 Task: nan
Action: Mouse moved to (413, 533)
Screenshot: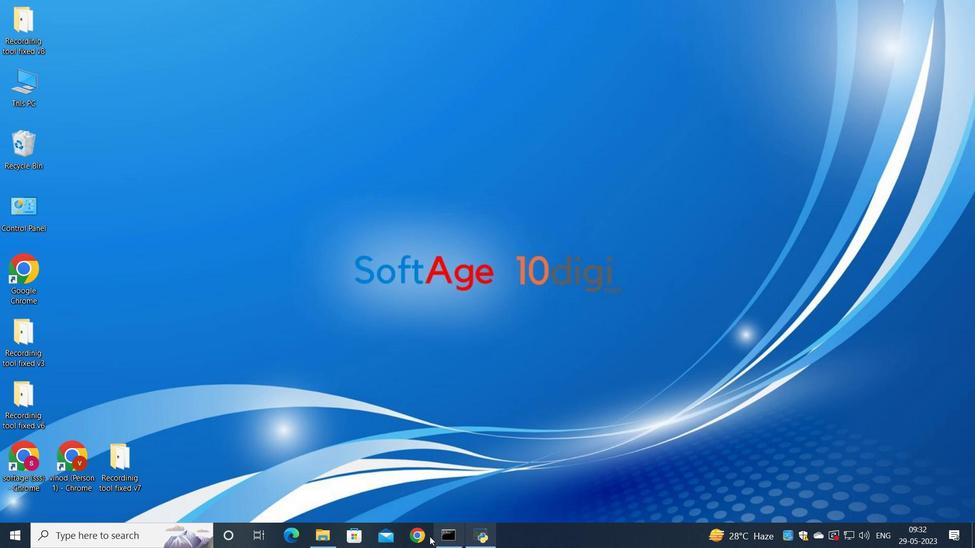 
Action: Mouse pressed left at (413, 533)
Screenshot: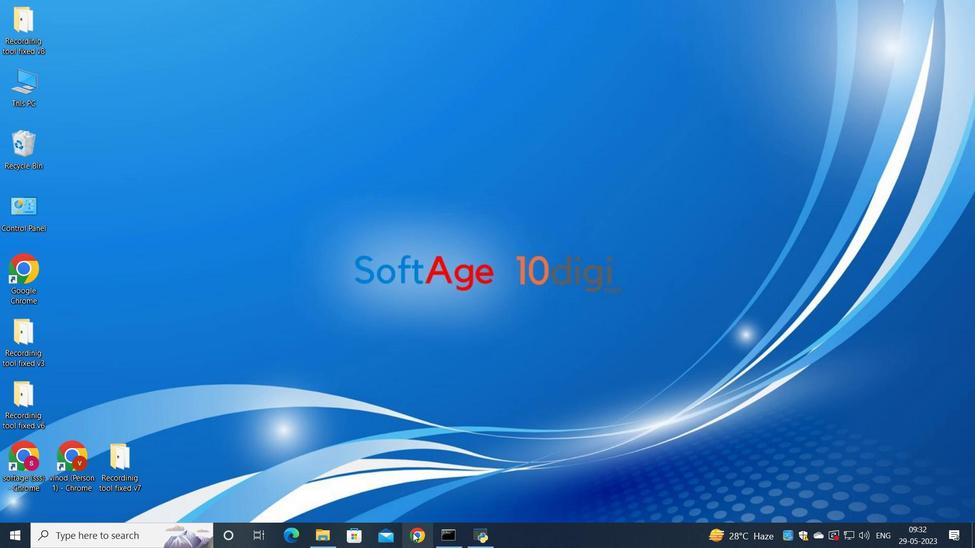 
Action: Mouse moved to (422, 350)
Screenshot: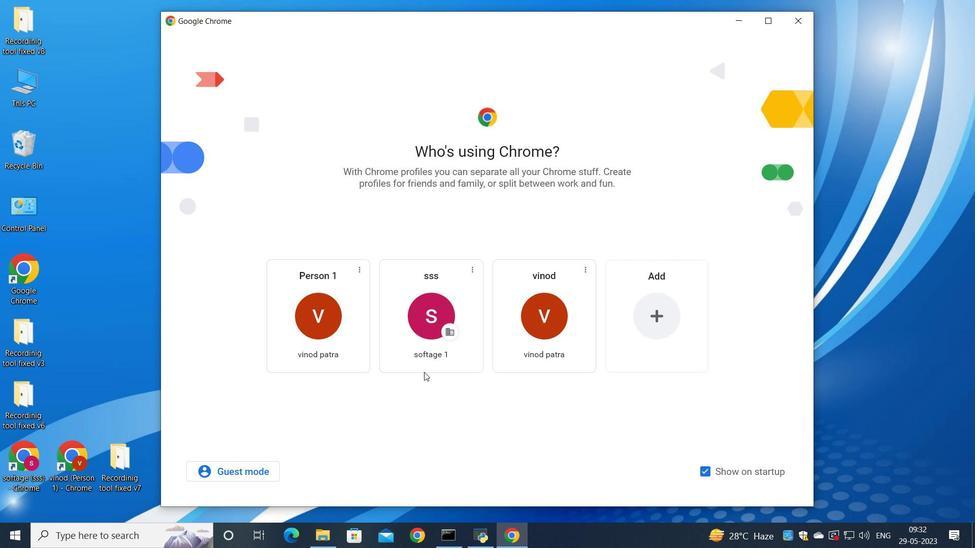 
Action: Mouse pressed left at (422, 350)
Screenshot: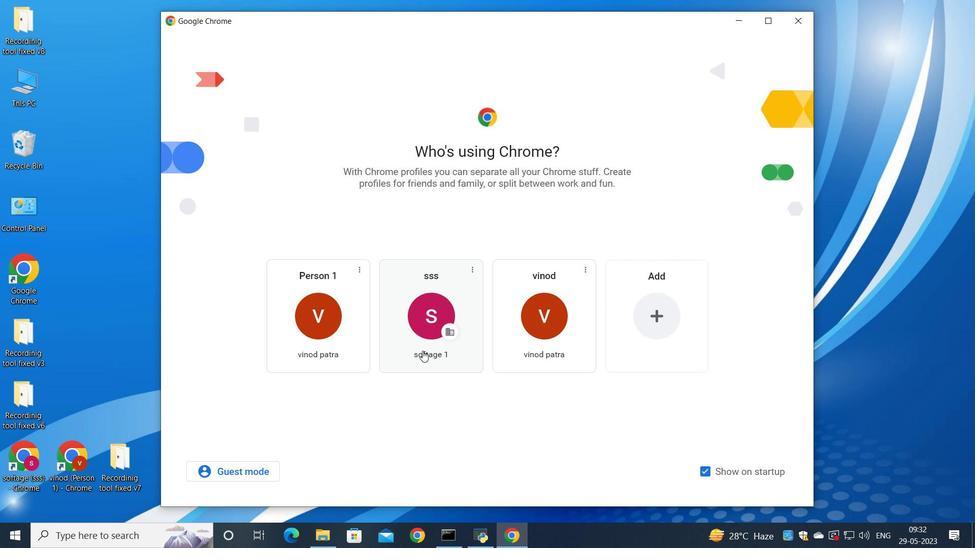 
Action: Mouse moved to (857, 65)
Screenshot: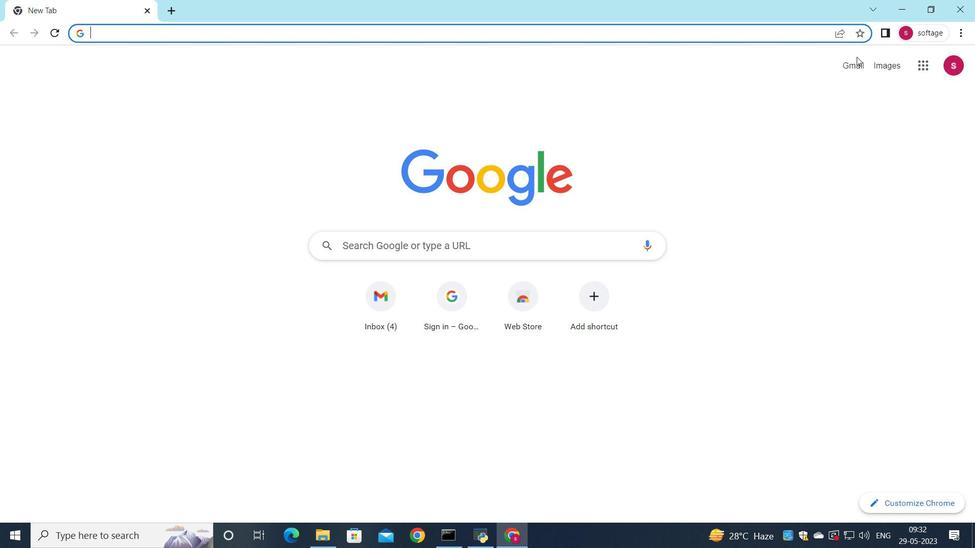 
Action: Mouse pressed left at (857, 65)
Screenshot: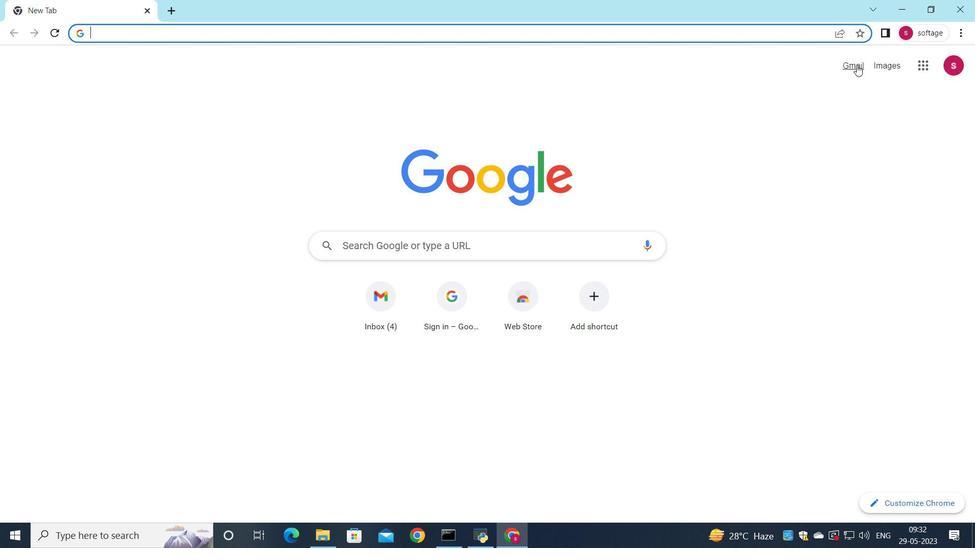 
Action: Mouse moved to (826, 90)
Screenshot: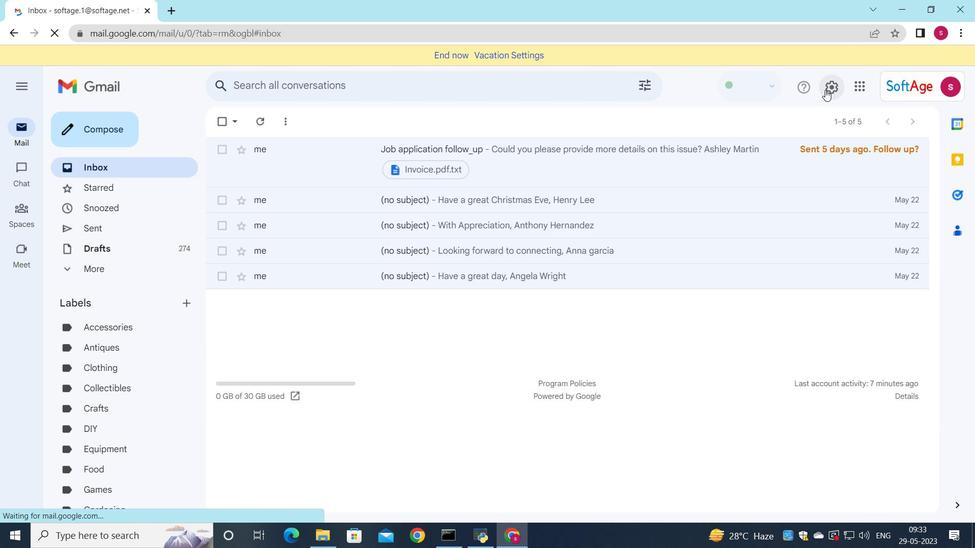 
Action: Mouse pressed left at (826, 90)
Screenshot: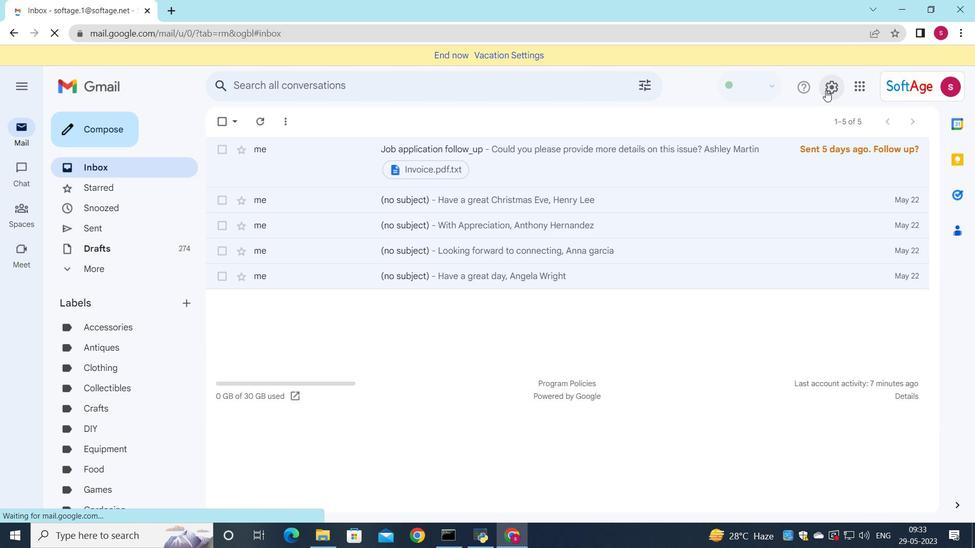 
Action: Mouse moved to (843, 145)
Screenshot: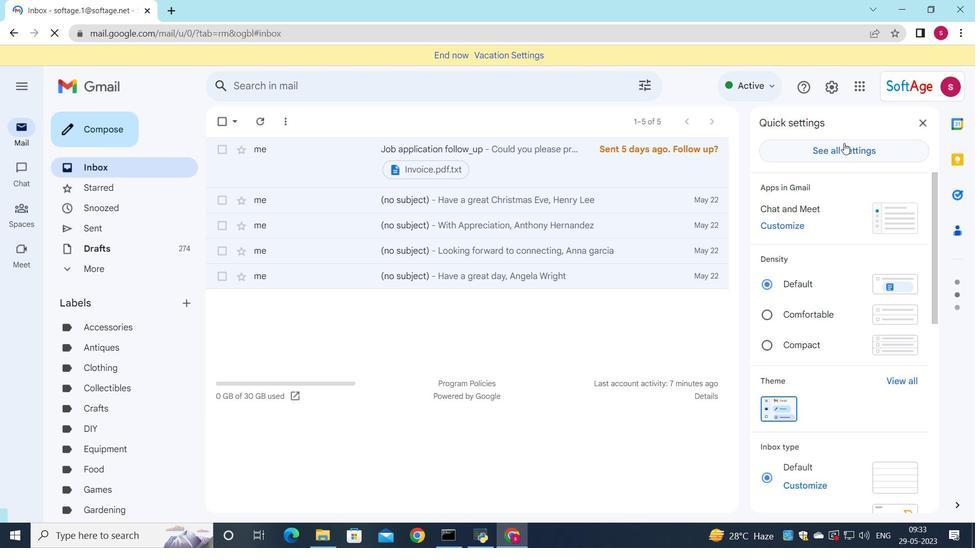 
Action: Mouse pressed left at (843, 145)
Screenshot: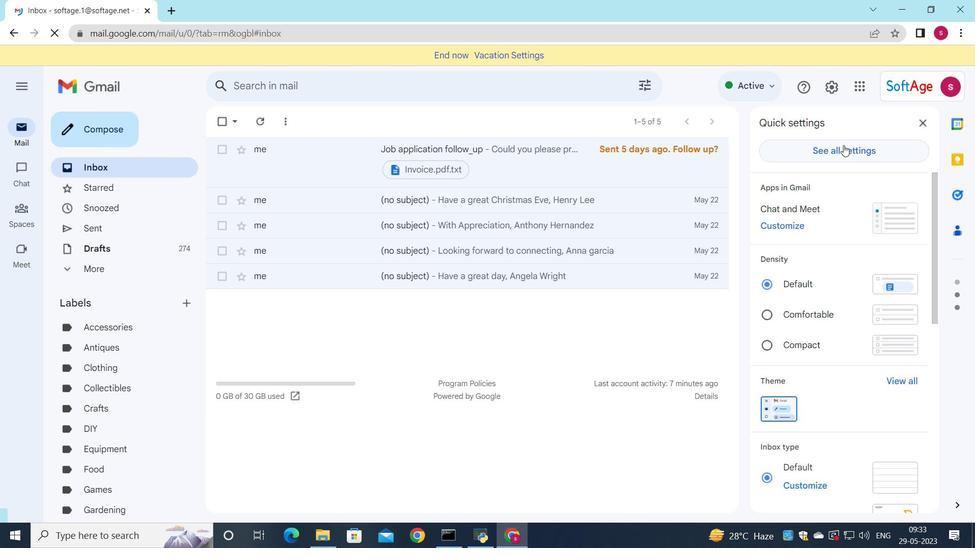 
Action: Mouse moved to (823, 147)
Screenshot: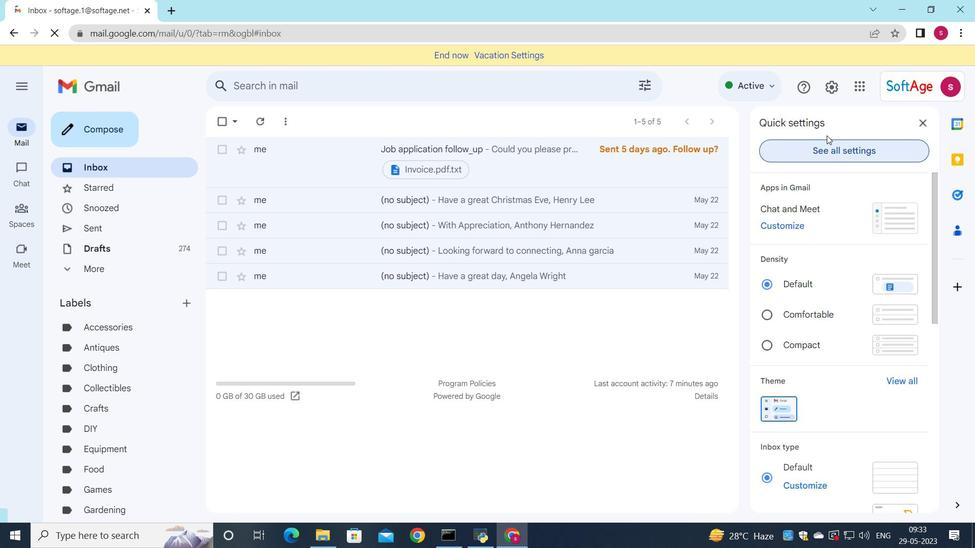 
Action: Mouse pressed left at (823, 147)
Screenshot: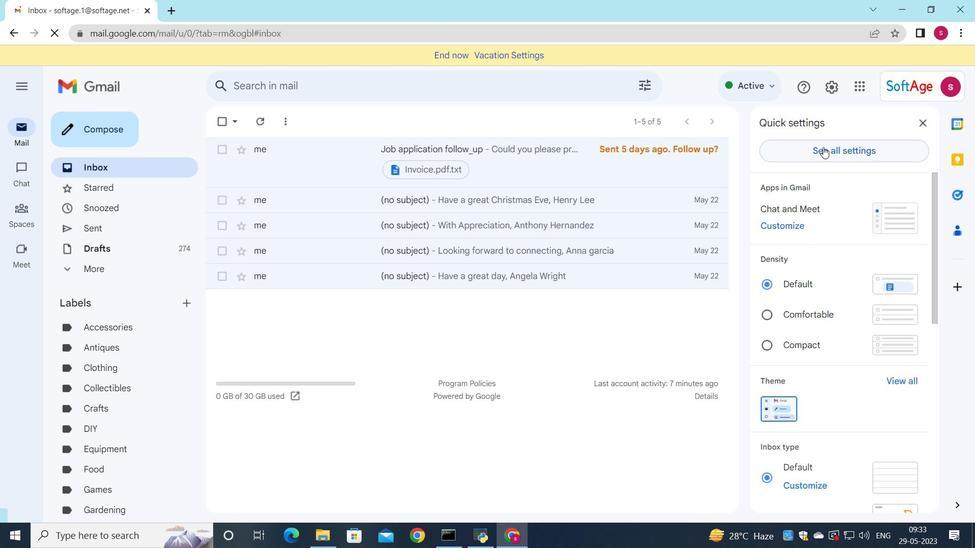 
Action: Mouse moved to (386, 304)
Screenshot: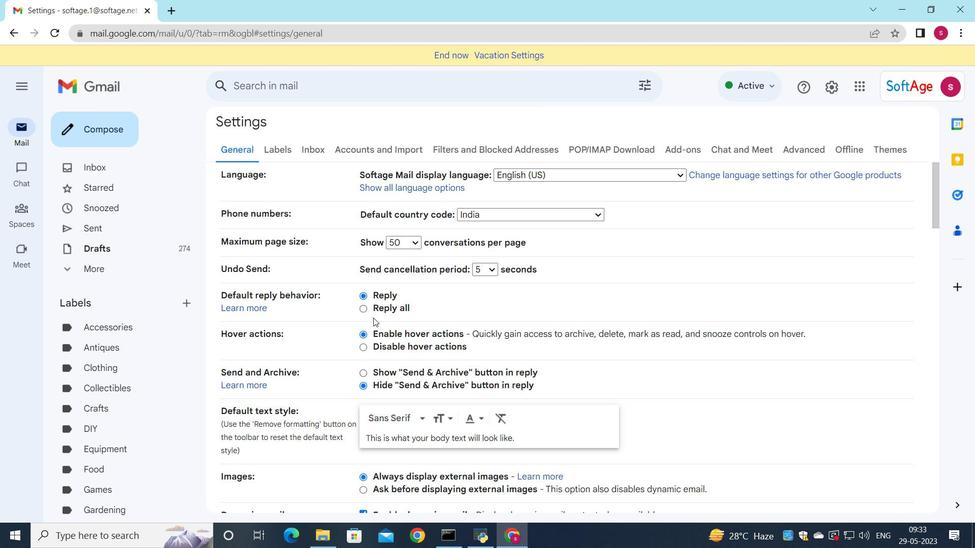 
Action: Mouse scrolled (386, 304) with delta (0, 0)
Screenshot: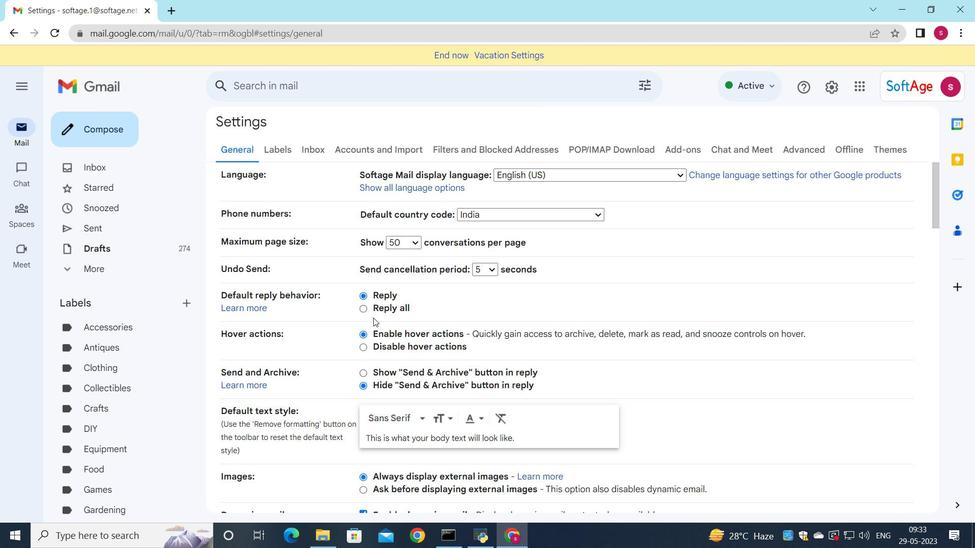 
Action: Mouse scrolled (386, 304) with delta (0, 0)
Screenshot: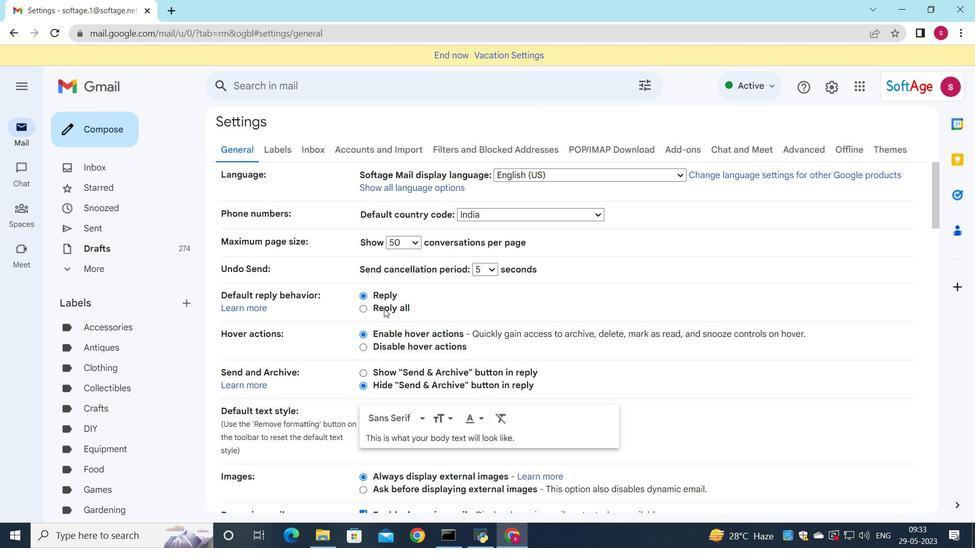 
Action: Mouse scrolled (386, 304) with delta (0, 0)
Screenshot: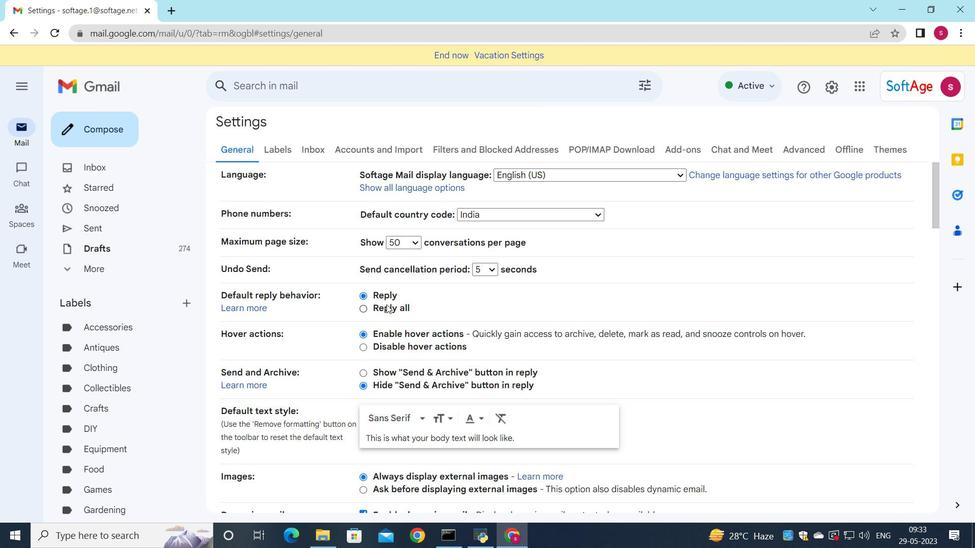 
Action: Mouse scrolled (386, 304) with delta (0, 0)
Screenshot: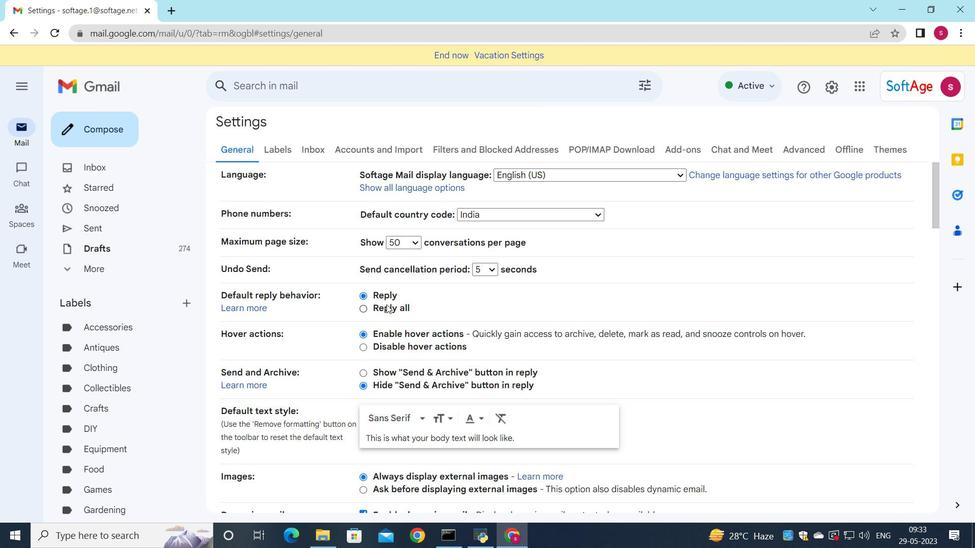
Action: Mouse moved to (392, 304)
Screenshot: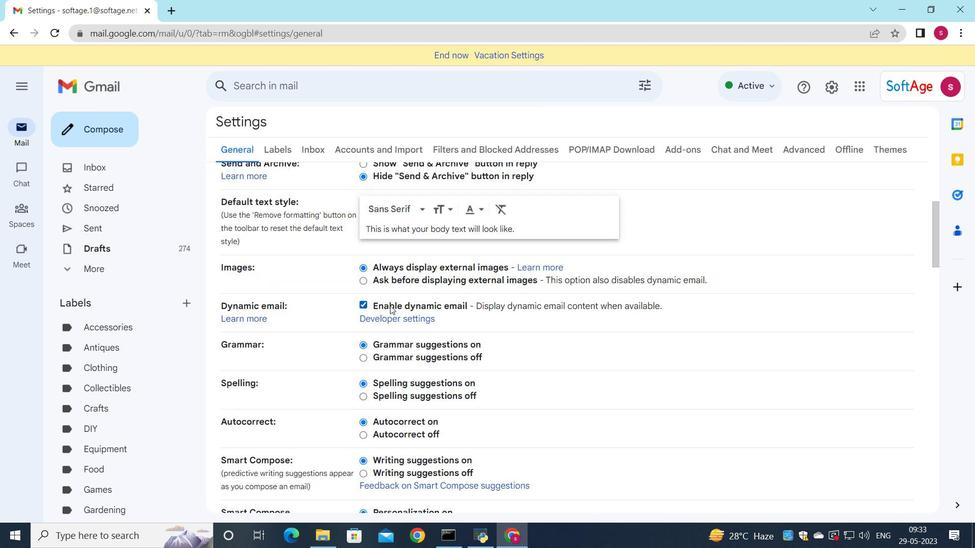 
Action: Mouse scrolled (392, 303) with delta (0, 0)
Screenshot: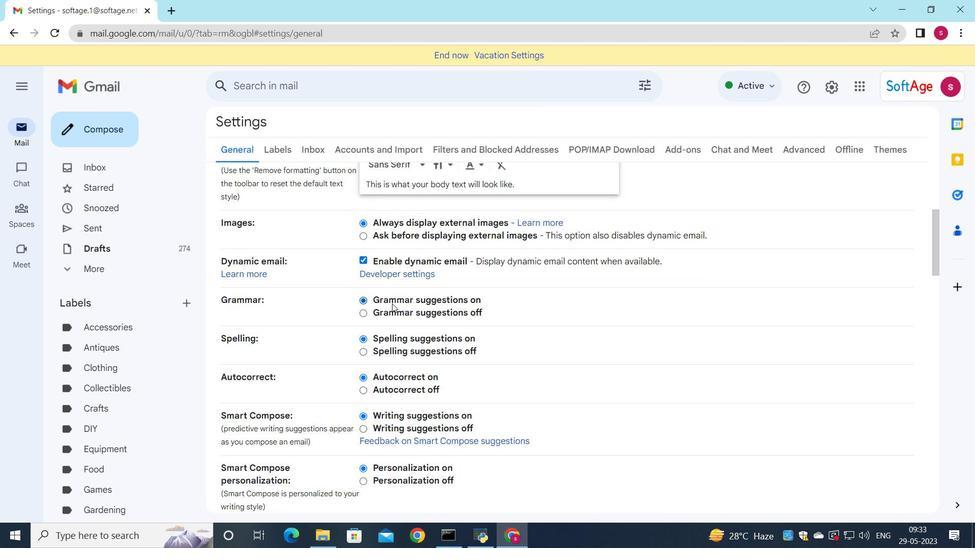 
Action: Mouse moved to (392, 304)
Screenshot: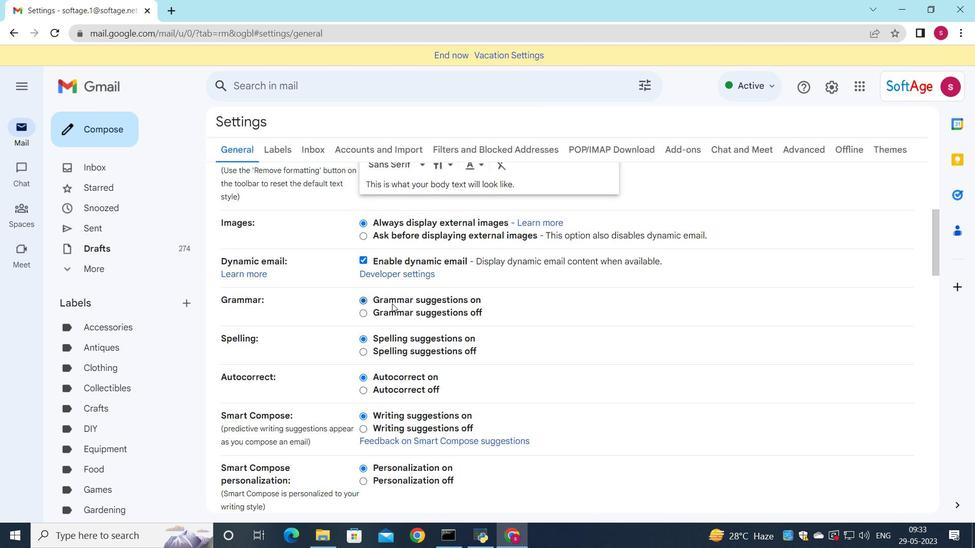 
Action: Mouse scrolled (392, 303) with delta (0, 0)
Screenshot: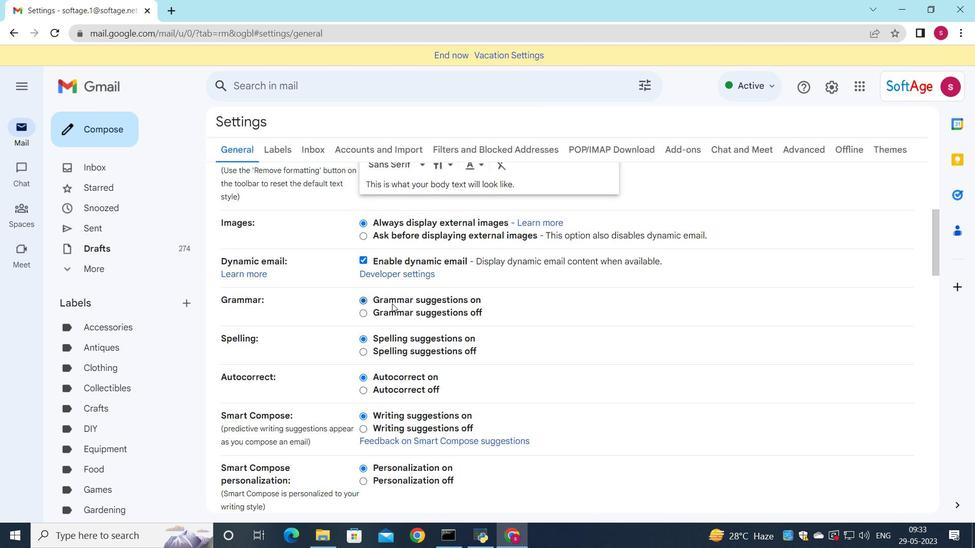 
Action: Mouse moved to (392, 311)
Screenshot: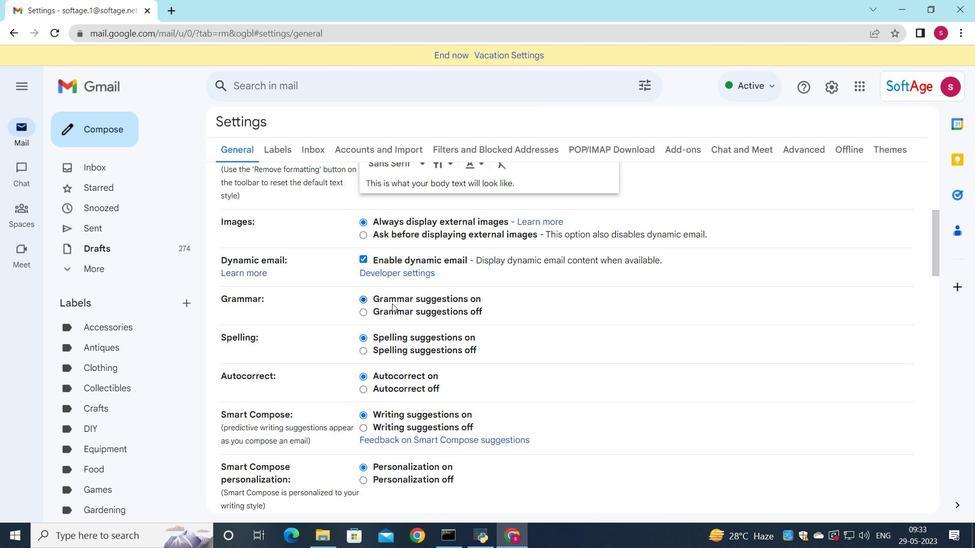 
Action: Mouse scrolled (392, 310) with delta (0, 0)
Screenshot: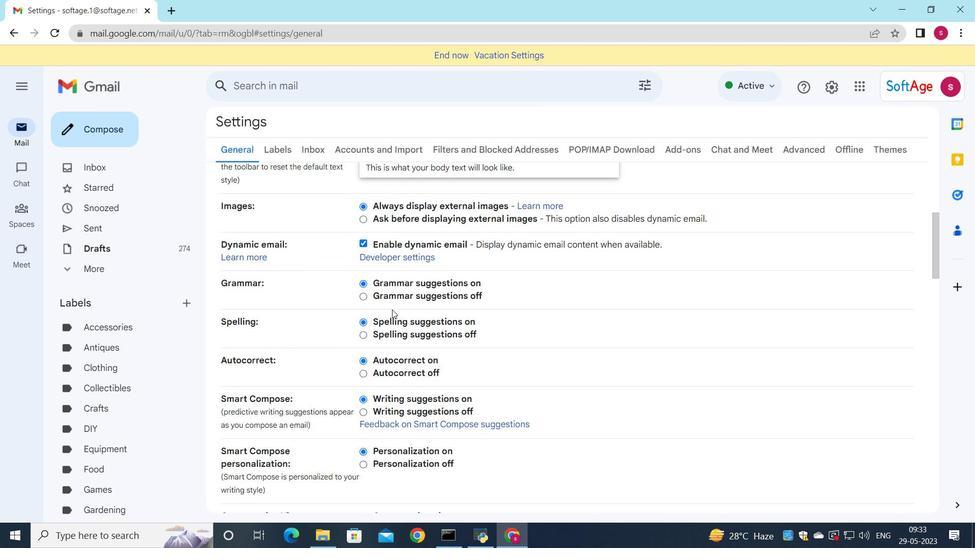 
Action: Mouse scrolled (392, 310) with delta (0, 0)
Screenshot: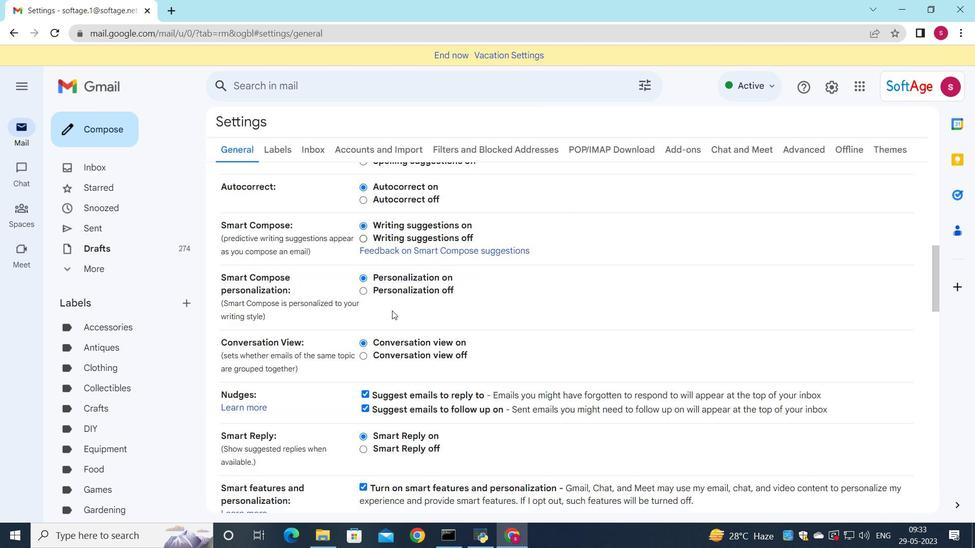 
Action: Mouse scrolled (392, 310) with delta (0, 0)
Screenshot: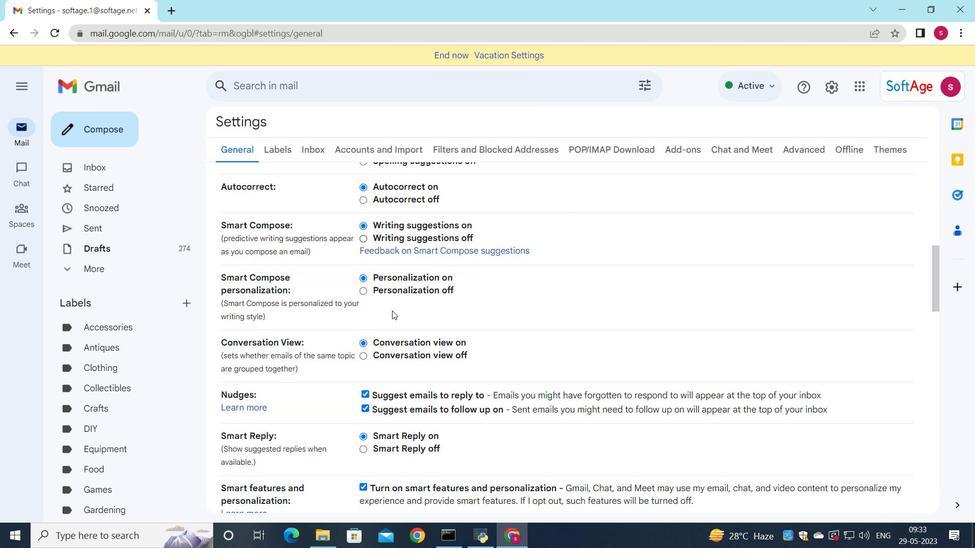 
Action: Mouse moved to (395, 305)
Screenshot: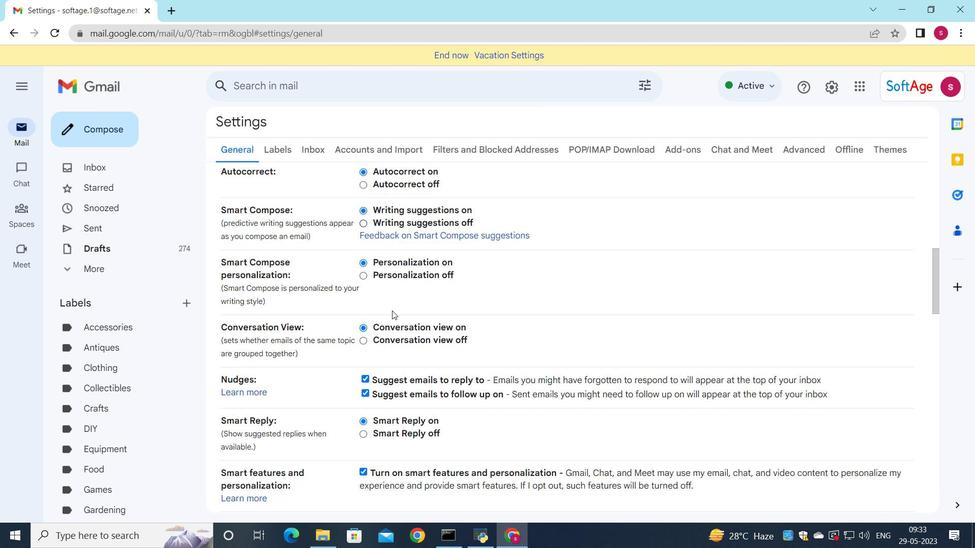 
Action: Mouse scrolled (395, 305) with delta (0, 0)
Screenshot: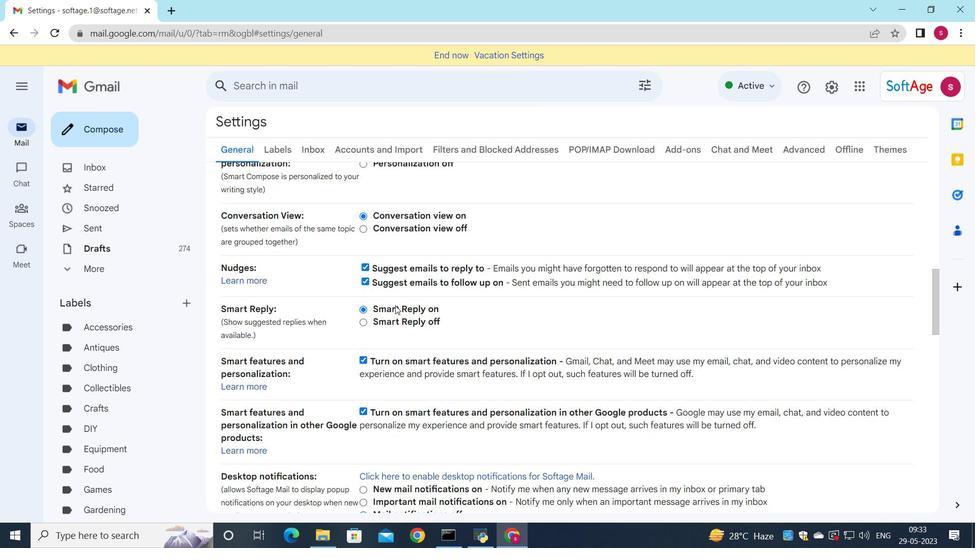 
Action: Mouse scrolled (395, 305) with delta (0, 0)
Screenshot: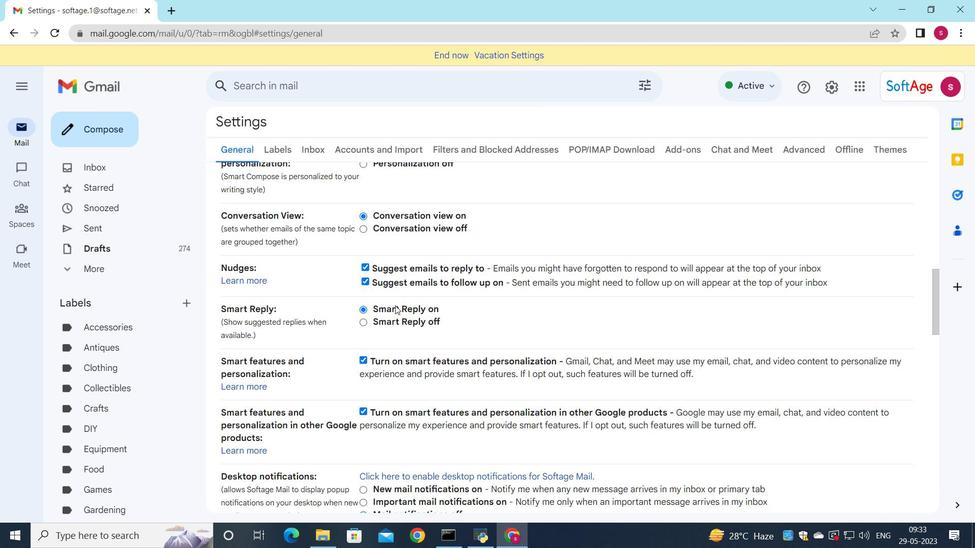 
Action: Mouse moved to (396, 302)
Screenshot: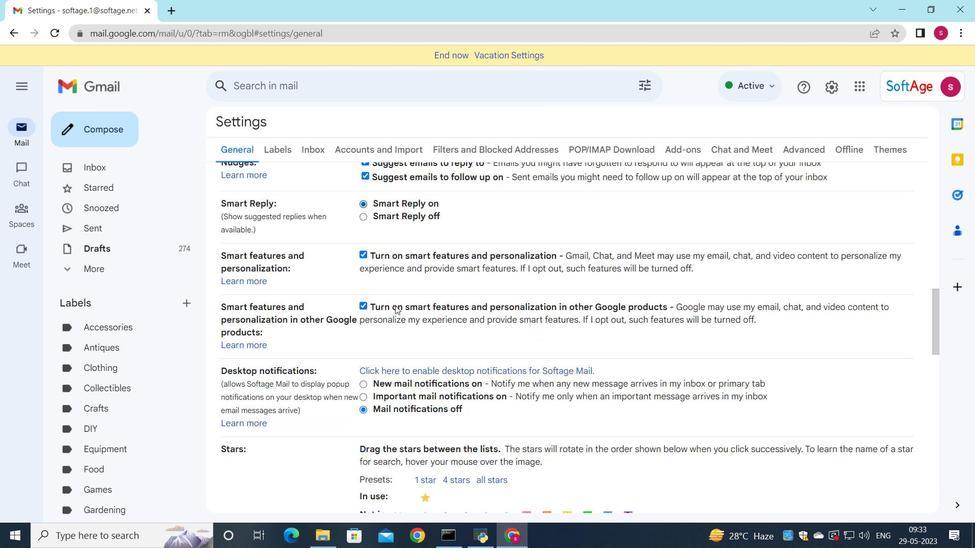 
Action: Mouse scrolled (396, 302) with delta (0, 0)
Screenshot: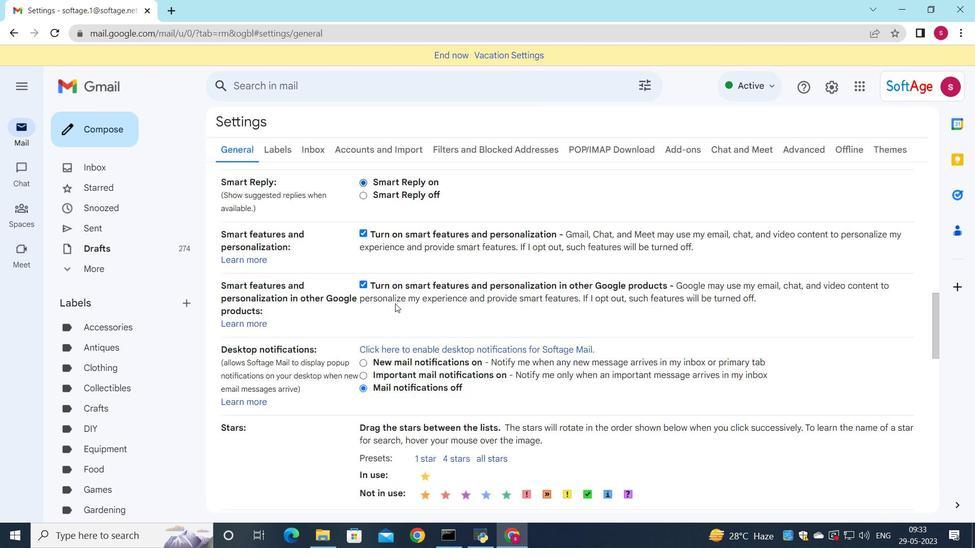 
Action: Mouse scrolled (396, 302) with delta (0, 0)
Screenshot: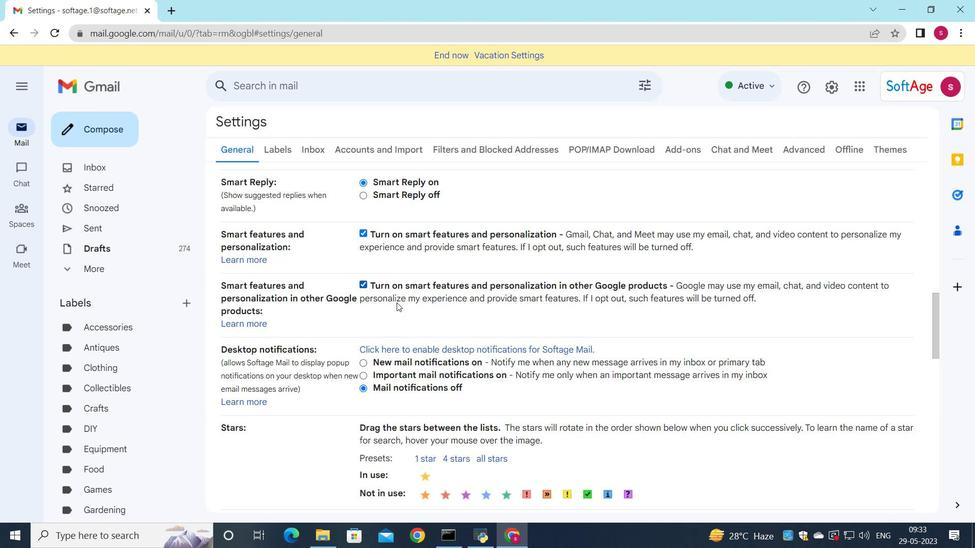 
Action: Mouse scrolled (396, 302) with delta (0, 0)
Screenshot: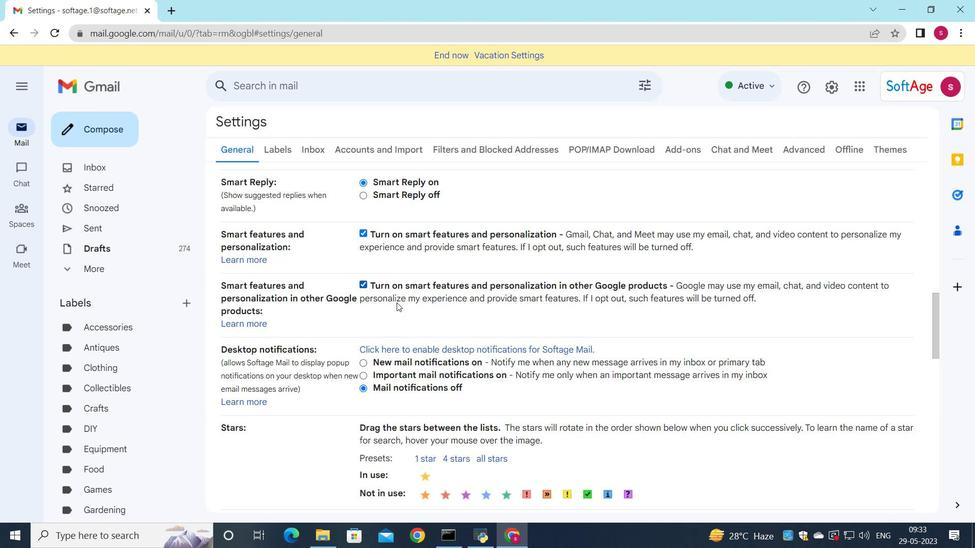 
Action: Mouse scrolled (396, 302) with delta (0, 0)
Screenshot: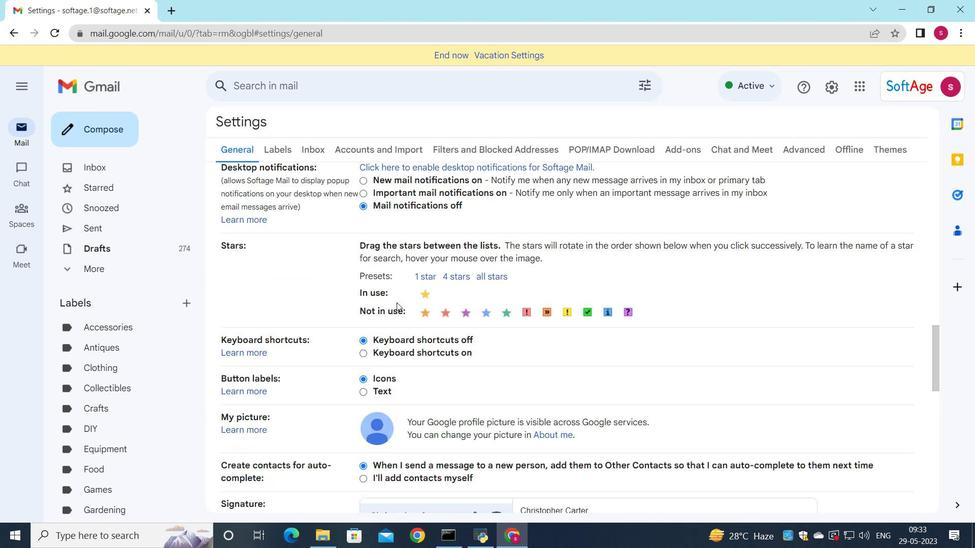 
Action: Mouse scrolled (396, 302) with delta (0, 0)
Screenshot: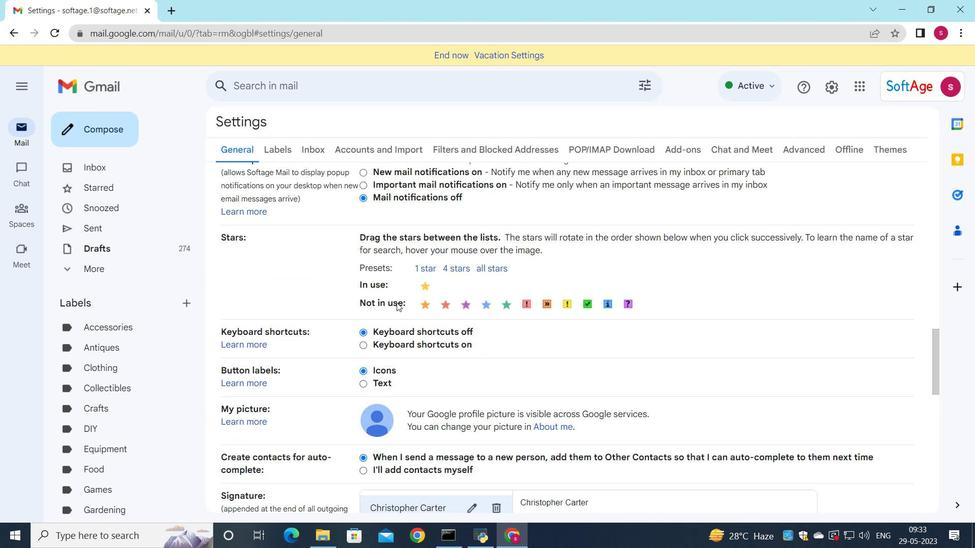 
Action: Mouse scrolled (396, 302) with delta (0, 0)
Screenshot: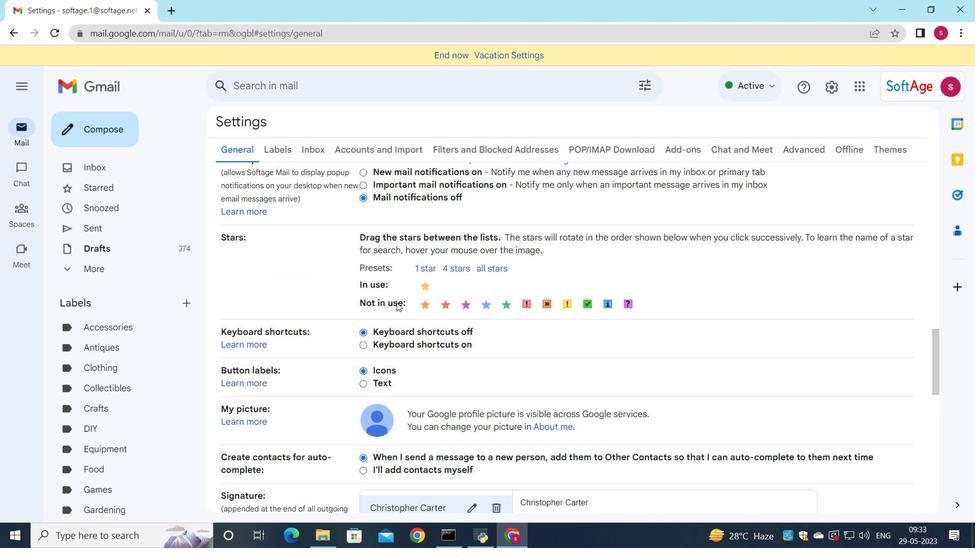 
Action: Mouse moved to (500, 317)
Screenshot: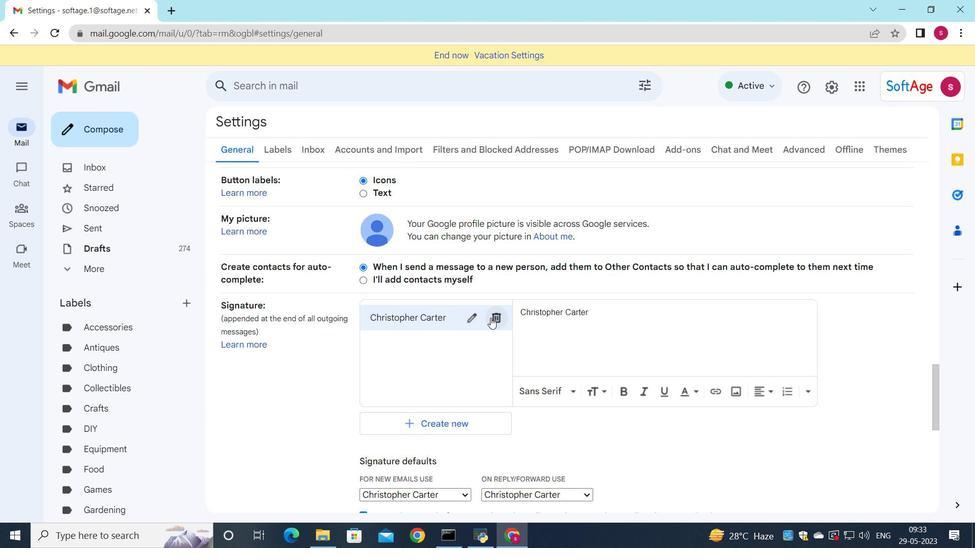 
Action: Mouse pressed left at (500, 317)
Screenshot: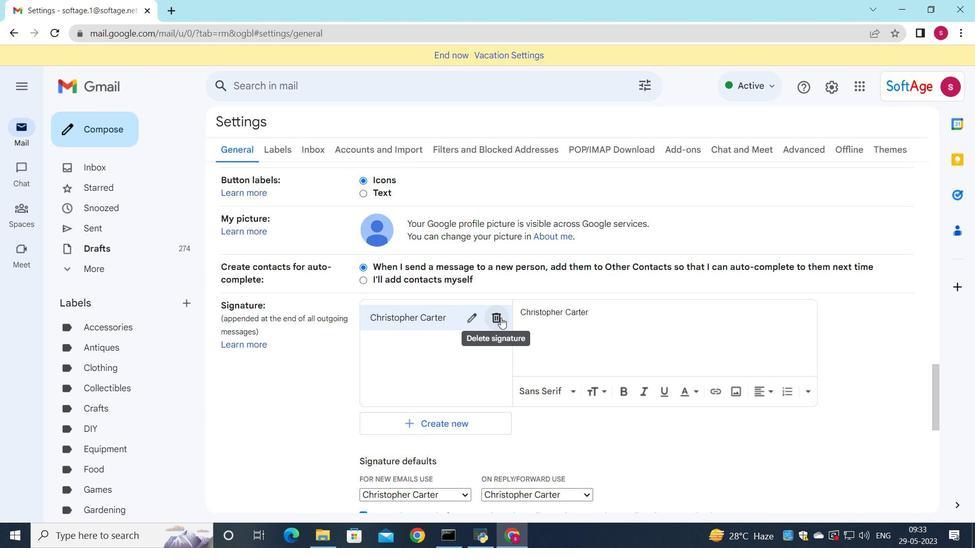 
Action: Mouse moved to (589, 313)
Screenshot: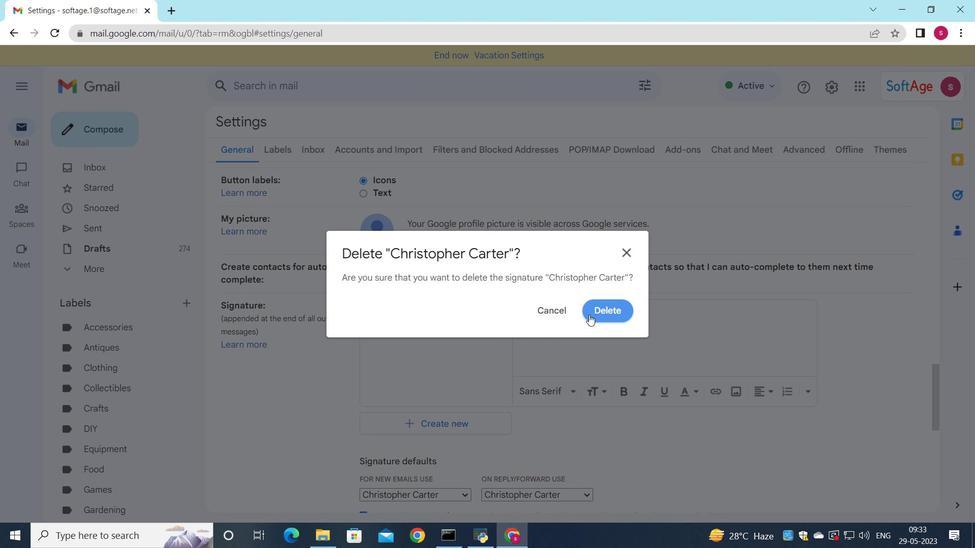 
Action: Mouse pressed left at (589, 313)
Screenshot: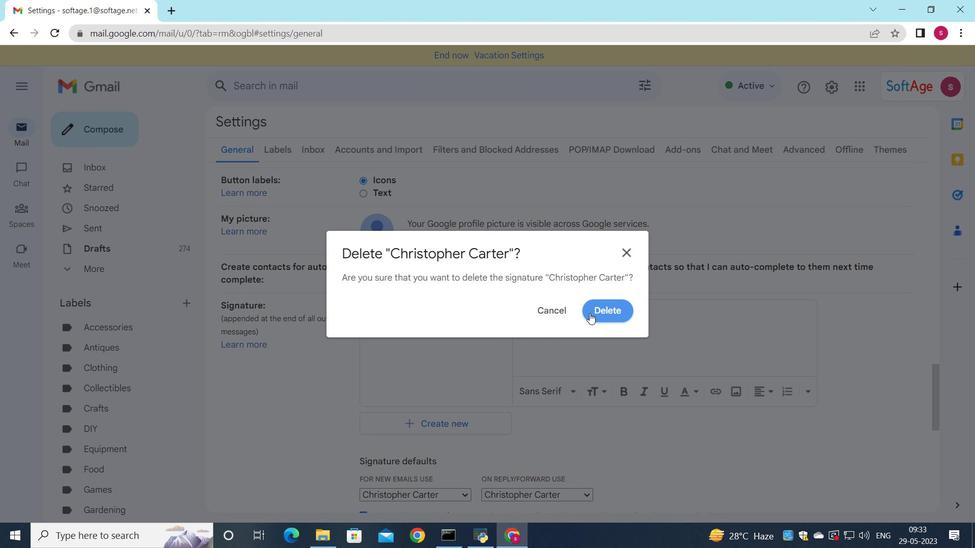 
Action: Mouse moved to (389, 329)
Screenshot: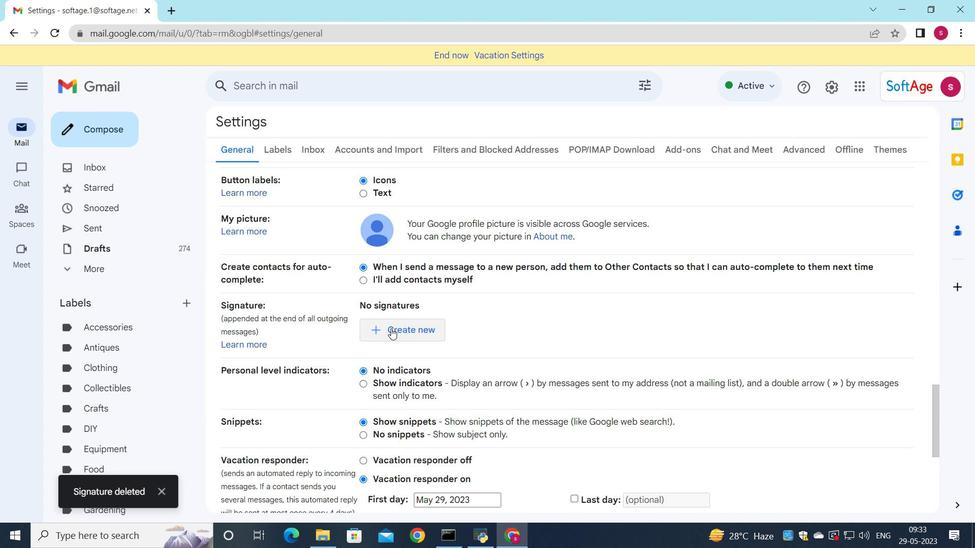 
Action: Mouse pressed left at (389, 329)
Screenshot: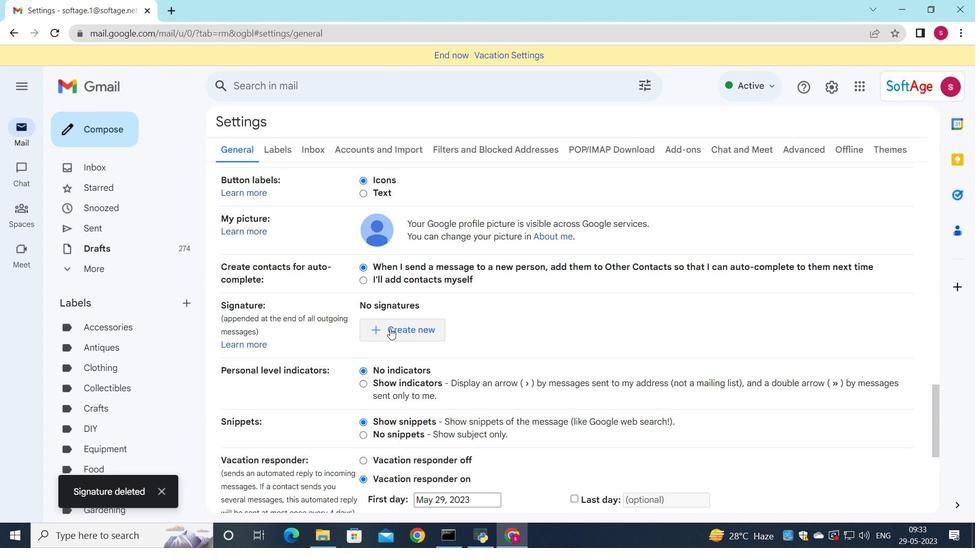 
Action: Mouse moved to (542, 304)
Screenshot: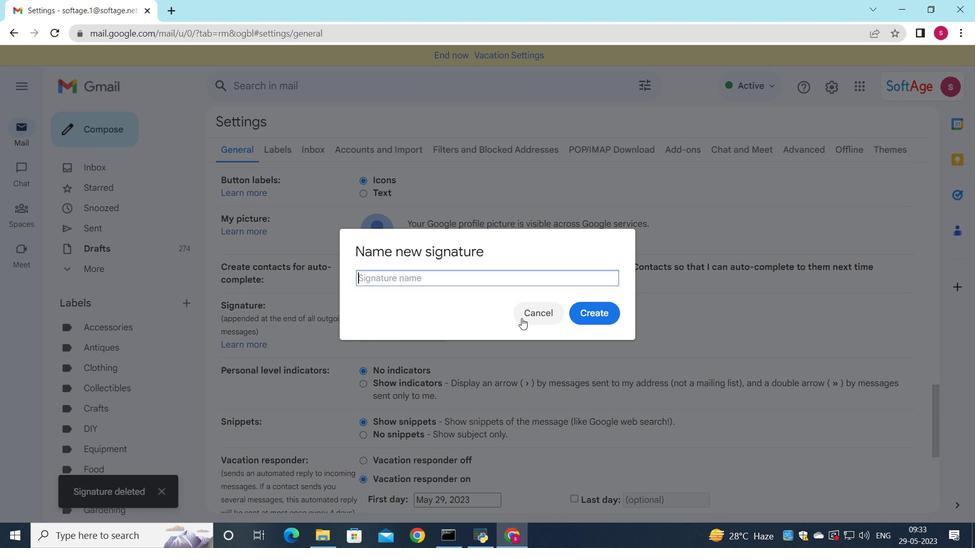 
Action: Key pressed <Key.shift>clarie<Key.space><Key.shift>Howard
Screenshot: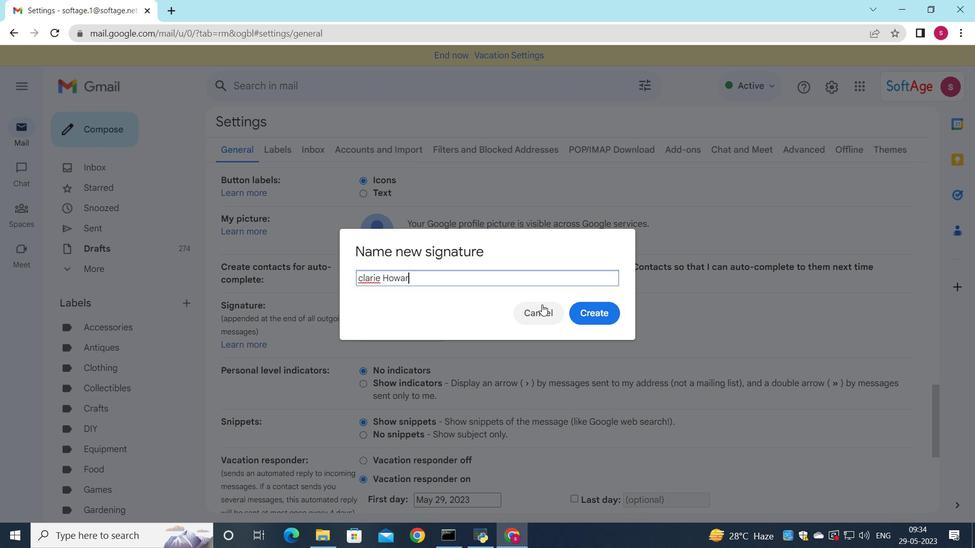 
Action: Mouse moved to (362, 278)
Screenshot: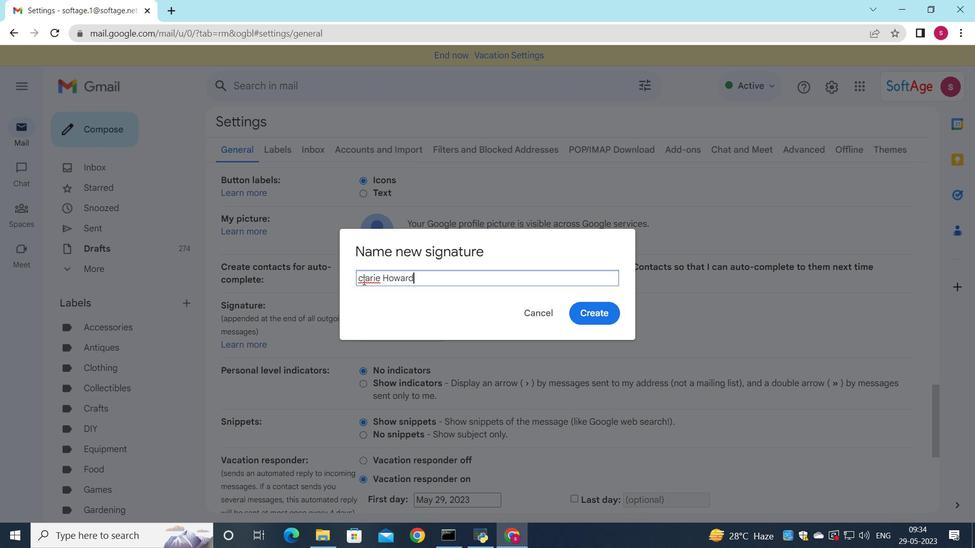 
Action: Mouse pressed left at (362, 278)
Screenshot: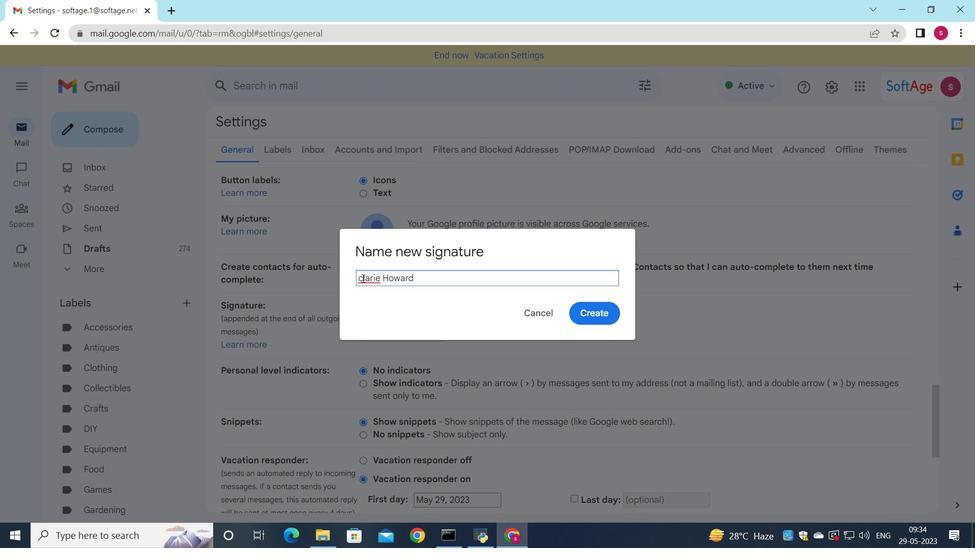 
Action: Key pressed <Key.backspace><Key.shift>C
Screenshot: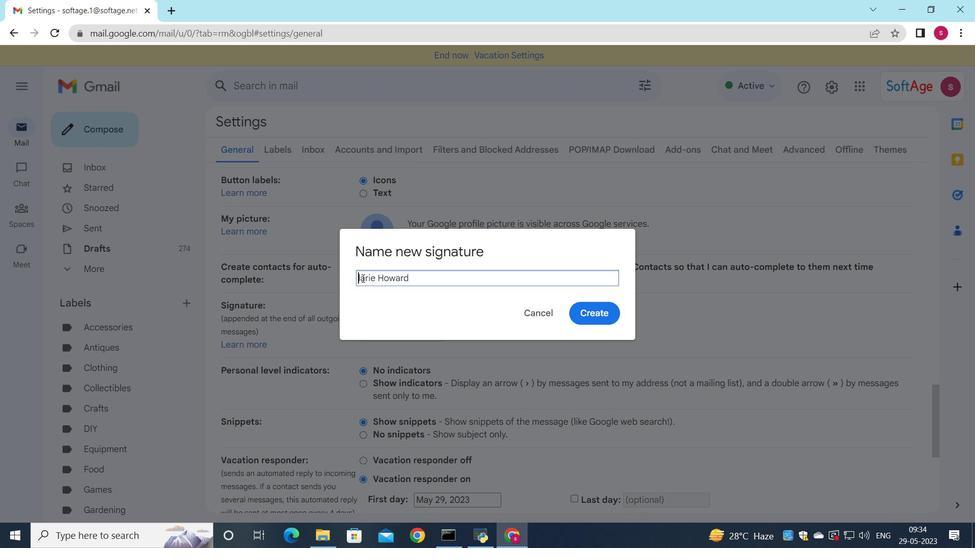
Action: Mouse moved to (593, 318)
Screenshot: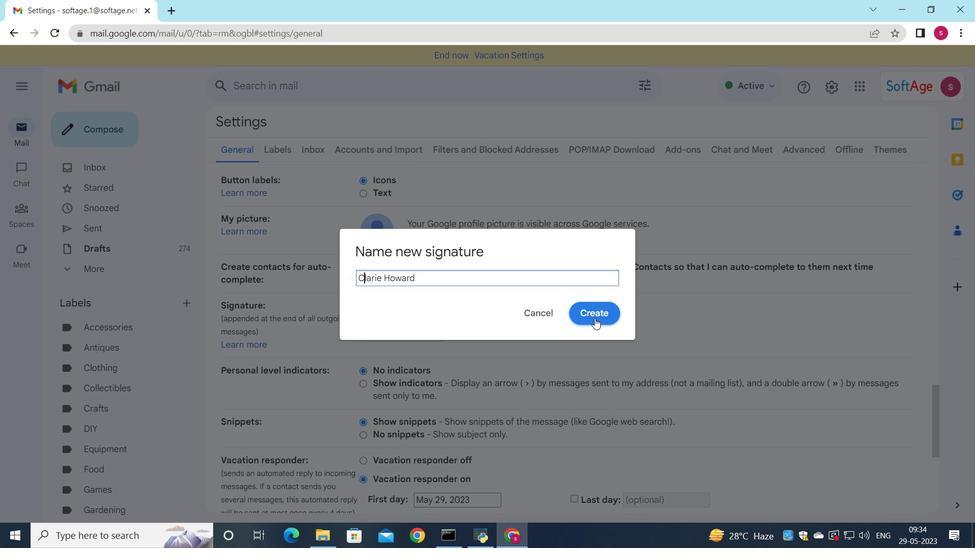 
Action: Mouse pressed left at (593, 318)
Screenshot: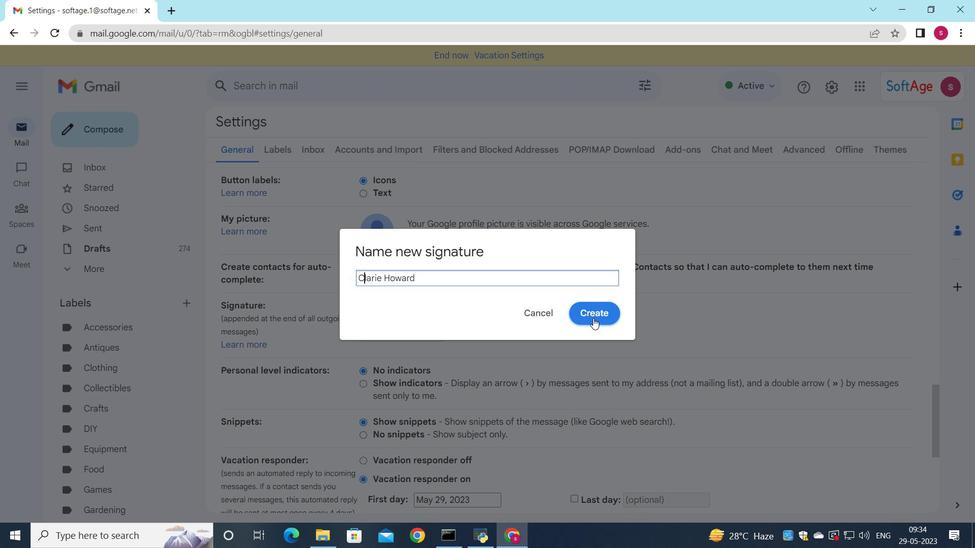 
Action: Mouse moved to (574, 342)
Screenshot: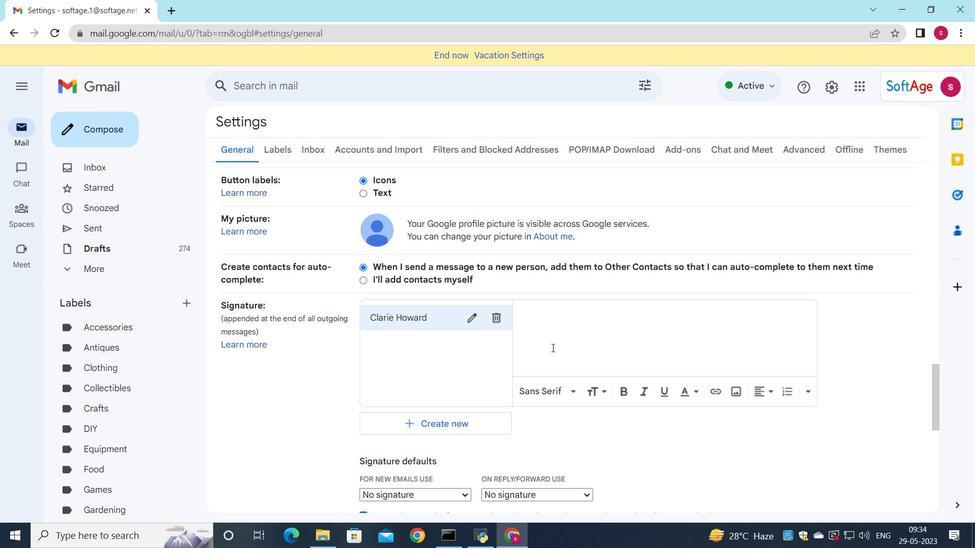 
Action: Mouse pressed left at (574, 342)
Screenshot: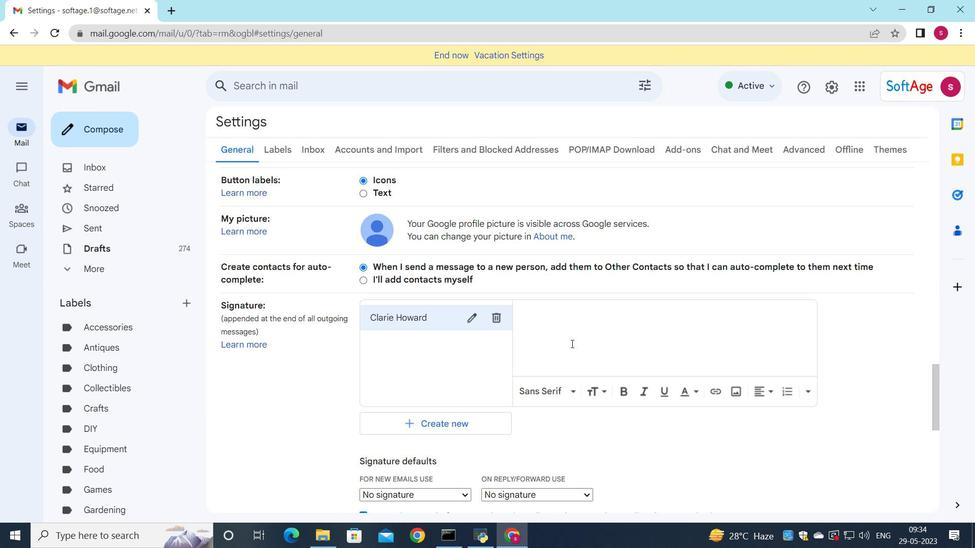 
Action: Key pressed <Key.shift>Clarie<Key.space><Key.shift>Howard
Screenshot: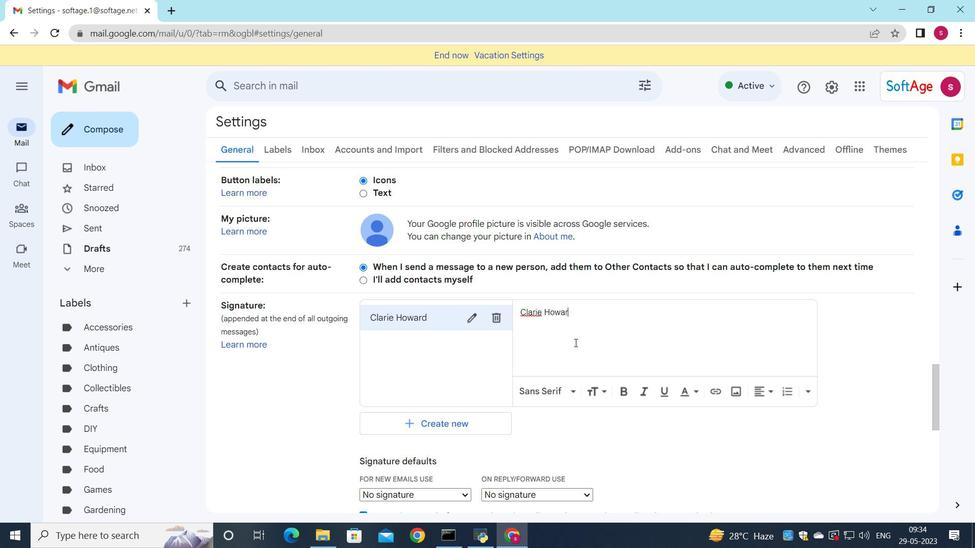 
Action: Mouse moved to (553, 319)
Screenshot: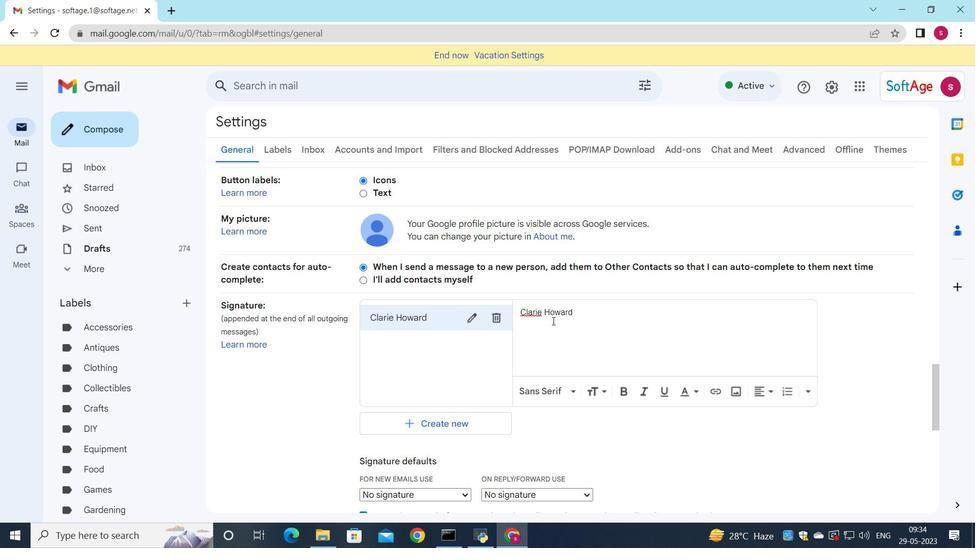 
Action: Mouse scrolled (553, 319) with delta (0, 0)
Screenshot: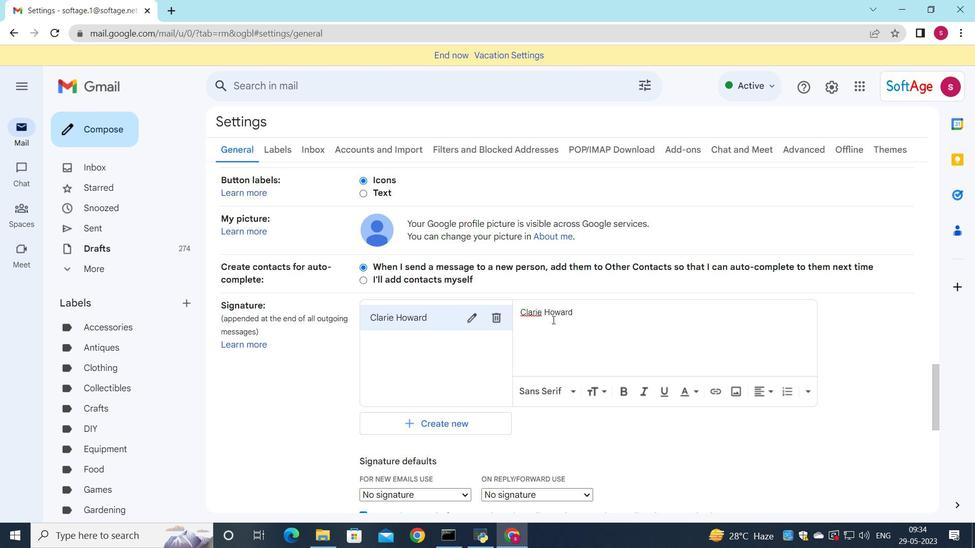 
Action: Mouse moved to (552, 324)
Screenshot: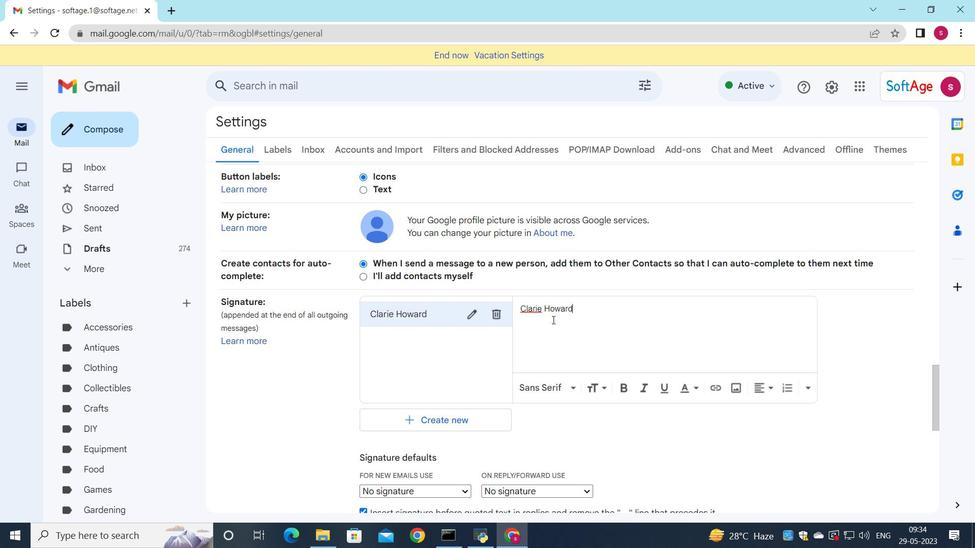 
Action: Mouse scrolled (552, 323) with delta (0, 0)
Screenshot: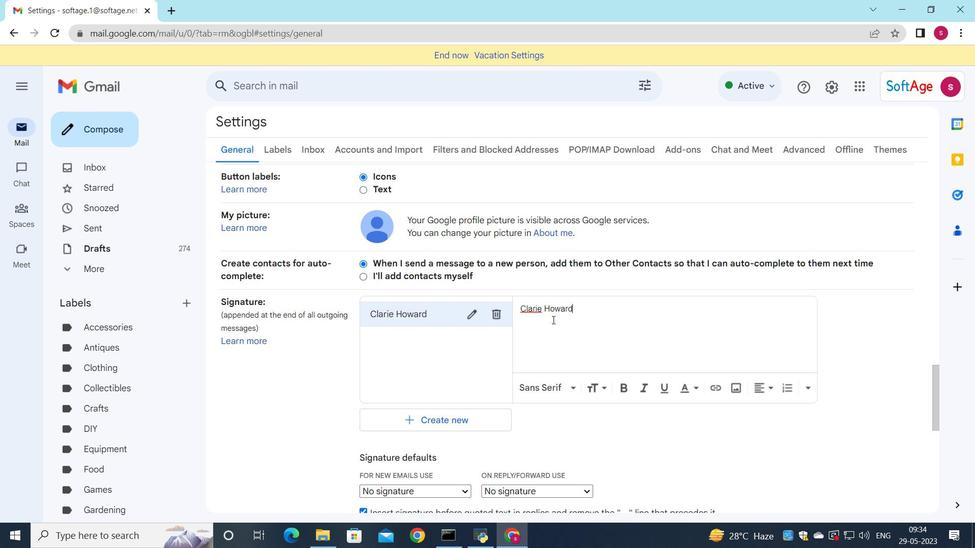 
Action: Mouse moved to (551, 324)
Screenshot: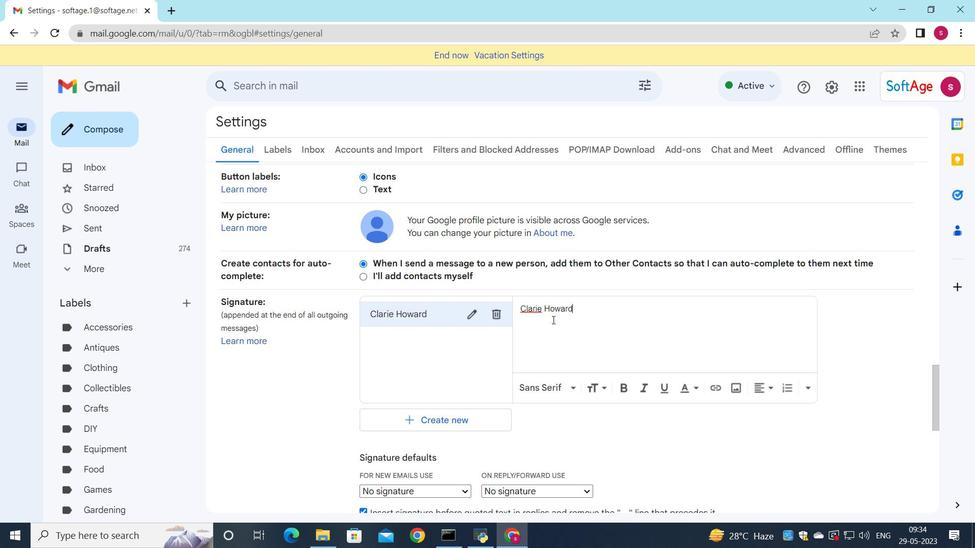 
Action: Mouse scrolled (551, 324) with delta (0, 0)
Screenshot: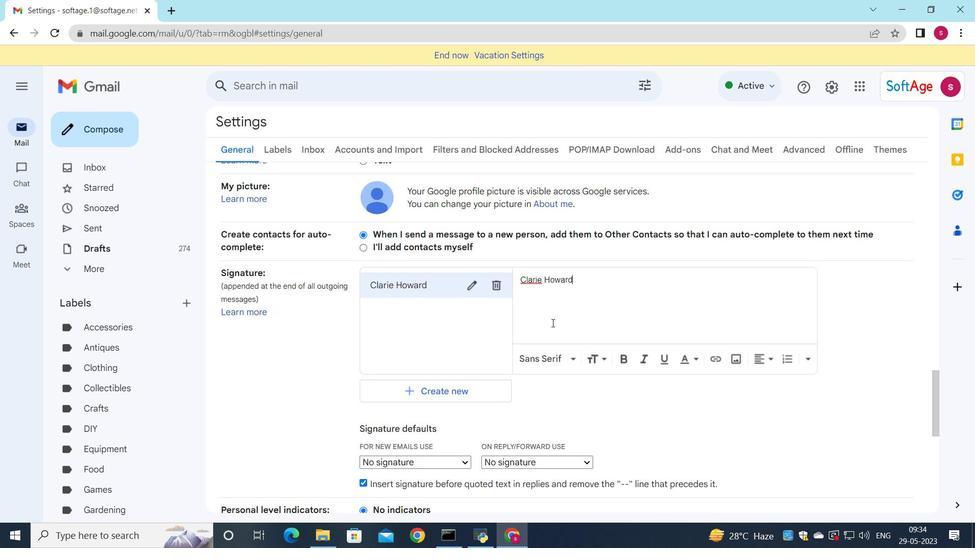 
Action: Mouse moved to (551, 325)
Screenshot: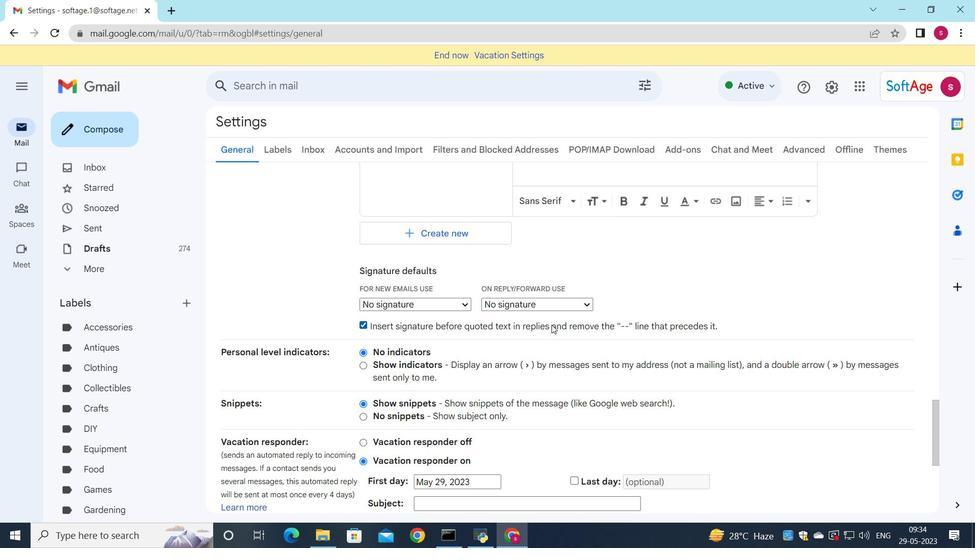 
Action: Mouse scrolled (551, 325) with delta (0, 0)
Screenshot: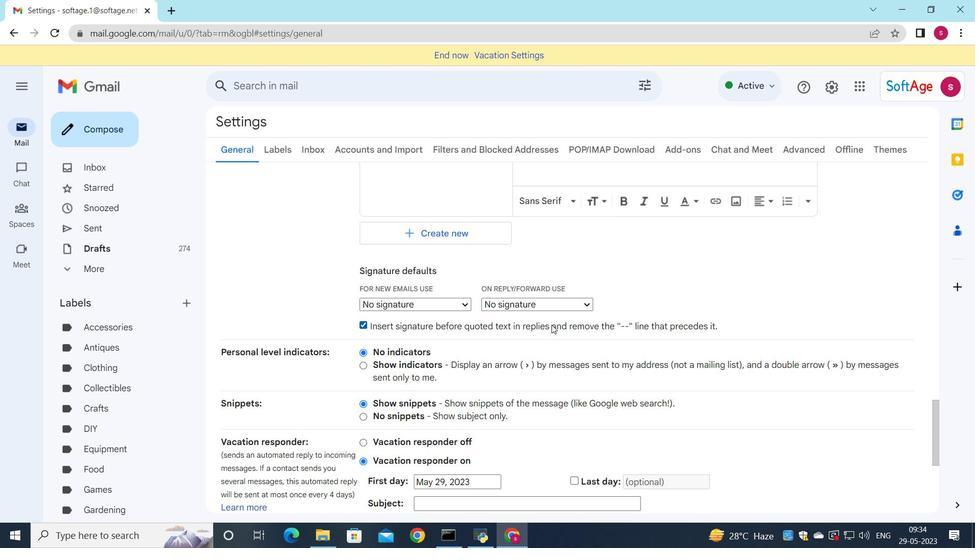 
Action: Mouse scrolled (551, 325) with delta (0, 0)
Screenshot: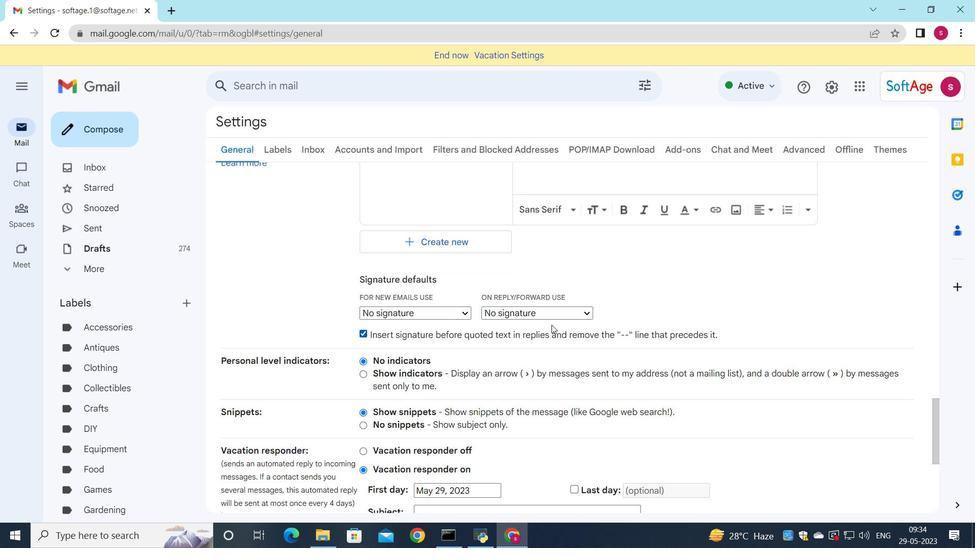 
Action: Mouse moved to (560, 311)
Screenshot: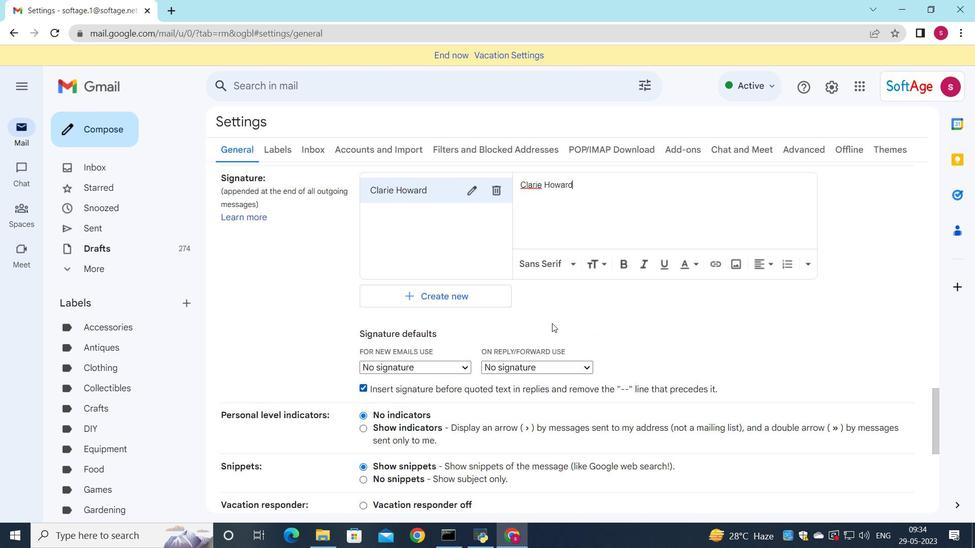 
Action: Mouse scrolled (560, 312) with delta (0, 0)
Screenshot: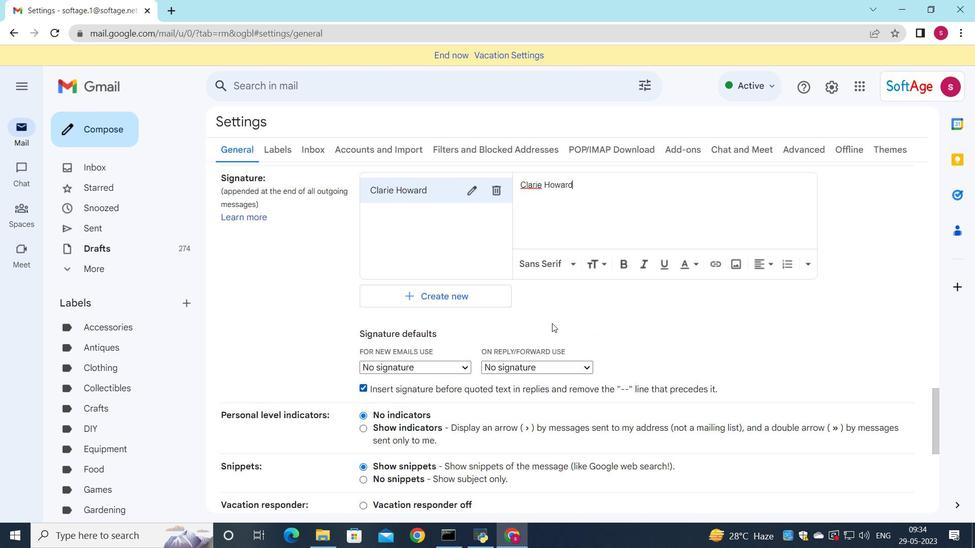 
Action: Mouse moved to (577, 317)
Screenshot: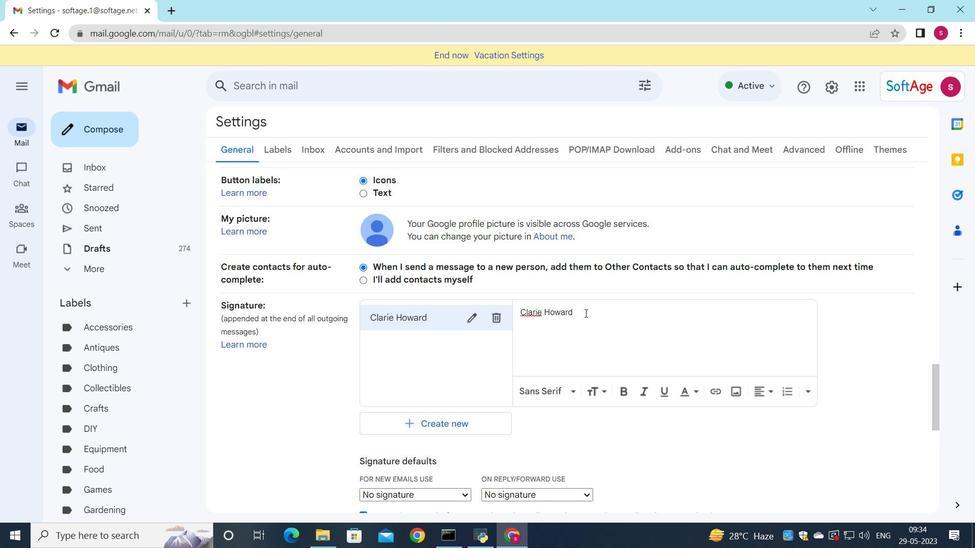 
Action: Mouse scrolled (577, 317) with delta (0, 0)
Screenshot: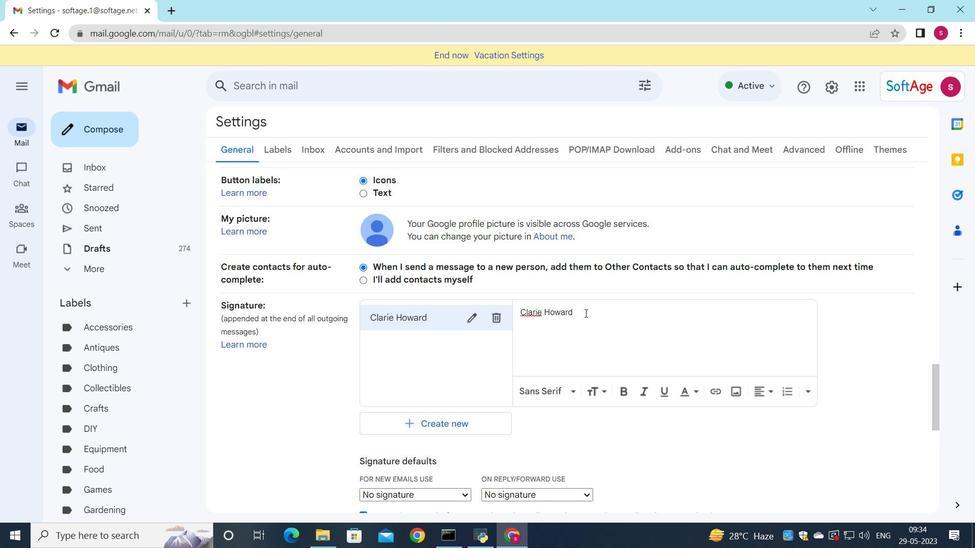 
Action: Mouse moved to (558, 325)
Screenshot: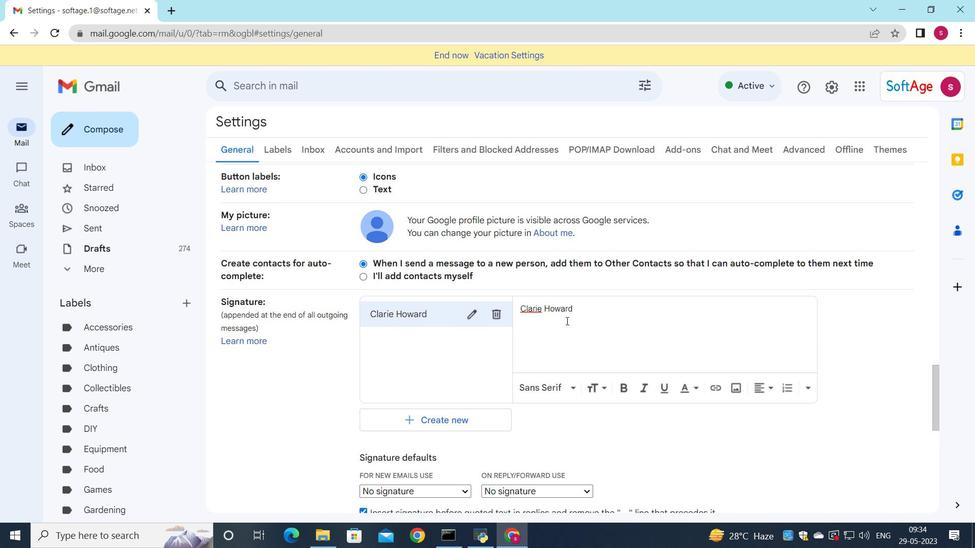 
Action: Mouse scrolled (558, 324) with delta (0, 0)
Screenshot: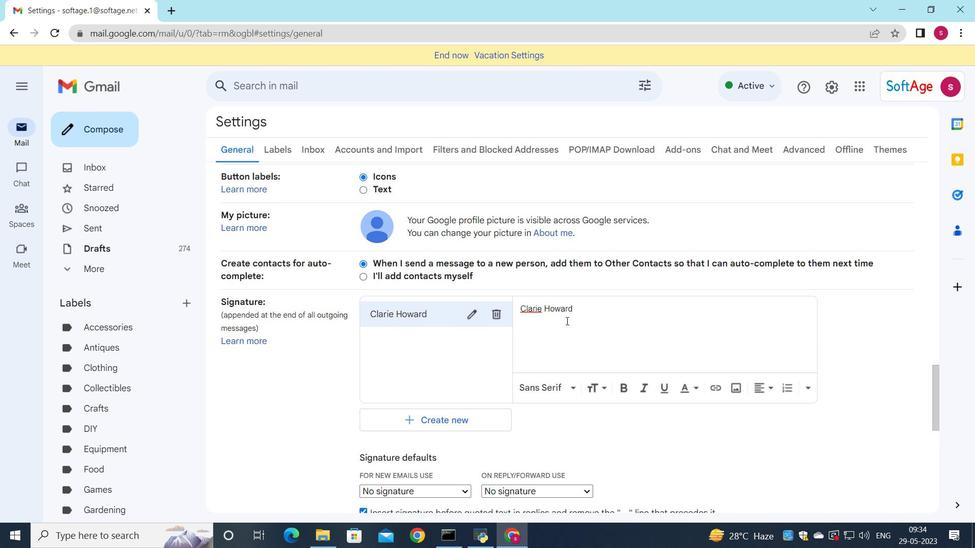 
Action: Mouse moved to (461, 365)
Screenshot: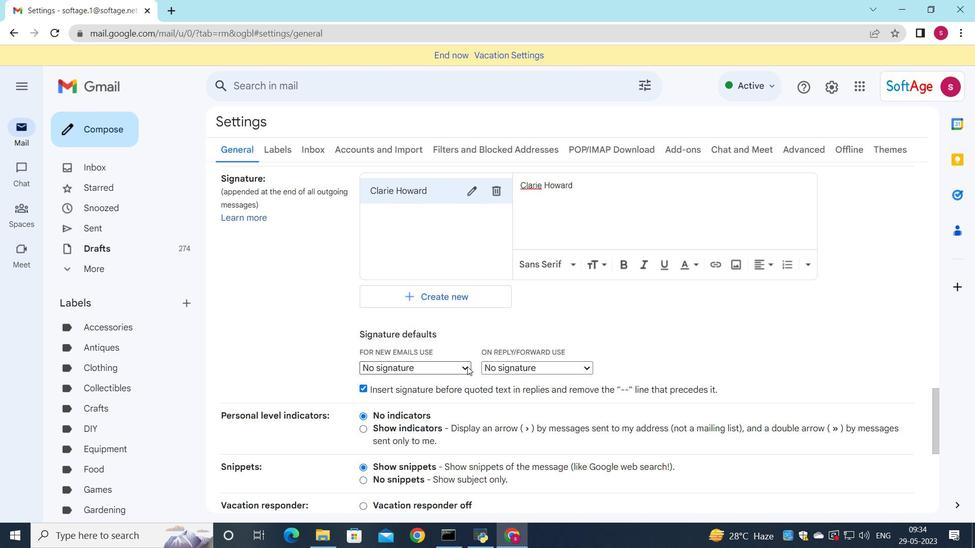 
Action: Mouse pressed left at (461, 365)
Screenshot: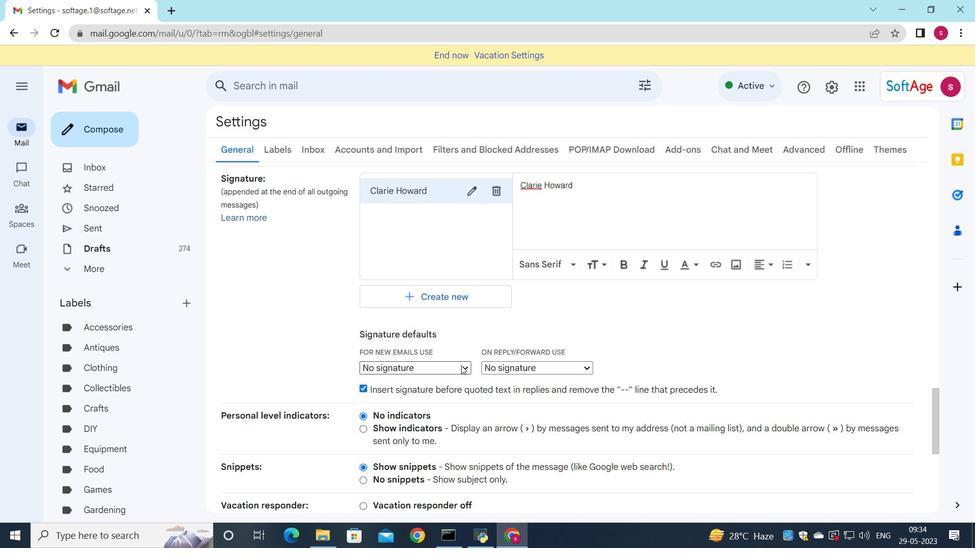 
Action: Mouse moved to (455, 390)
Screenshot: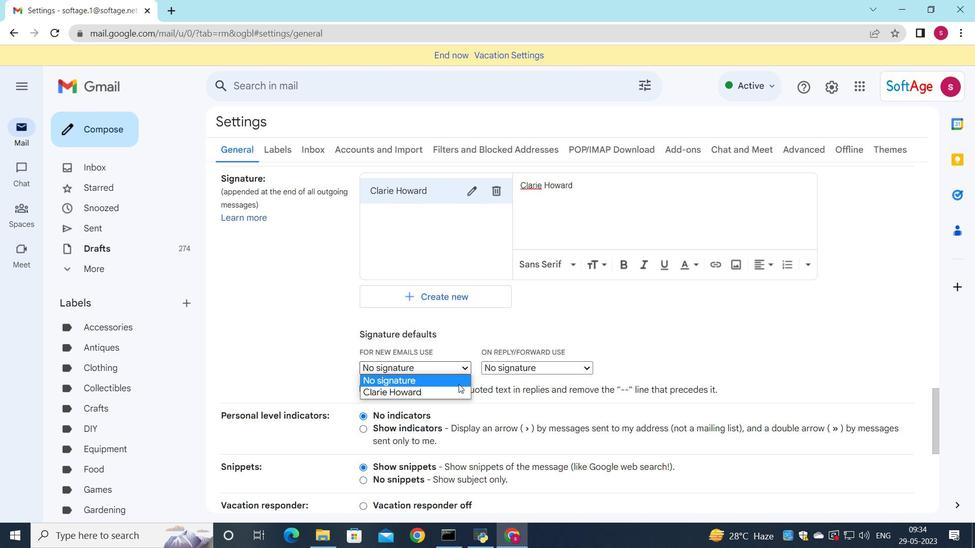 
Action: Mouse pressed left at (455, 390)
Screenshot: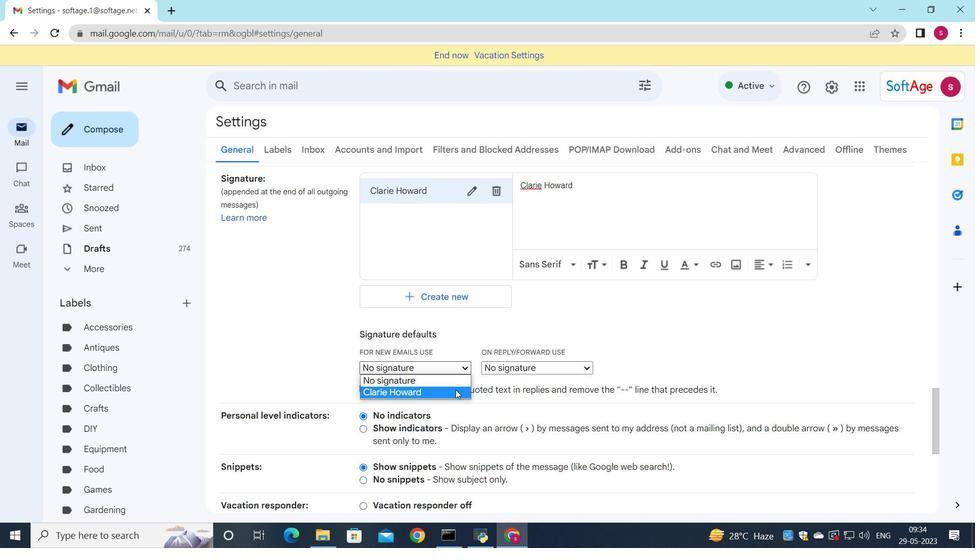 
Action: Mouse moved to (571, 371)
Screenshot: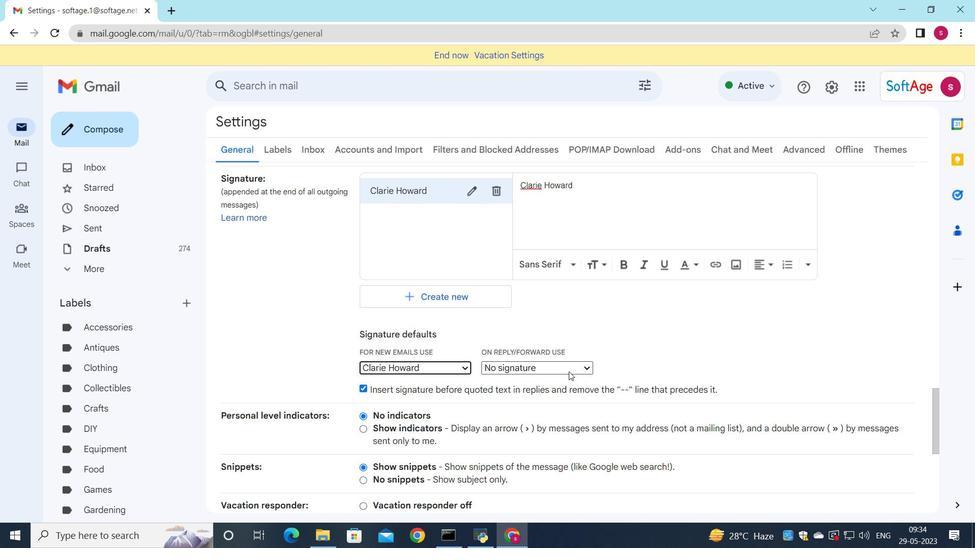 
Action: Mouse pressed left at (571, 371)
Screenshot: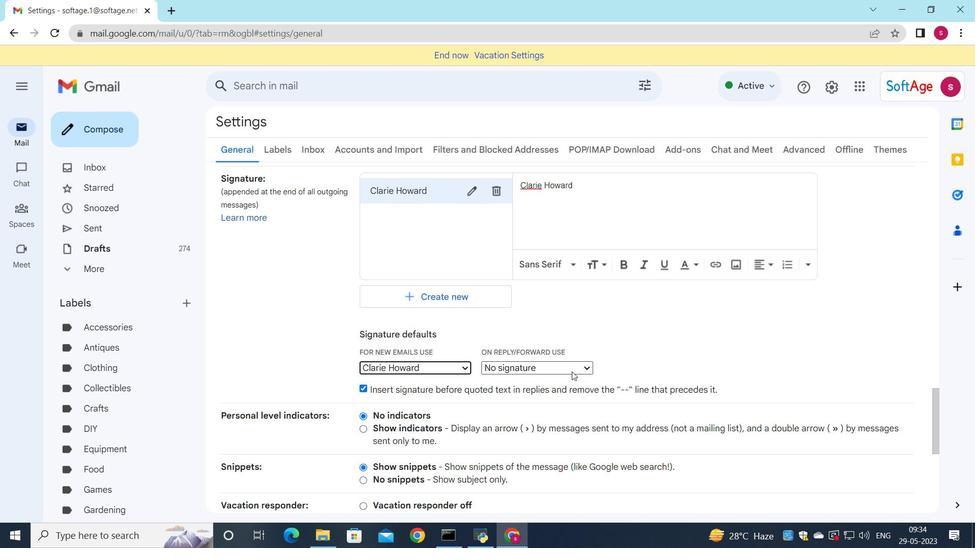 
Action: Mouse moved to (567, 391)
Screenshot: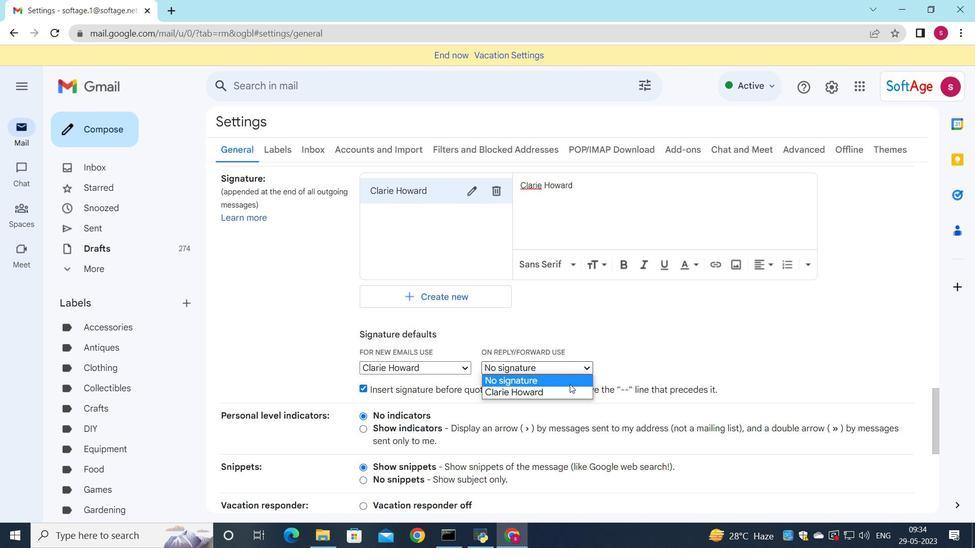 
Action: Mouse pressed left at (567, 391)
Screenshot: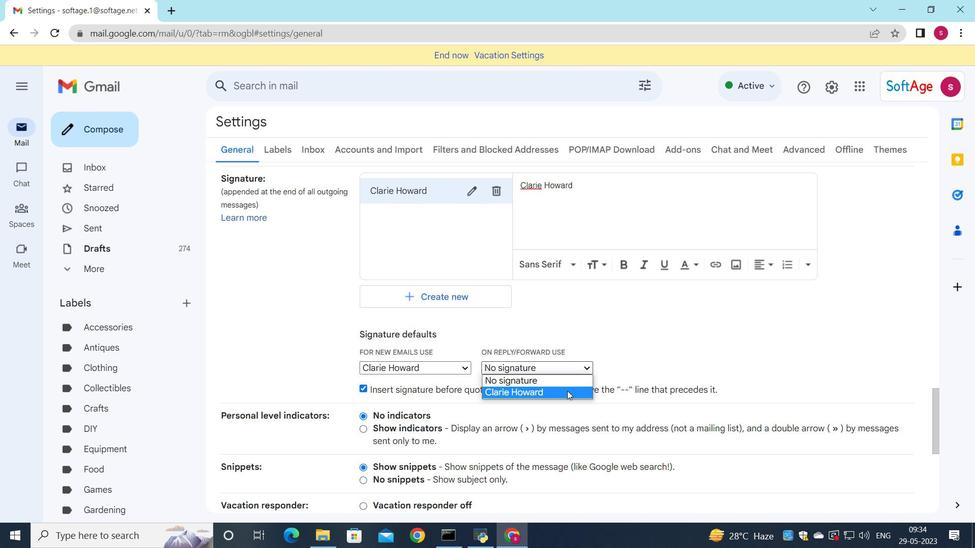
Action: Mouse moved to (535, 358)
Screenshot: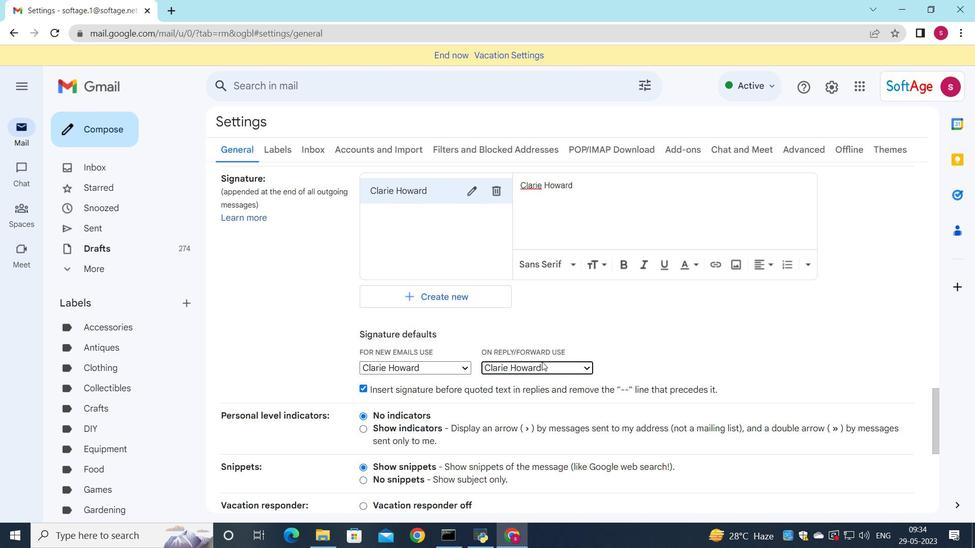 
Action: Mouse scrolled (535, 358) with delta (0, 0)
Screenshot: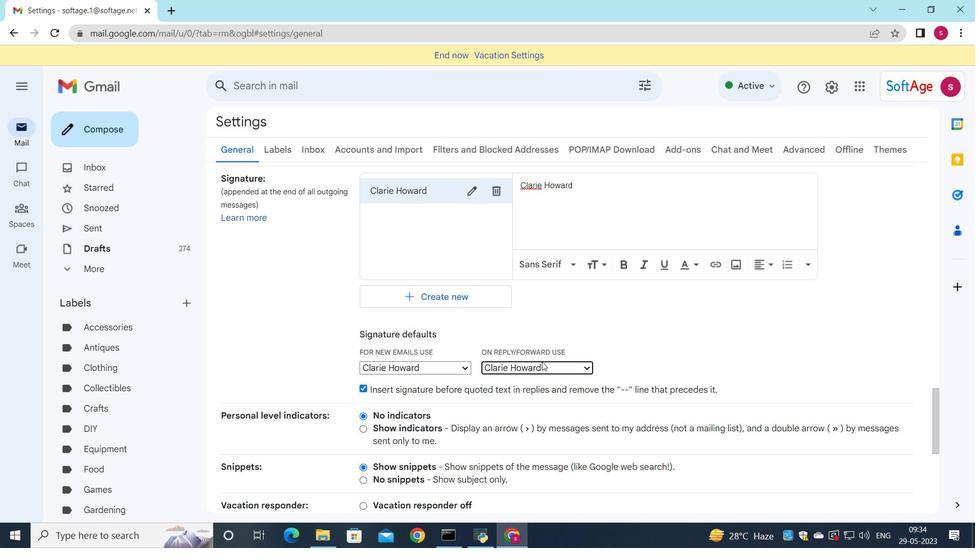 
Action: Mouse scrolled (535, 358) with delta (0, 0)
Screenshot: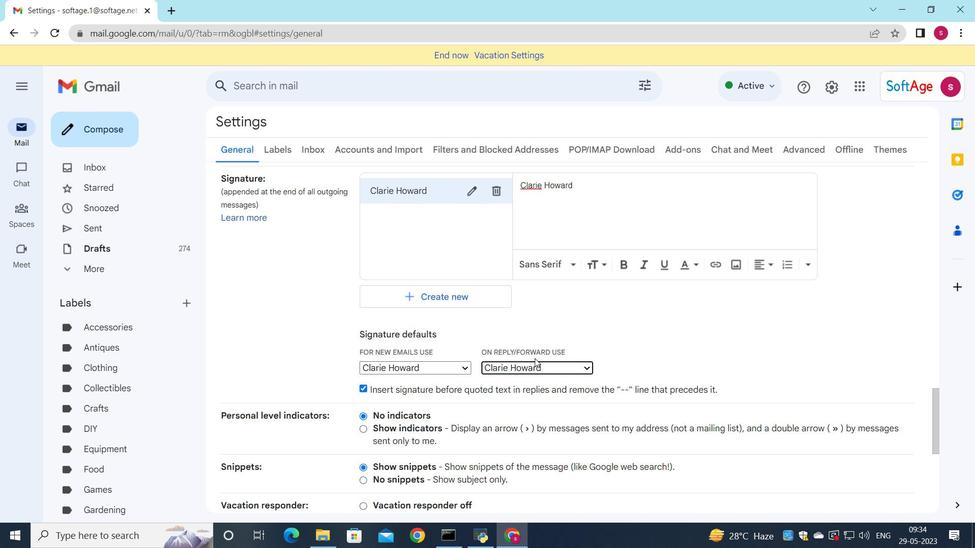 
Action: Mouse scrolled (535, 358) with delta (0, 0)
Screenshot: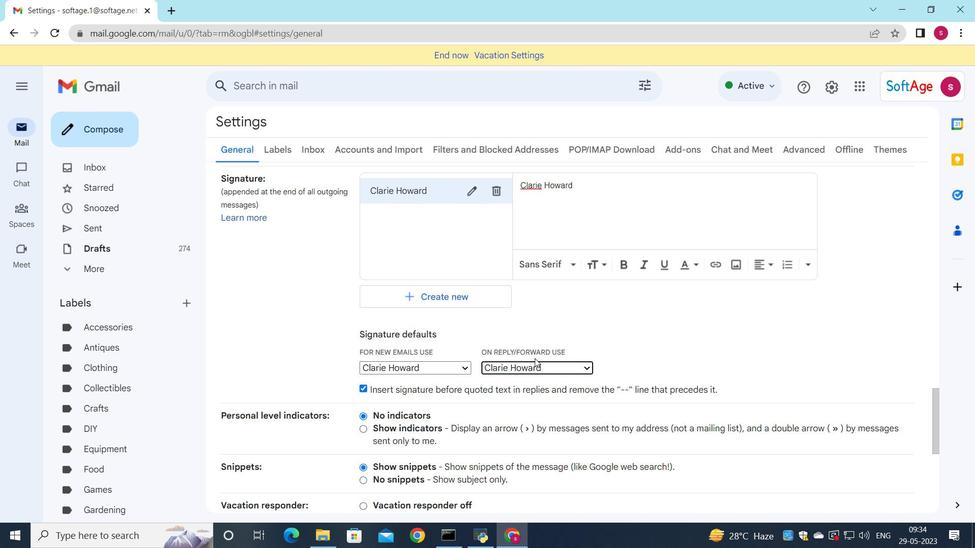 
Action: Mouse moved to (534, 359)
Screenshot: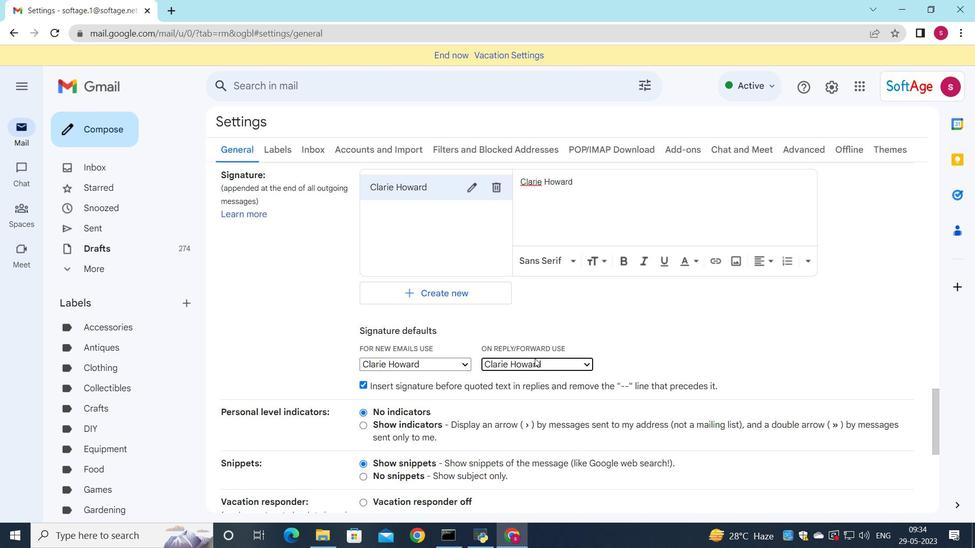 
Action: Mouse scrolled (534, 358) with delta (0, 0)
Screenshot: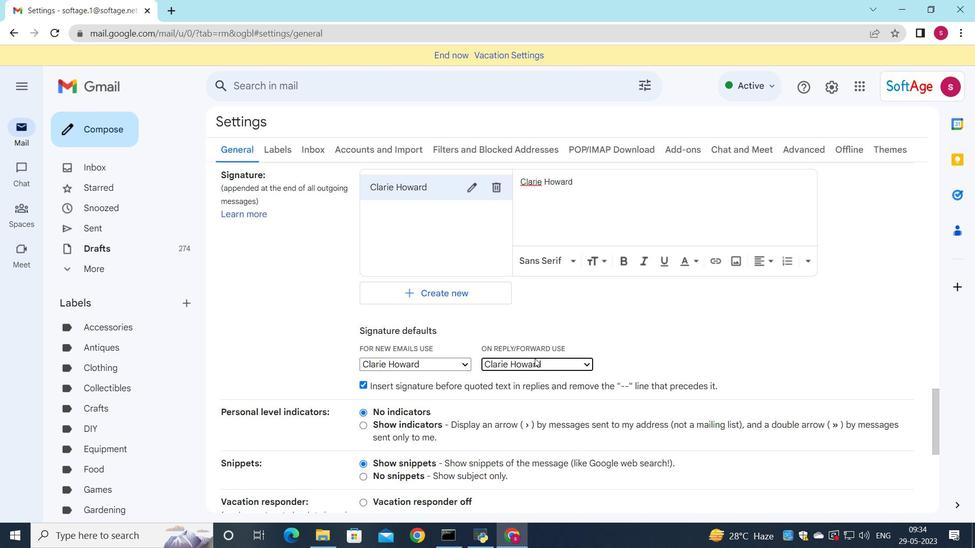 
Action: Mouse moved to (531, 359)
Screenshot: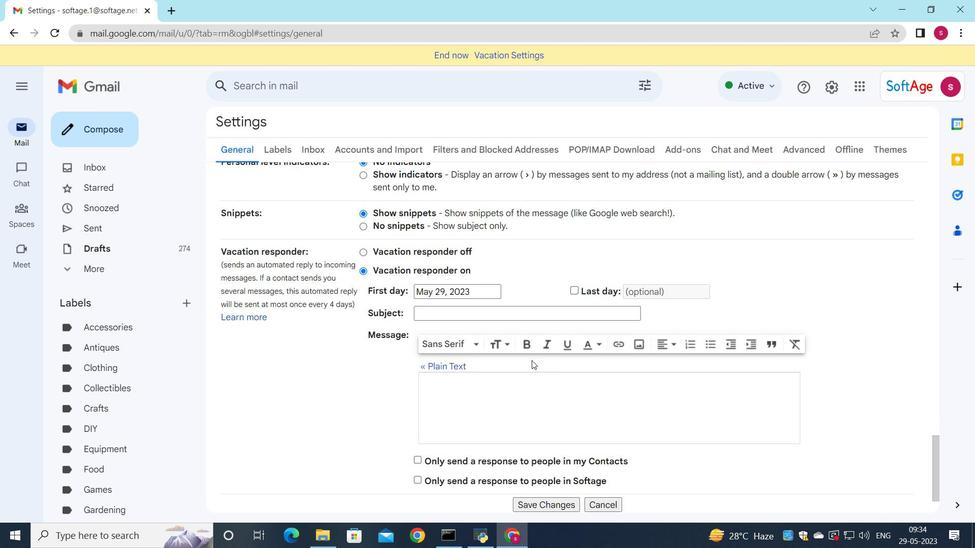 
Action: Mouse scrolled (531, 359) with delta (0, 0)
Screenshot: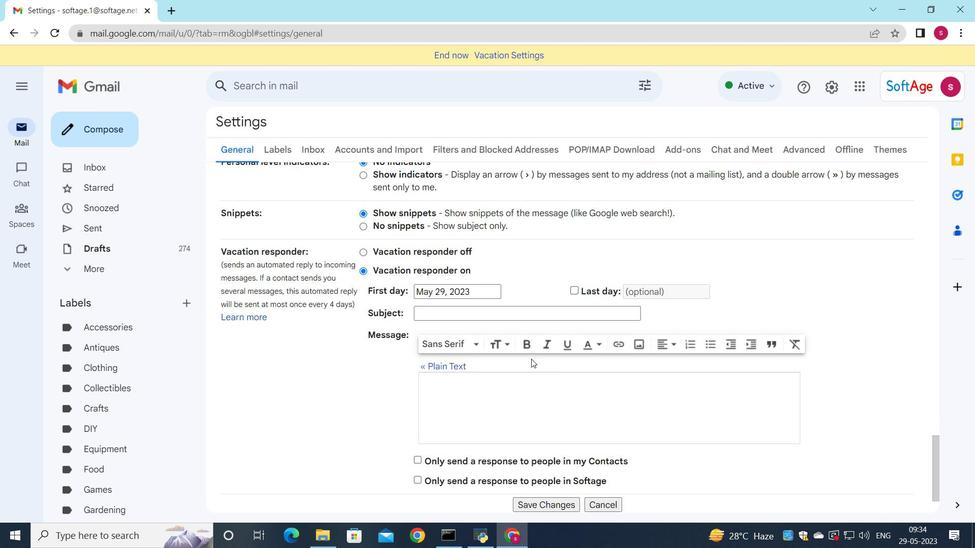 
Action: Mouse moved to (531, 358)
Screenshot: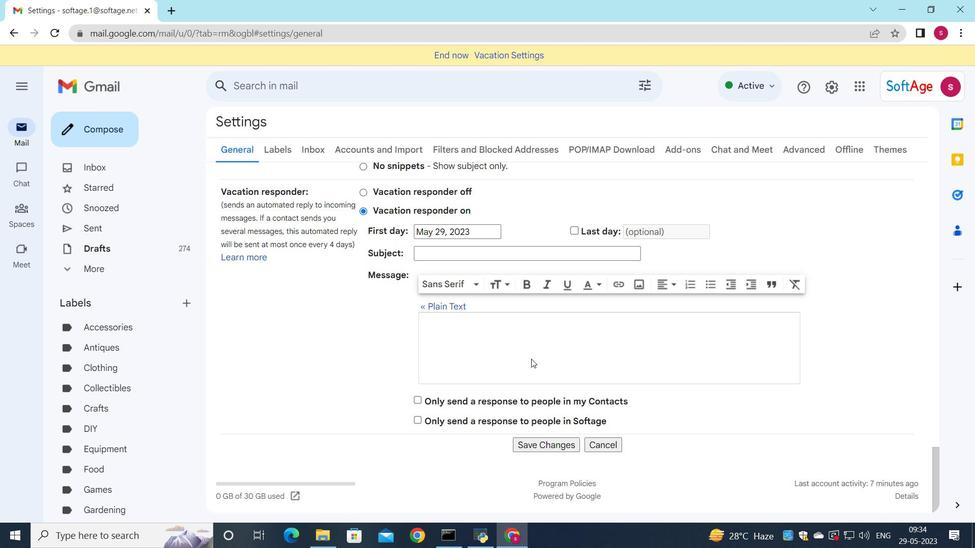 
Action: Mouse scrolled (531, 358) with delta (0, 0)
Screenshot: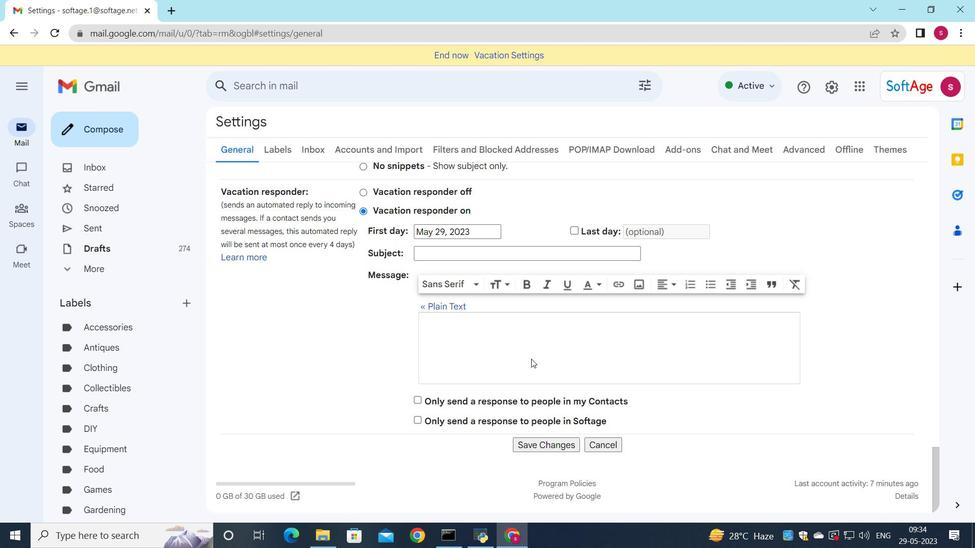 
Action: Mouse moved to (531, 356)
Screenshot: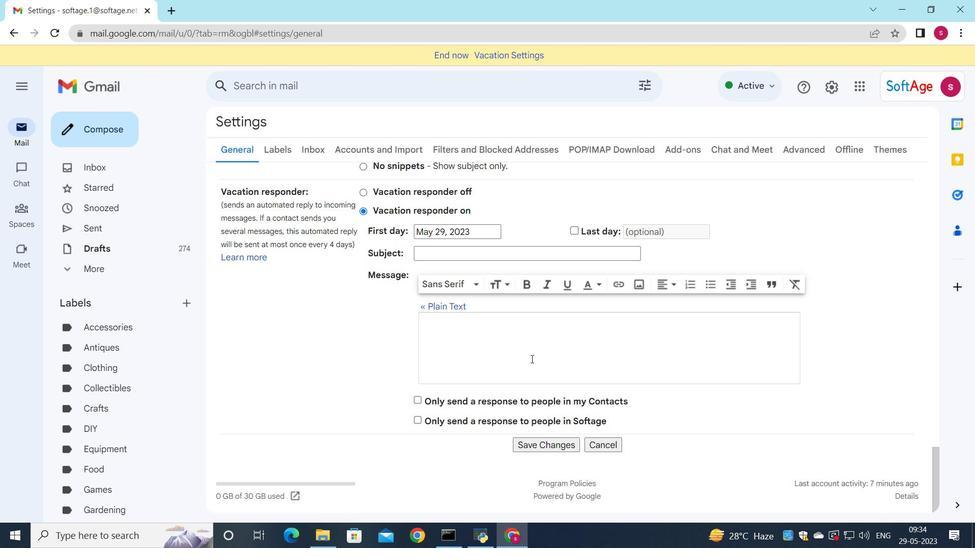 
Action: Mouse scrolled (531, 357) with delta (0, 0)
Screenshot: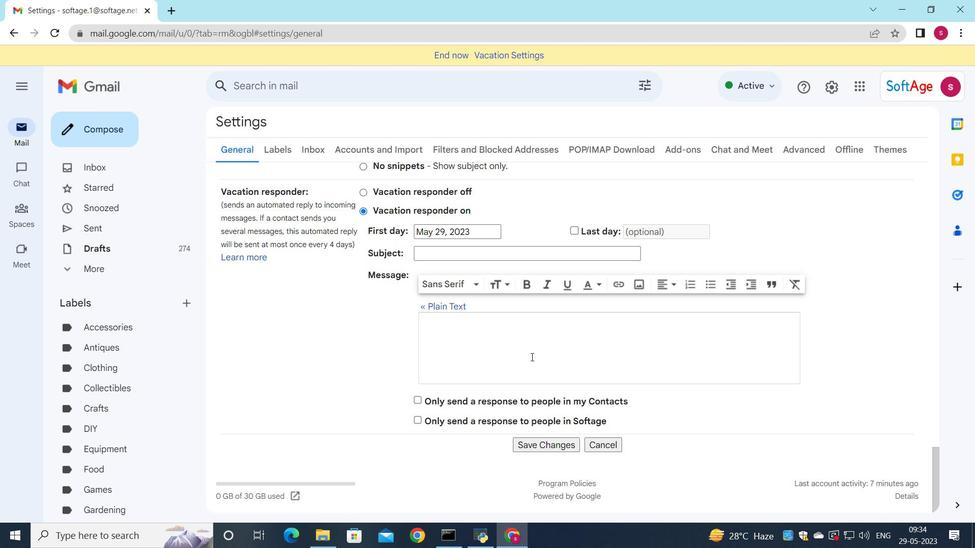 
Action: Mouse scrolled (531, 356) with delta (0, 0)
Screenshot: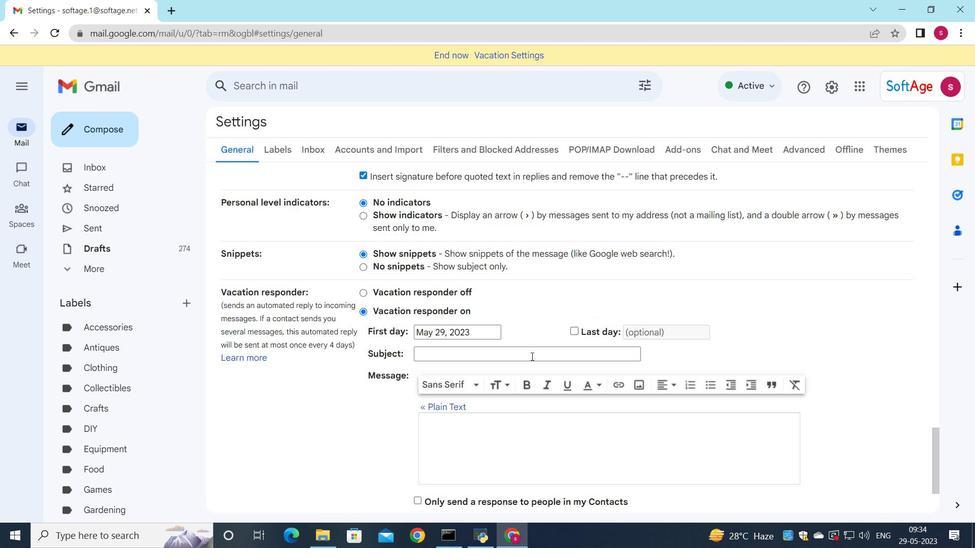 
Action: Mouse scrolled (531, 356) with delta (0, 0)
Screenshot: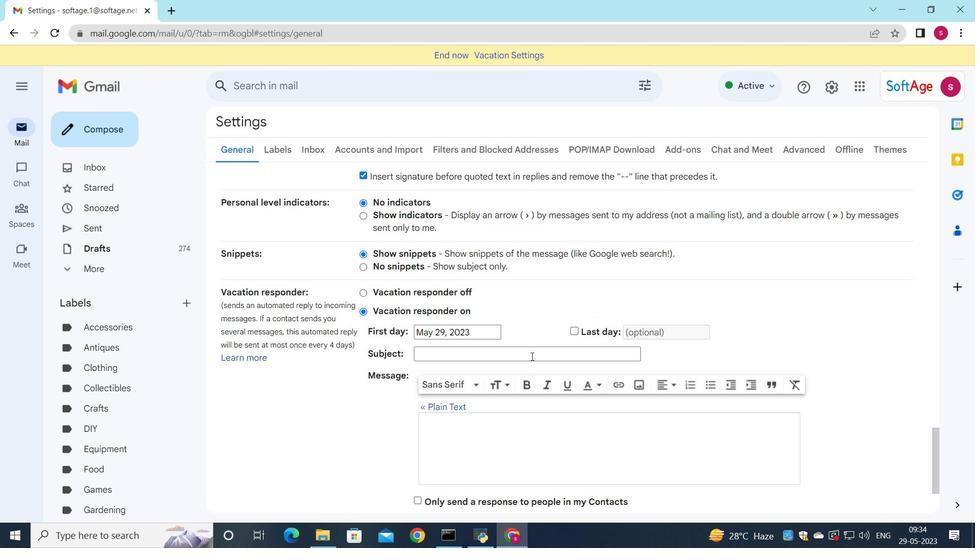 
Action: Mouse moved to (531, 356)
Screenshot: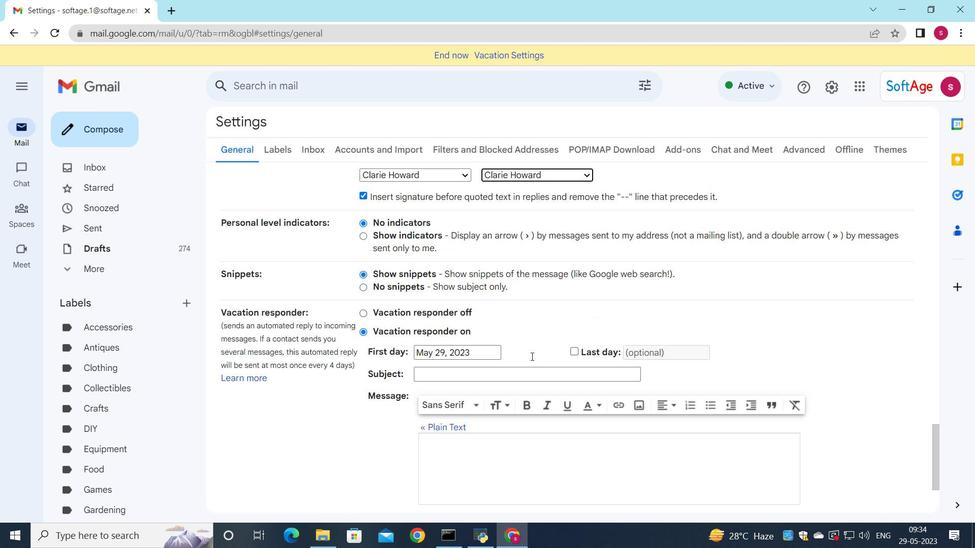 
Action: Mouse scrolled (531, 356) with delta (0, 0)
Screenshot: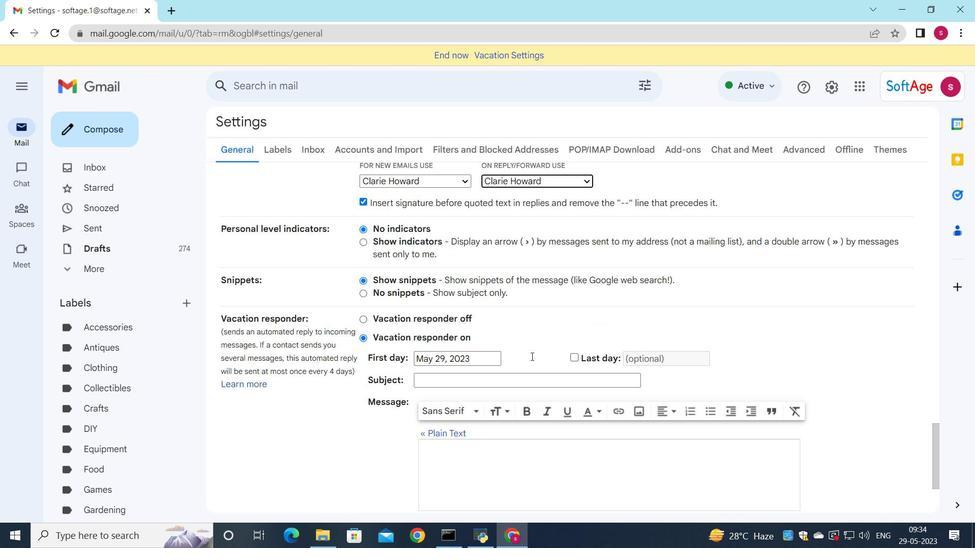 
Action: Mouse scrolled (531, 356) with delta (0, 0)
Screenshot: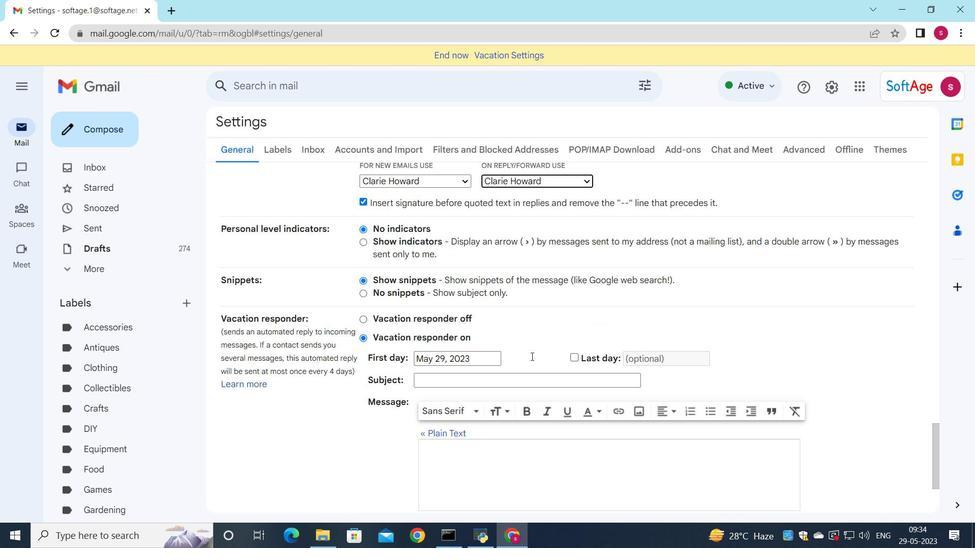 
Action: Mouse moved to (556, 446)
Screenshot: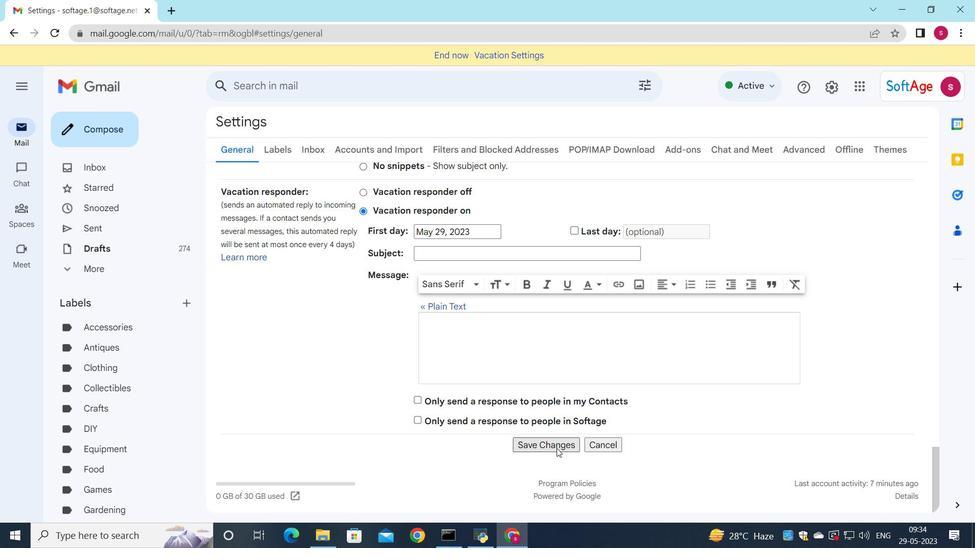 
Action: Mouse pressed left at (556, 446)
Screenshot: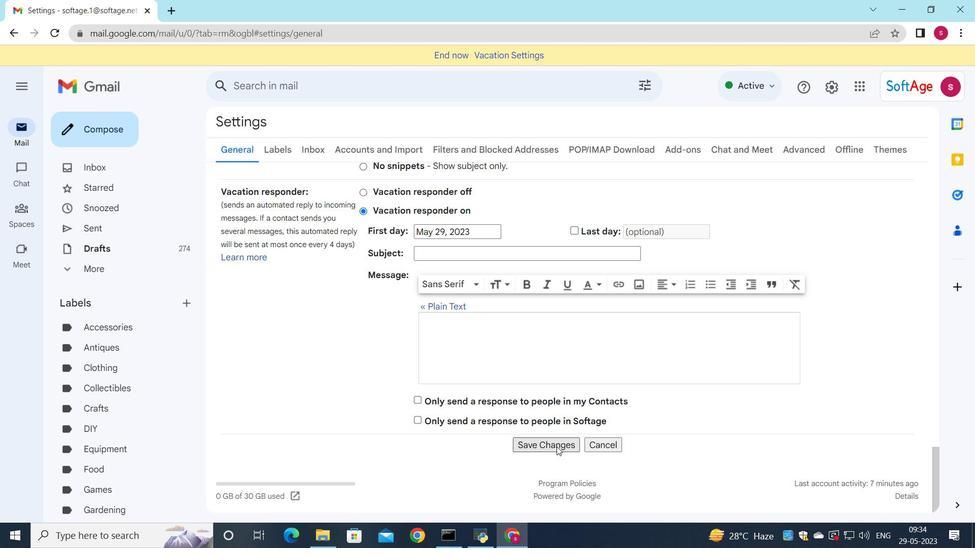 
Action: Mouse moved to (87, 130)
Screenshot: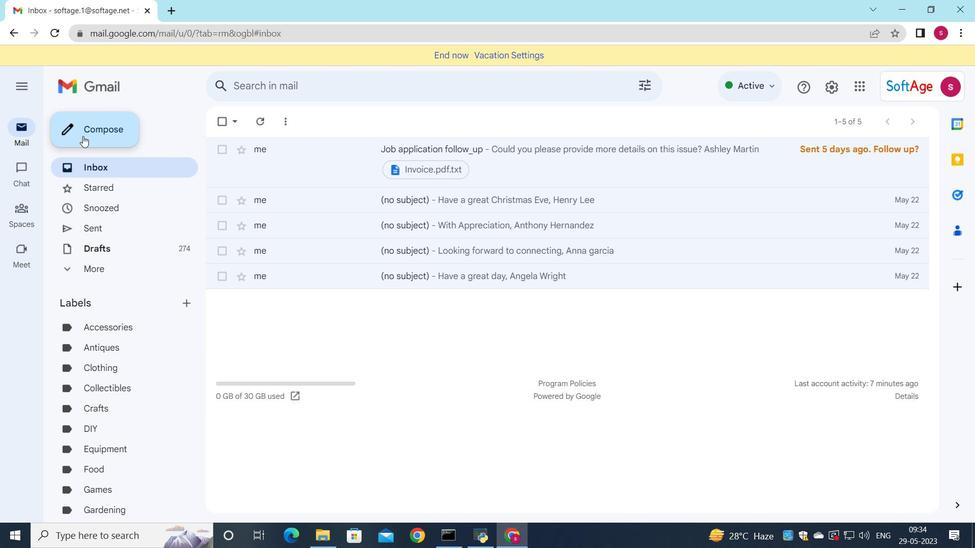 
Action: Mouse pressed left at (87, 130)
Screenshot: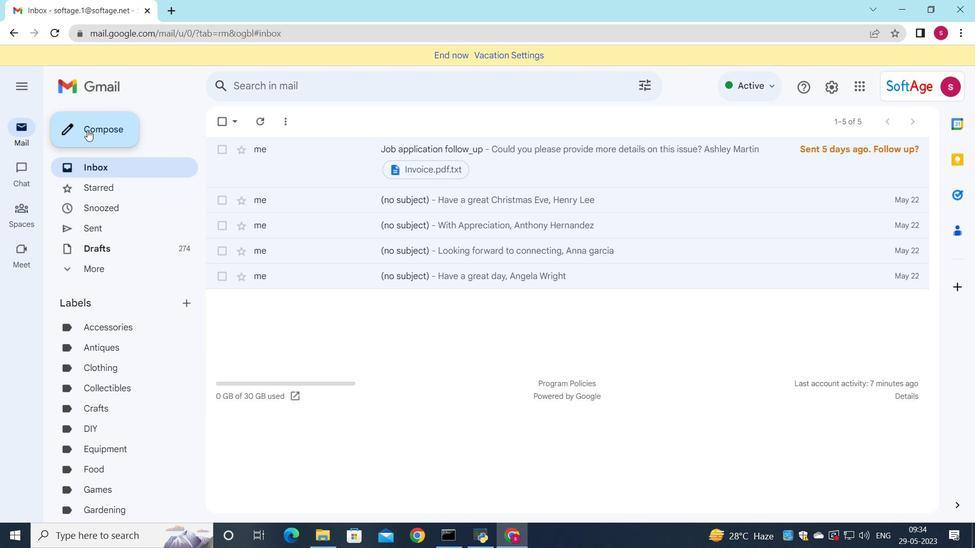
Action: Mouse moved to (599, 221)
Screenshot: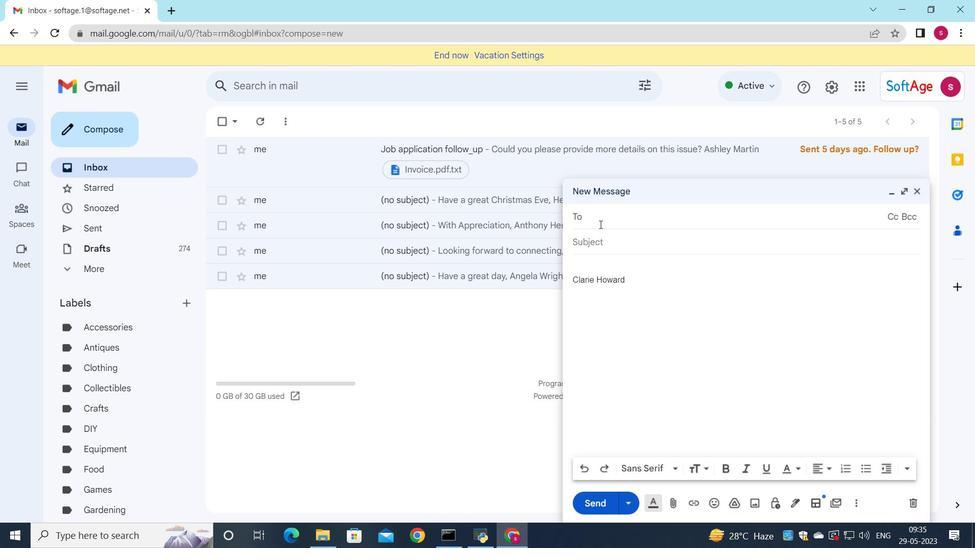 
Action: Key pressed sof
Screenshot: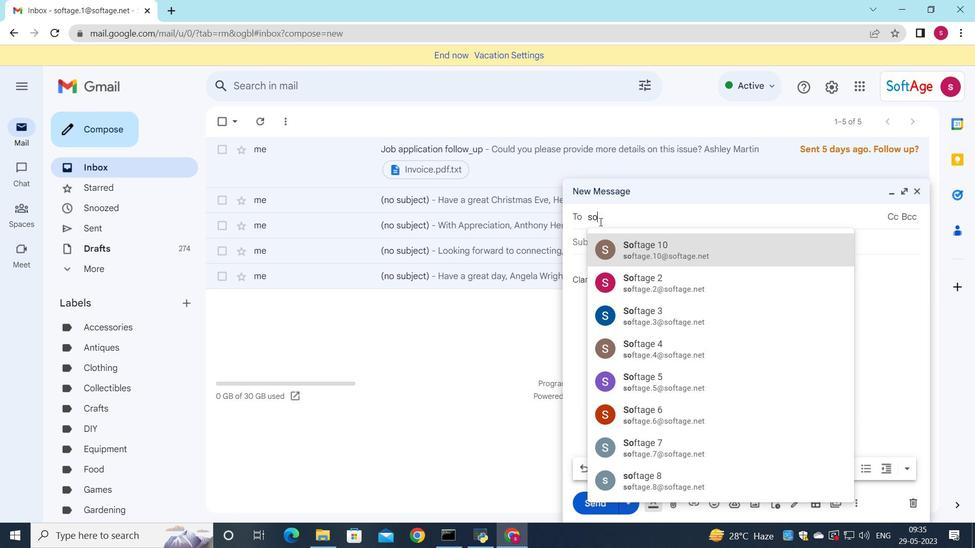 
Action: Mouse moved to (644, 254)
Screenshot: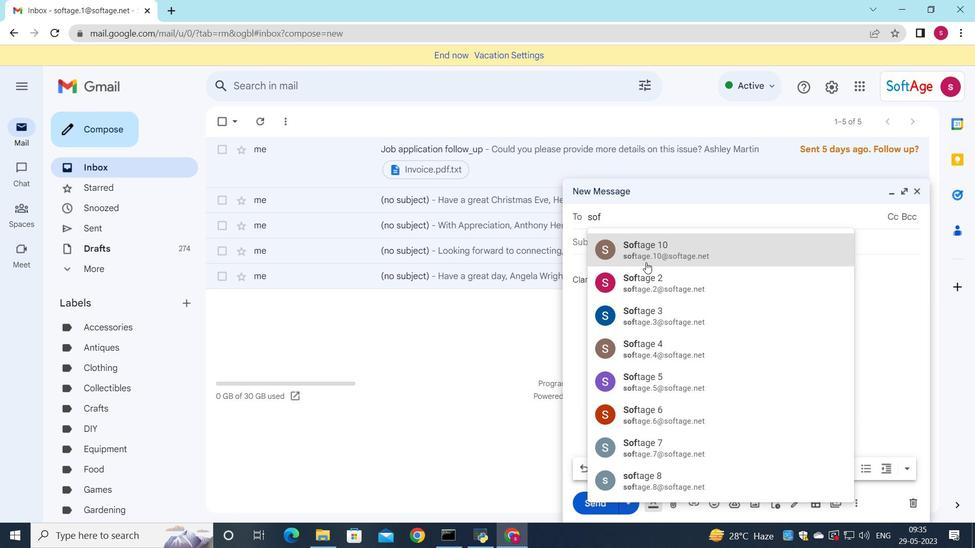 
Action: Mouse pressed left at (644, 254)
Screenshot: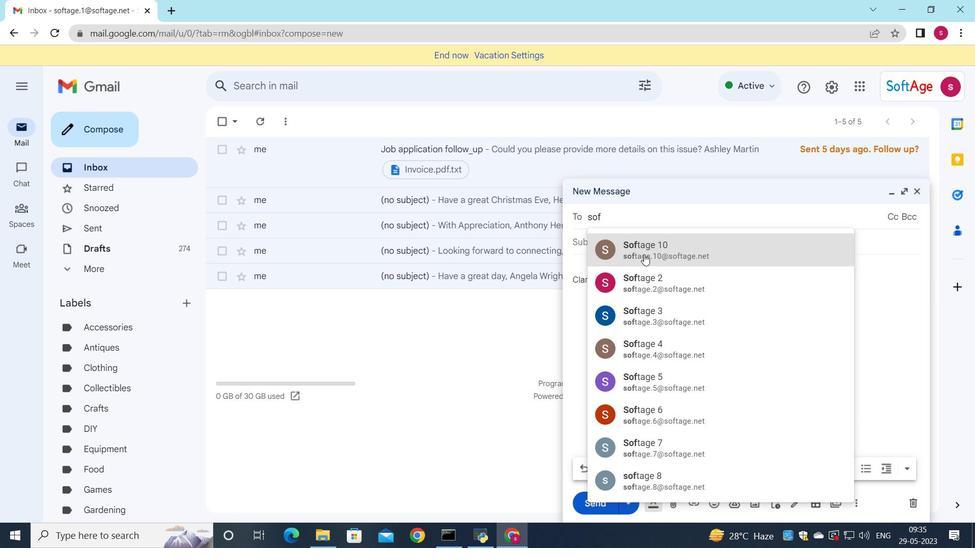 
Action: Mouse moved to (694, 241)
Screenshot: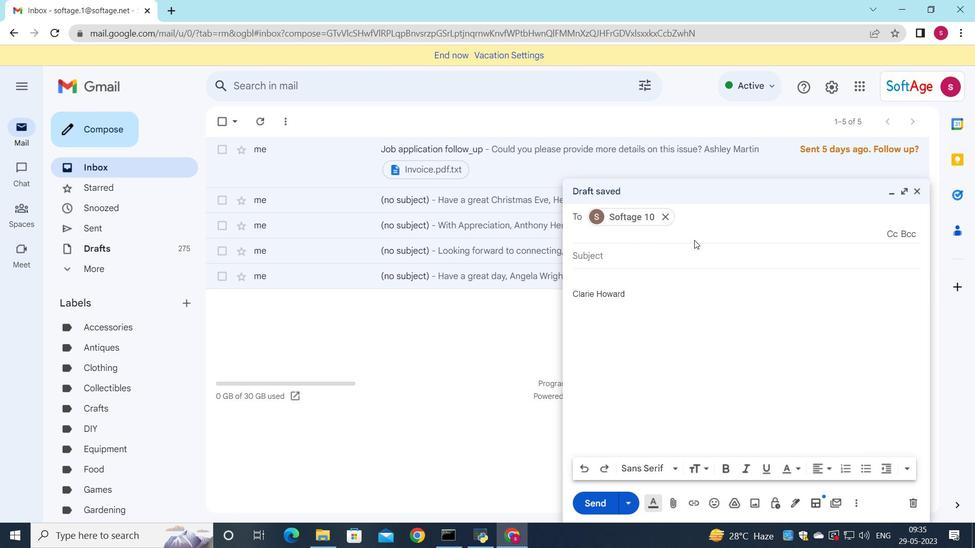 
Action: Key pressed softage
Screenshot: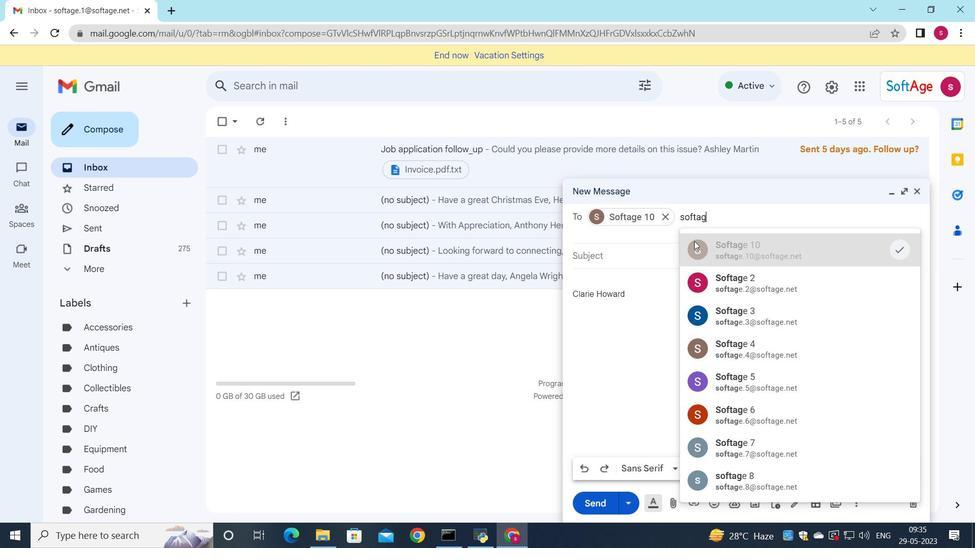 
Action: Mouse moved to (774, 288)
Screenshot: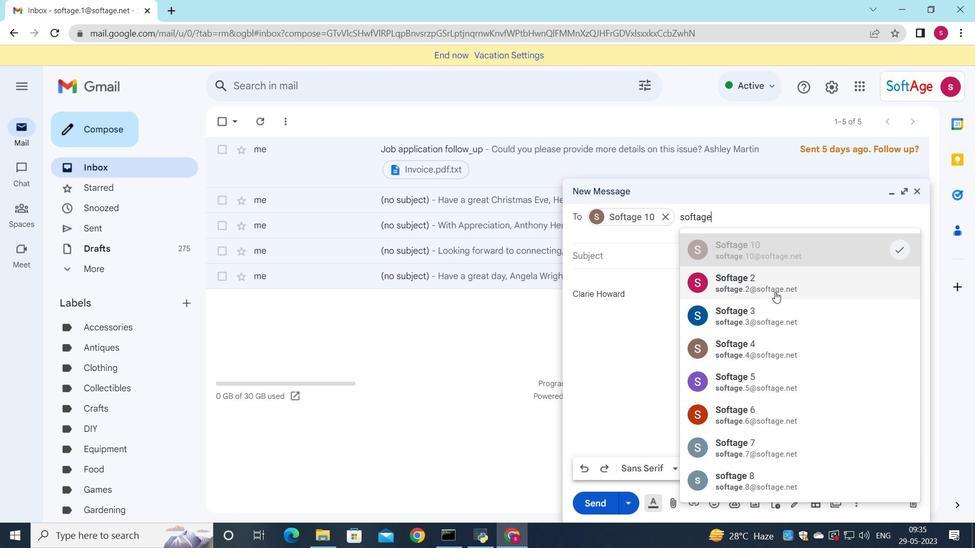 
Action: Mouse pressed left at (774, 288)
Screenshot: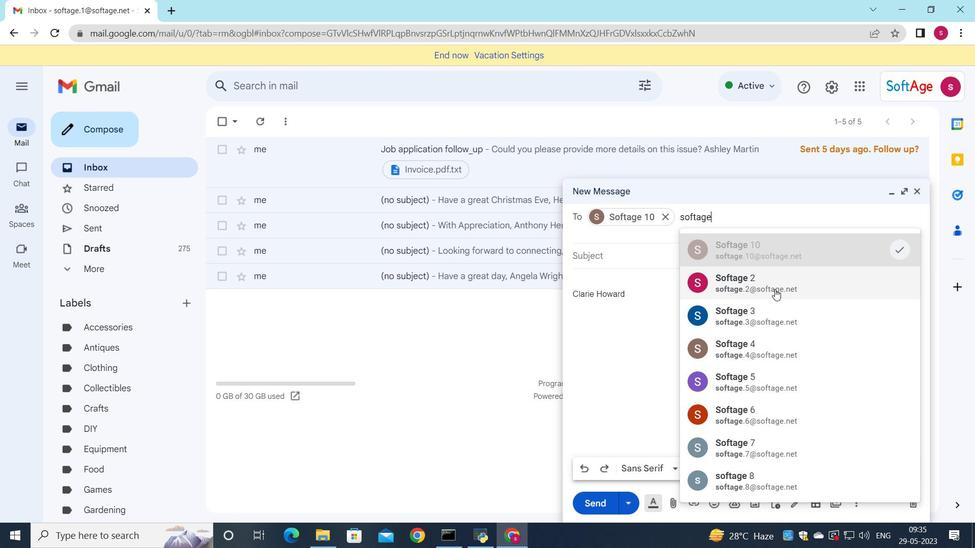 
Action: Mouse moved to (895, 235)
Screenshot: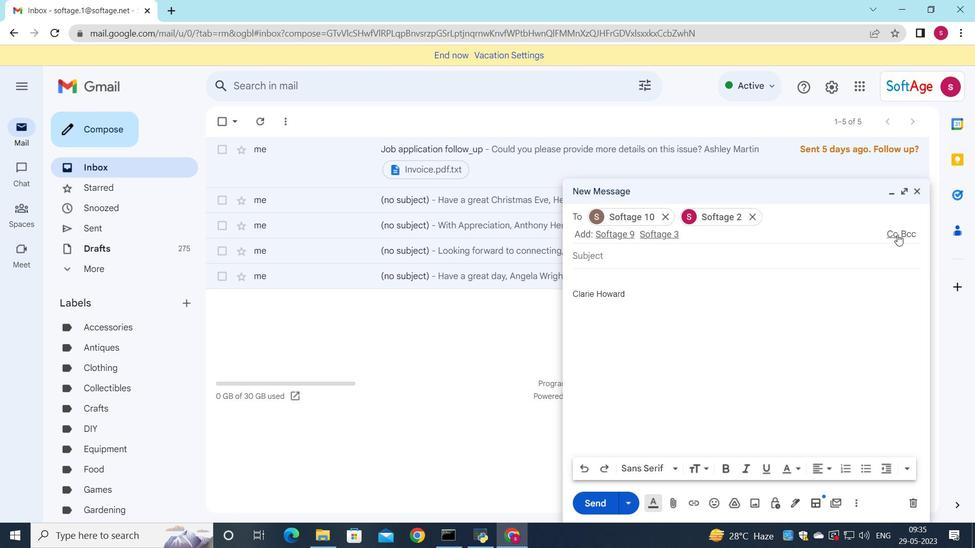 
Action: Mouse pressed left at (895, 235)
Screenshot: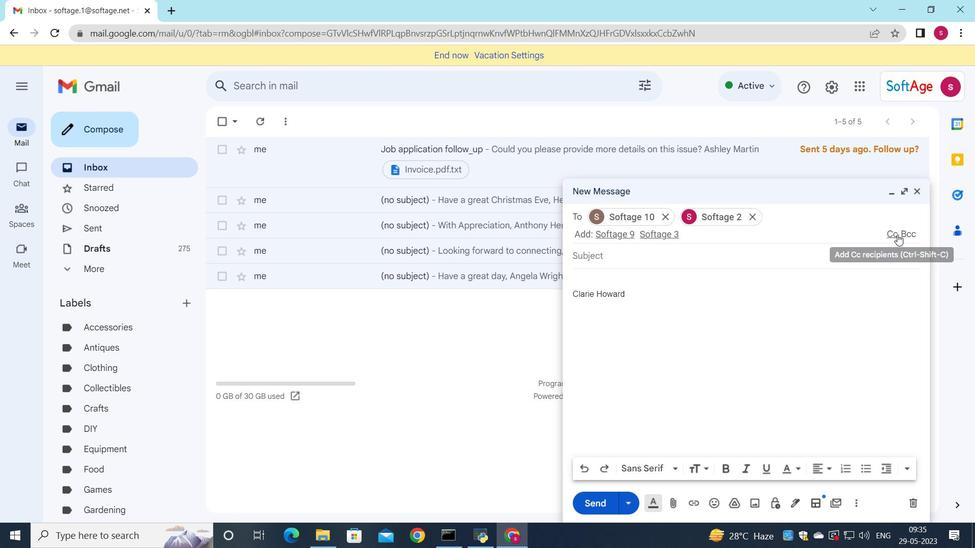 
Action: Mouse moved to (689, 269)
Screenshot: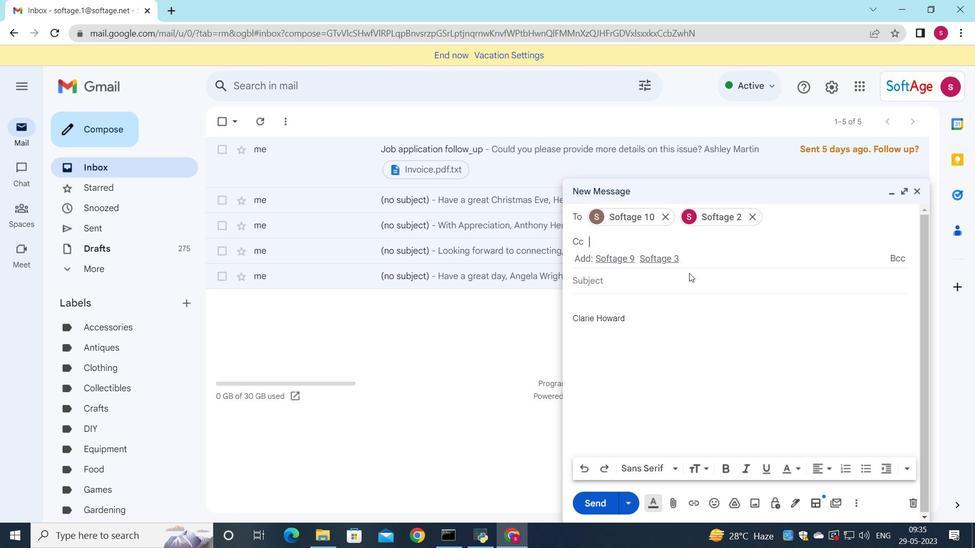 
Action: Key pressed s
Screenshot: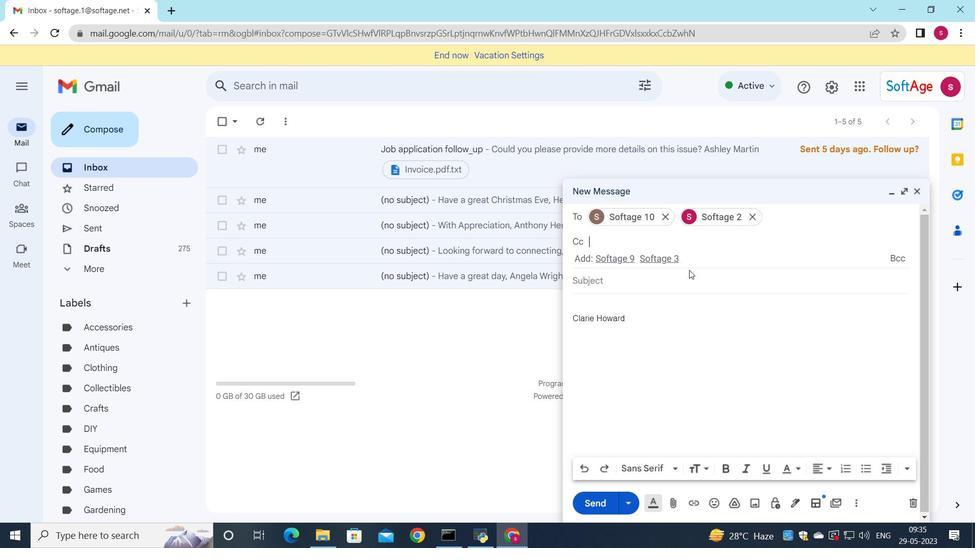 
Action: Mouse moved to (688, 271)
Screenshot: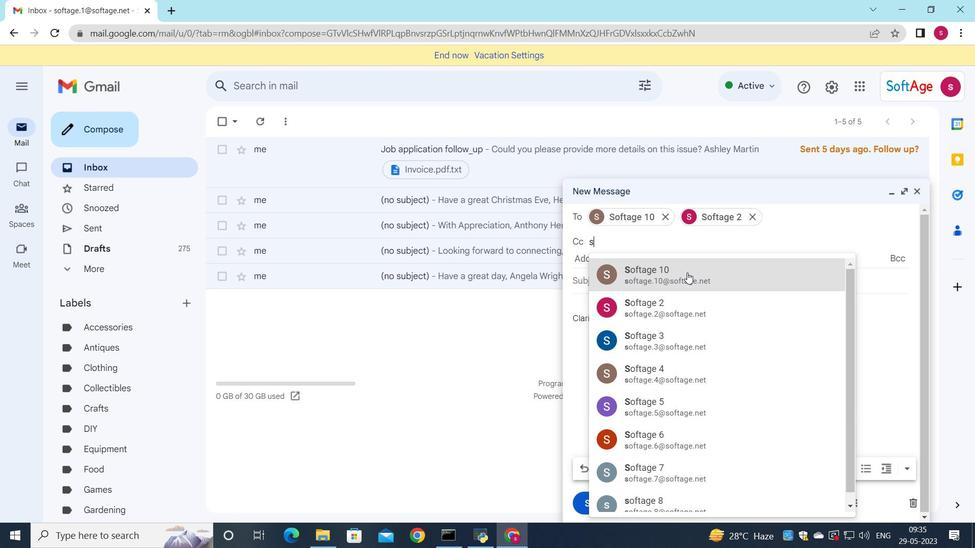 
Action: Key pressed o
Screenshot: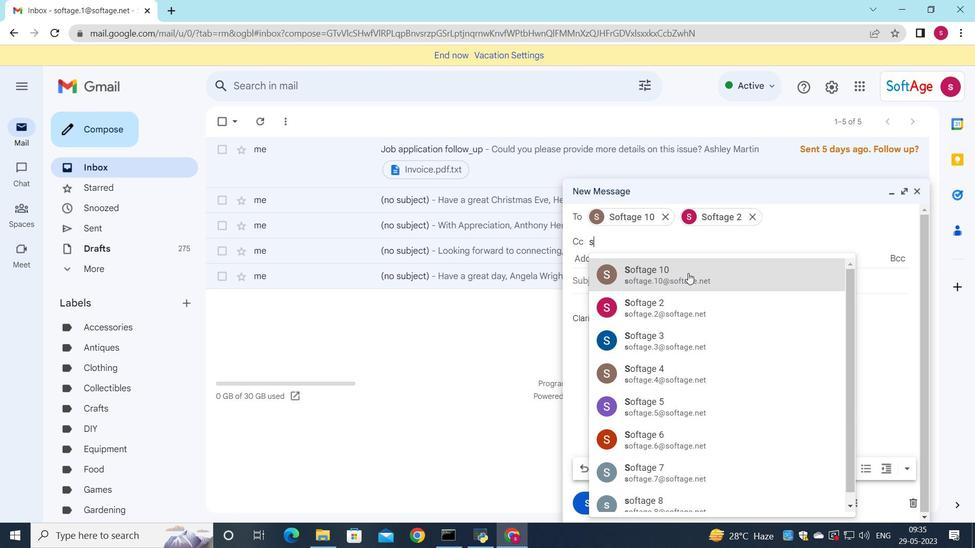 
Action: Mouse moved to (700, 333)
Screenshot: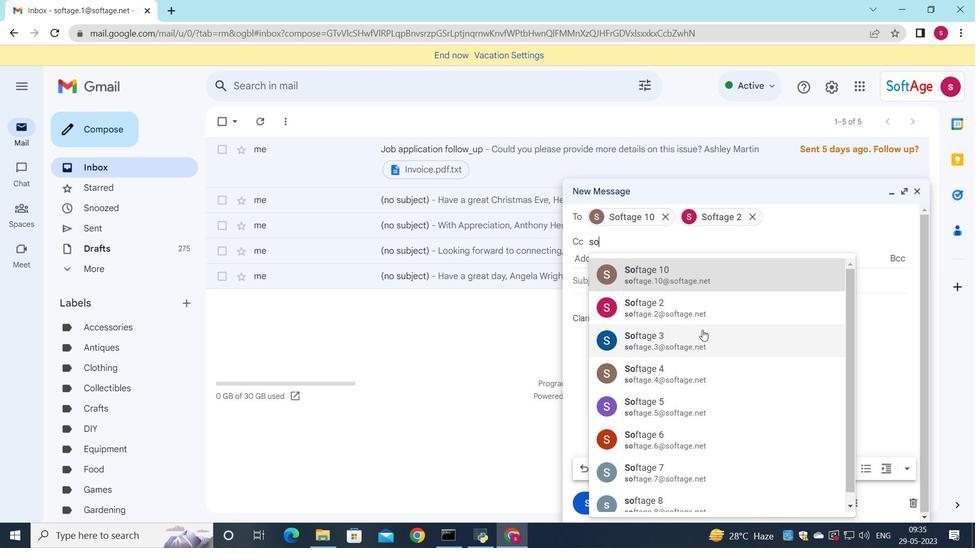 
Action: Mouse pressed left at (700, 333)
Screenshot: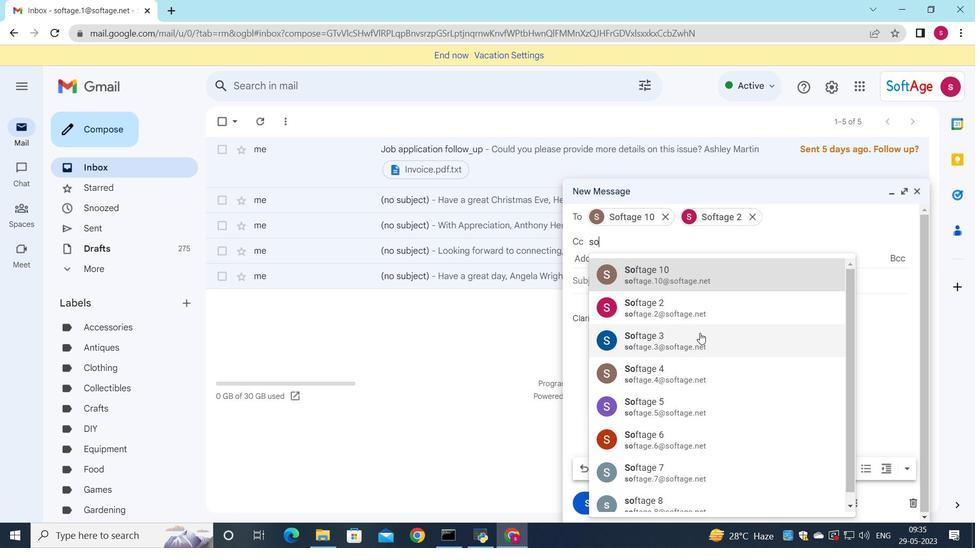 
Action: Mouse moved to (626, 284)
Screenshot: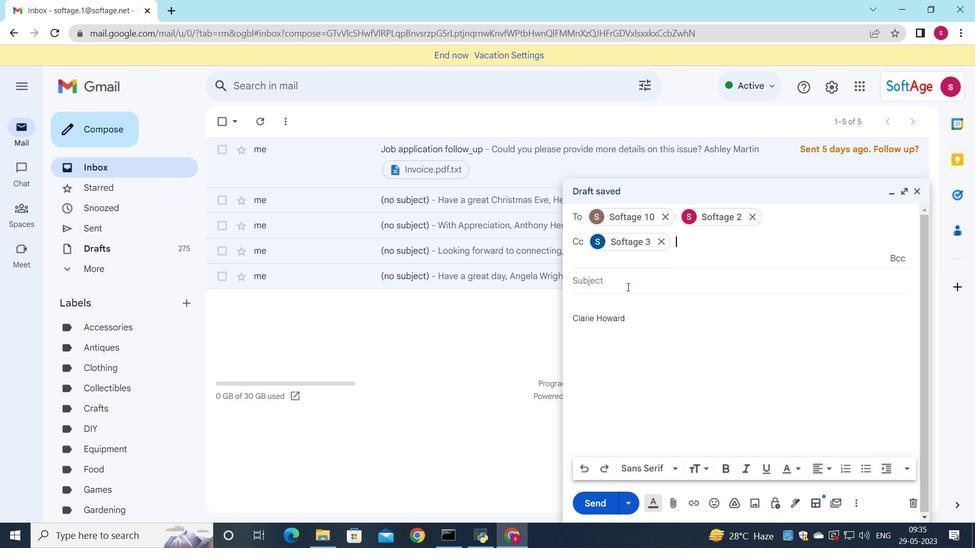 
Action: Mouse pressed left at (626, 284)
Screenshot: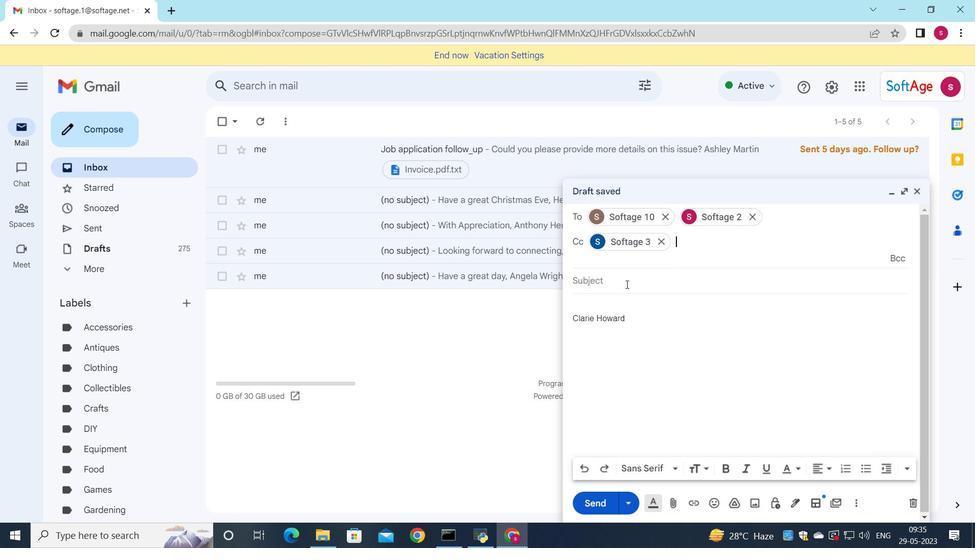 
Action: Mouse moved to (846, 287)
Screenshot: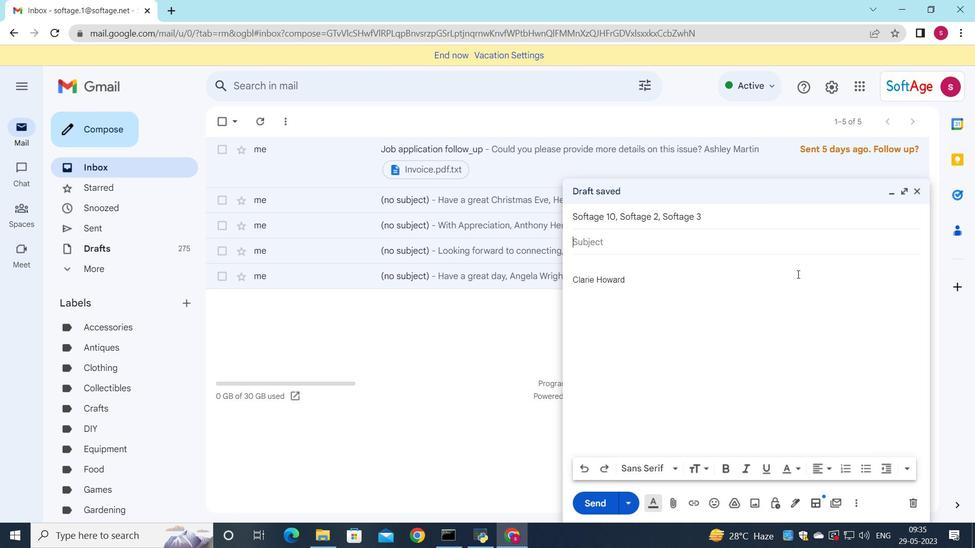 
Action: Key pressed <Key.shift>Request<Key.space>for<Key.space>a<Key.space>refi<Key.backspace>und<Key.space>
Screenshot: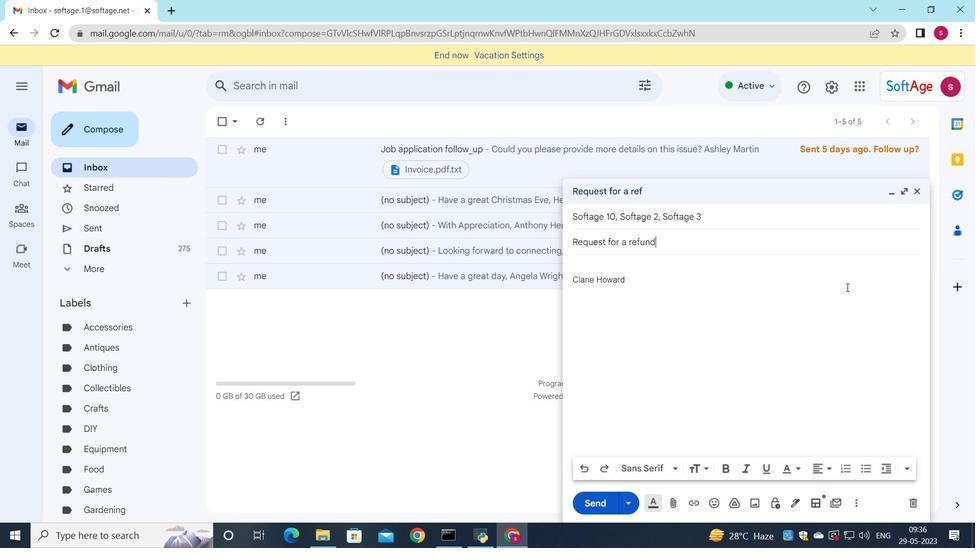 
Action: Mouse moved to (590, 260)
Screenshot: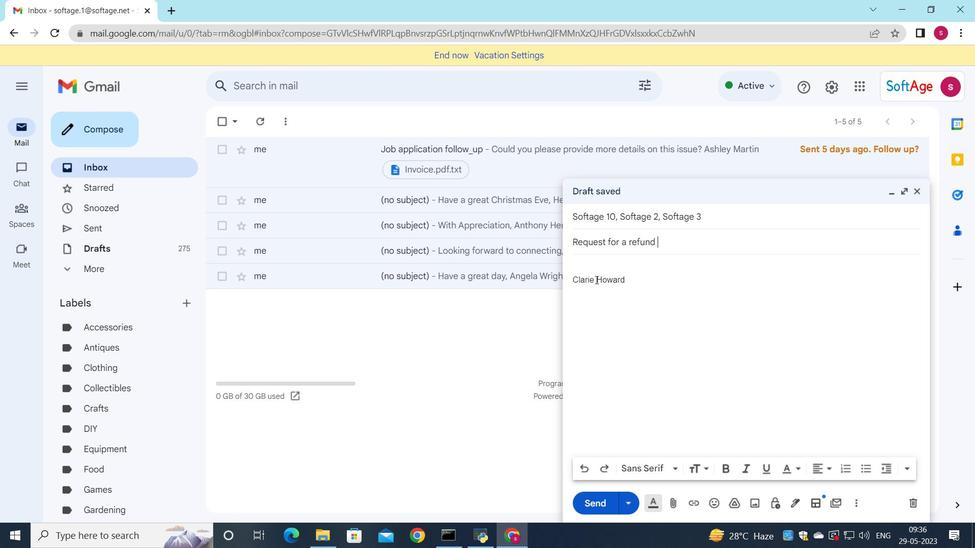 
Action: Mouse pressed left at (590, 260)
Screenshot: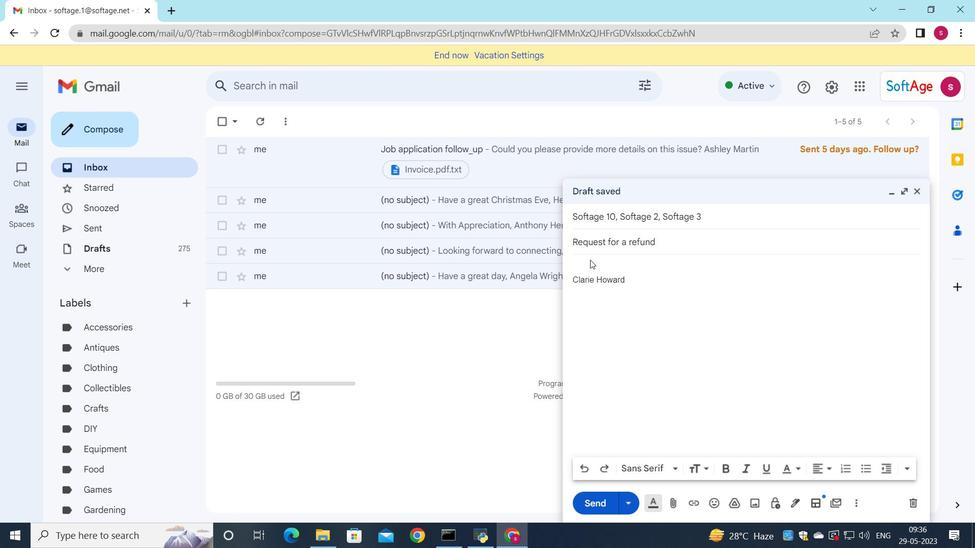 
Action: Mouse moved to (707, 292)
Screenshot: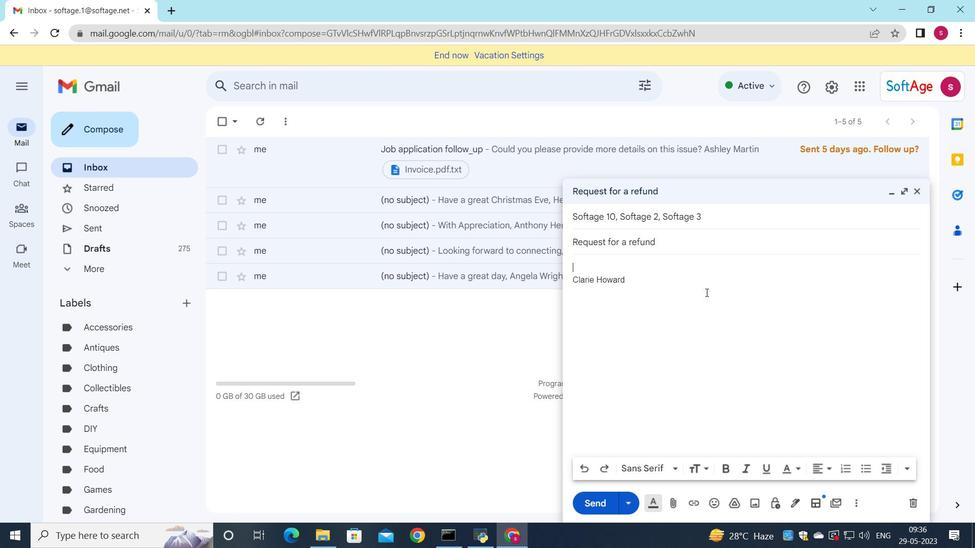 
Action: Key pressed <Key.shift>I<Key.space>am<Key.space>soo<Key.backspace>rry<Key.space>for<Key.space>any<Key.space>confusion<Key.space>regarding<Key.space>this<Key.space>maa<Key.backspace>tter.
Screenshot: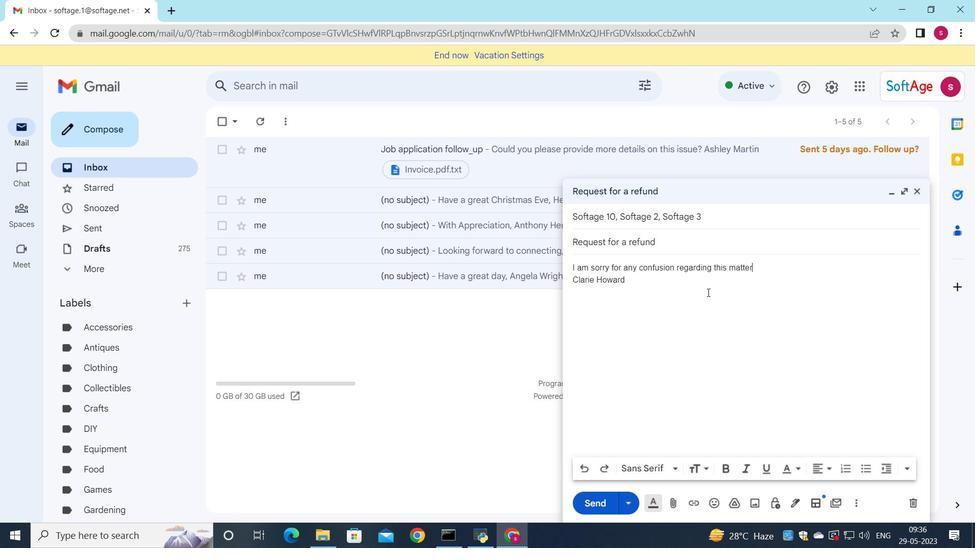 
Action: Mouse moved to (768, 267)
Screenshot: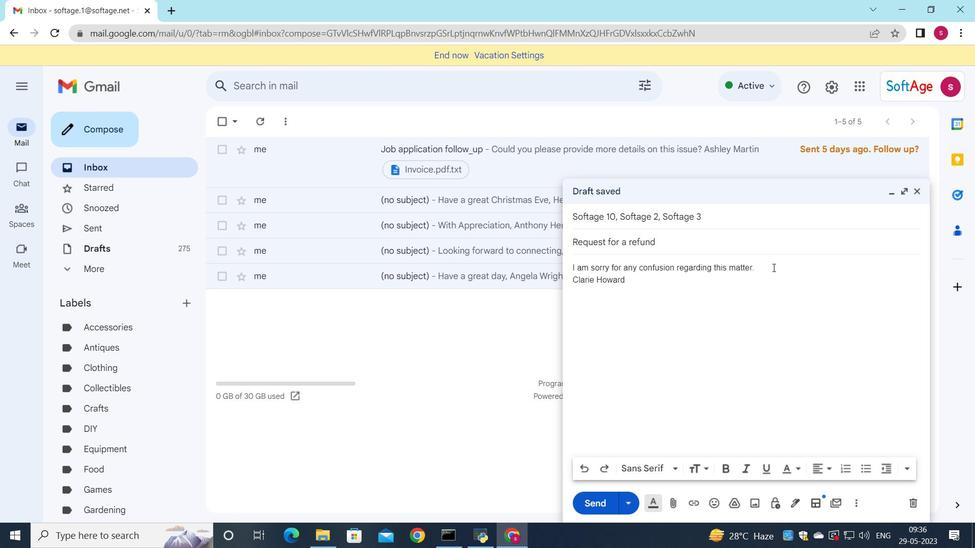 
Action: Mouse pressed left at (768, 267)
Screenshot: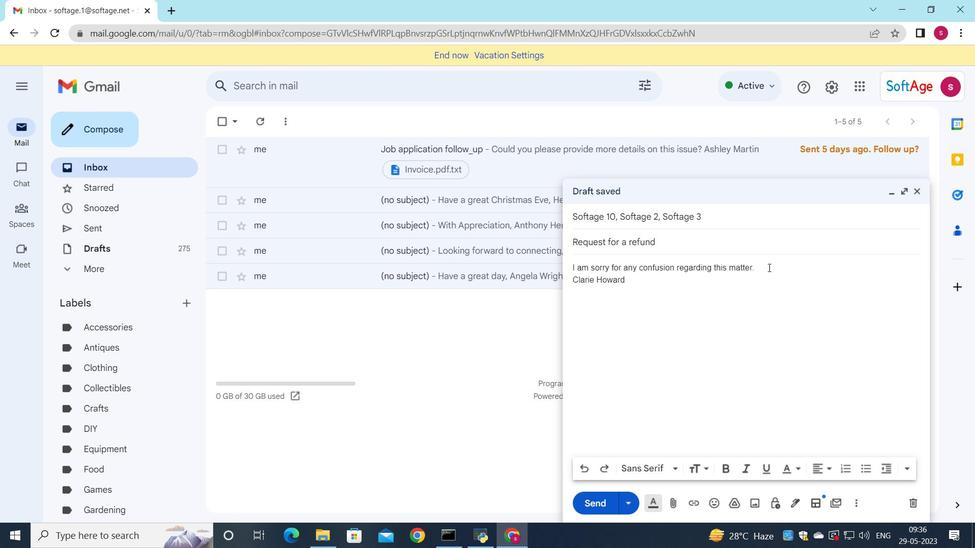
Action: Mouse moved to (701, 471)
Screenshot: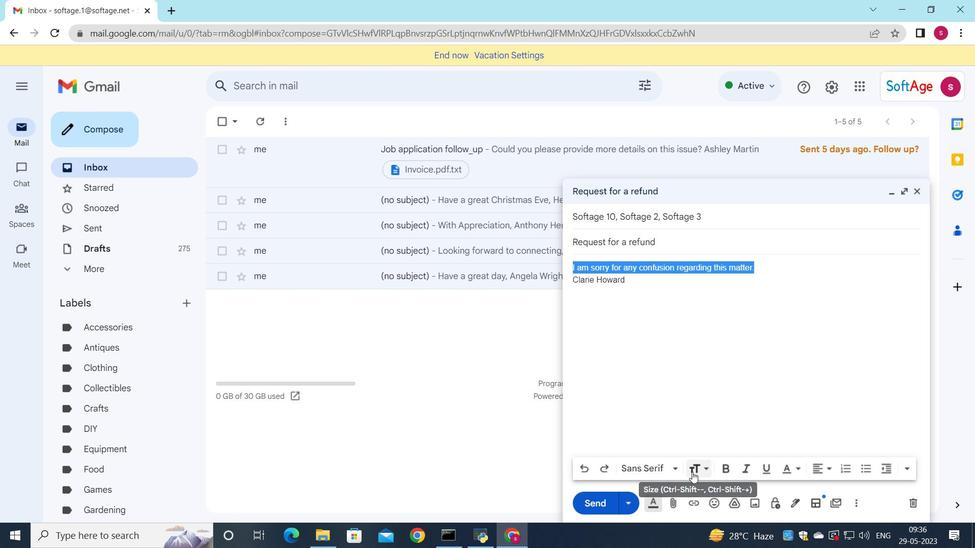 
Action: Mouse pressed left at (701, 471)
Screenshot: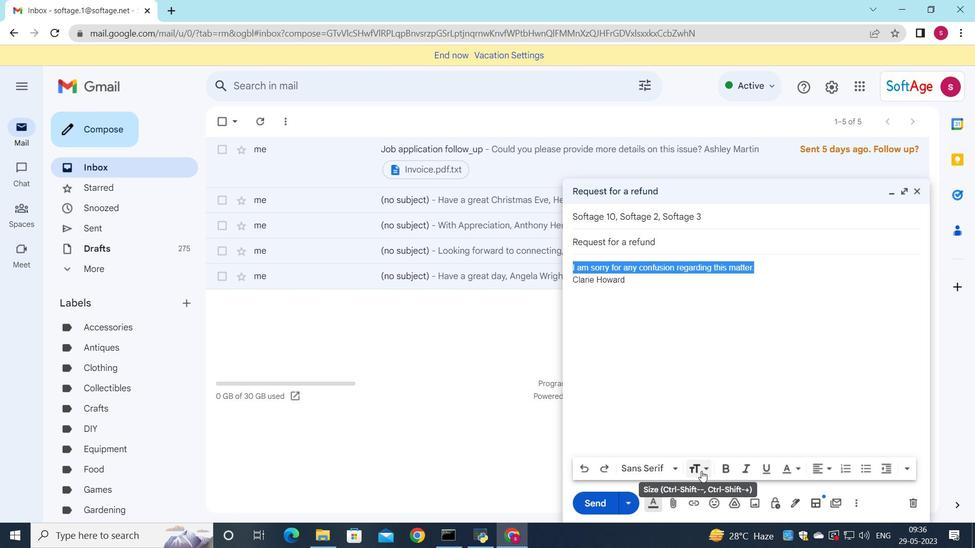 
Action: Mouse moved to (742, 423)
Screenshot: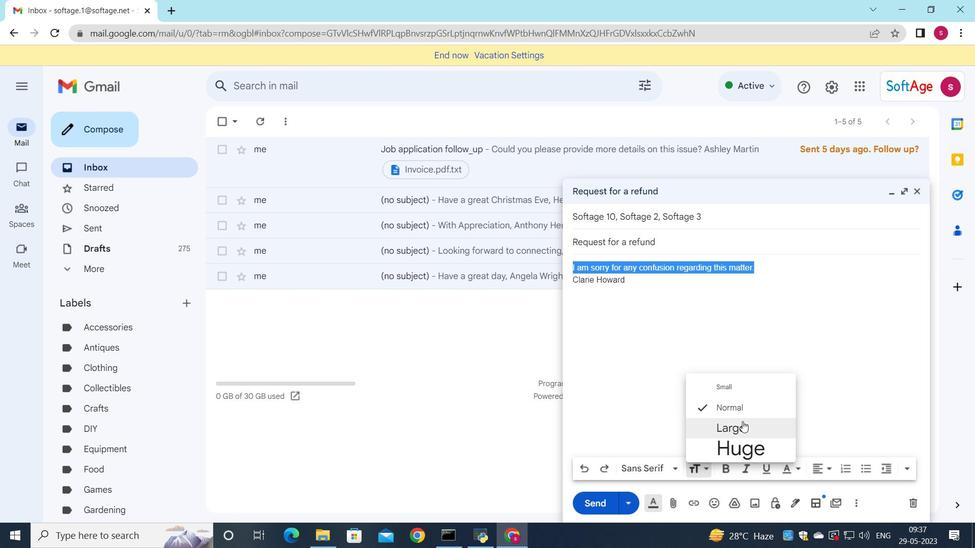 
Action: Mouse pressed left at (742, 423)
Screenshot: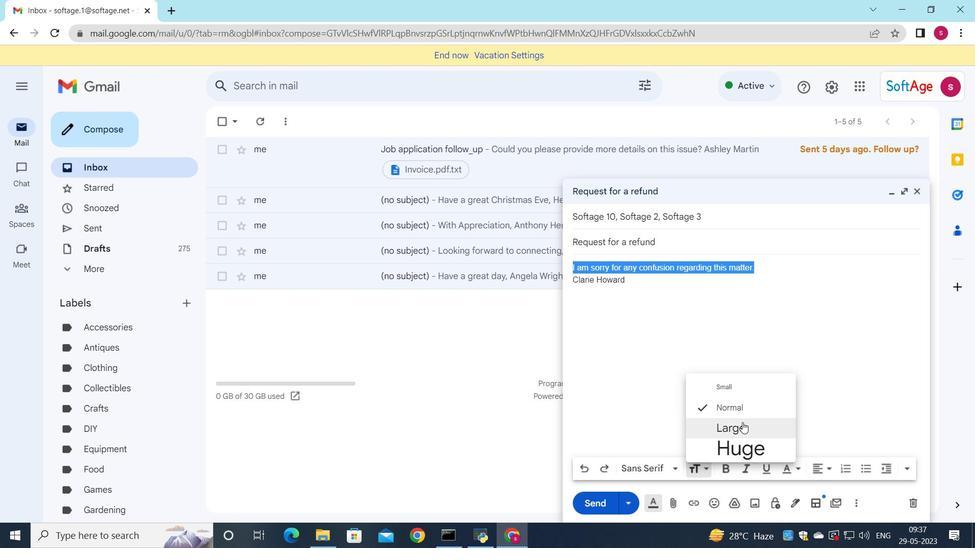 
Action: Mouse moved to (824, 470)
Screenshot: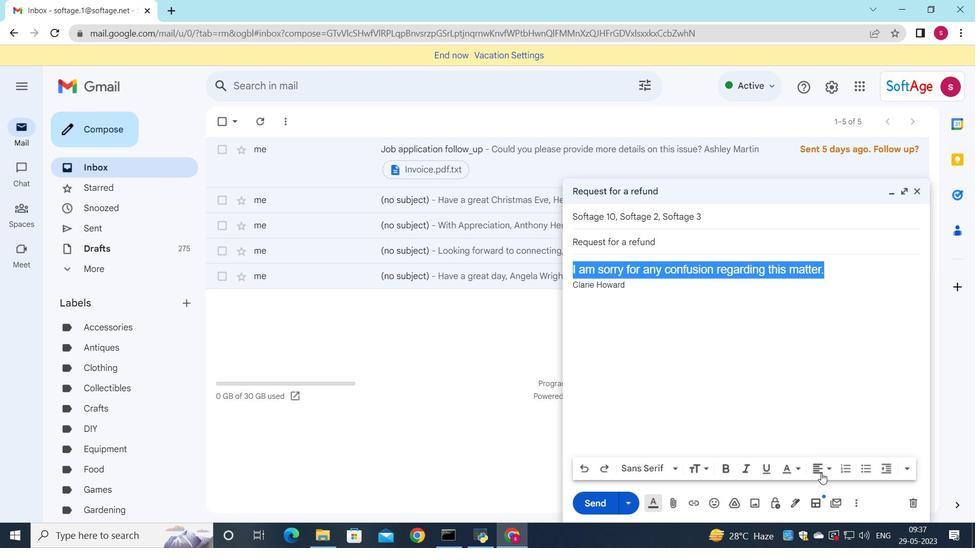 
Action: Mouse pressed left at (824, 470)
Screenshot: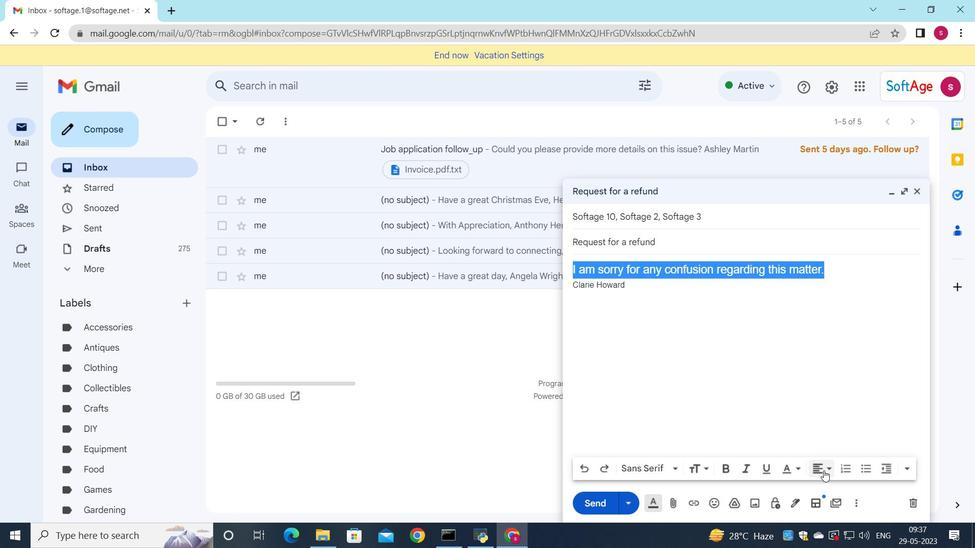 
Action: Mouse moved to (817, 435)
Screenshot: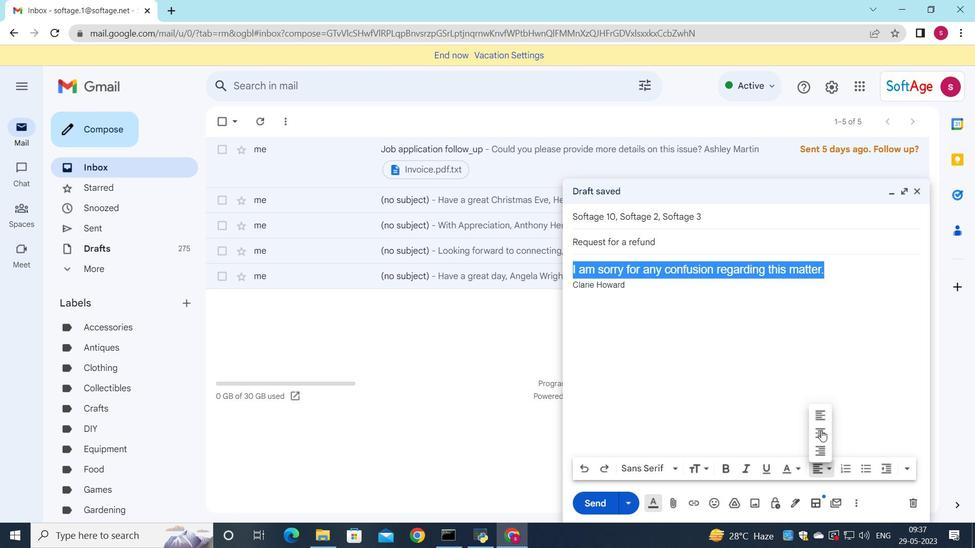 
Action: Mouse pressed left at (817, 435)
Screenshot: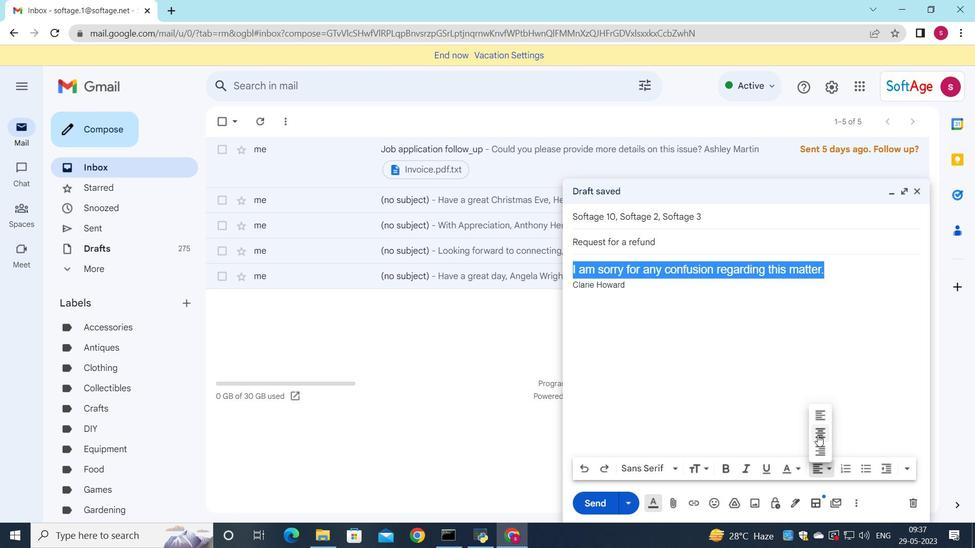 
Action: Mouse moved to (592, 499)
Screenshot: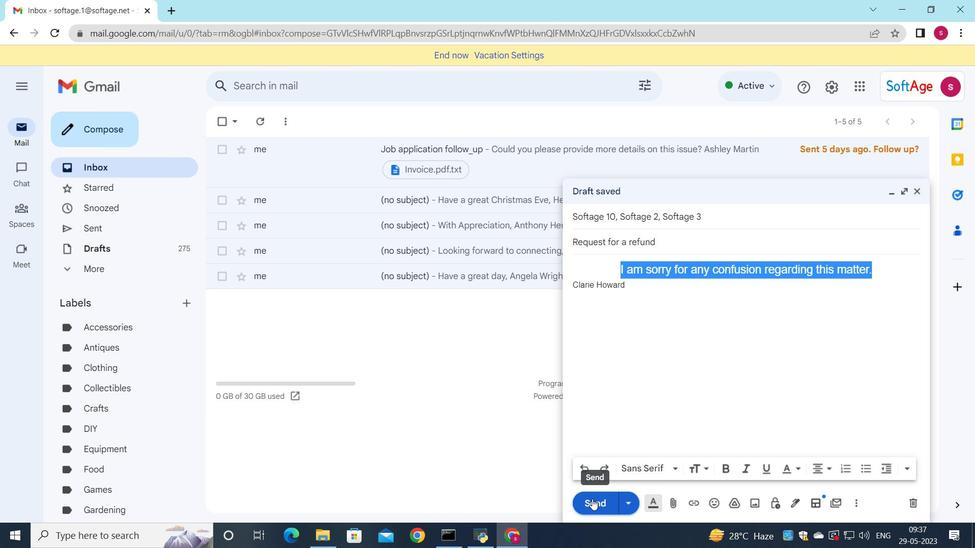 
Action: Mouse pressed left at (592, 499)
Screenshot: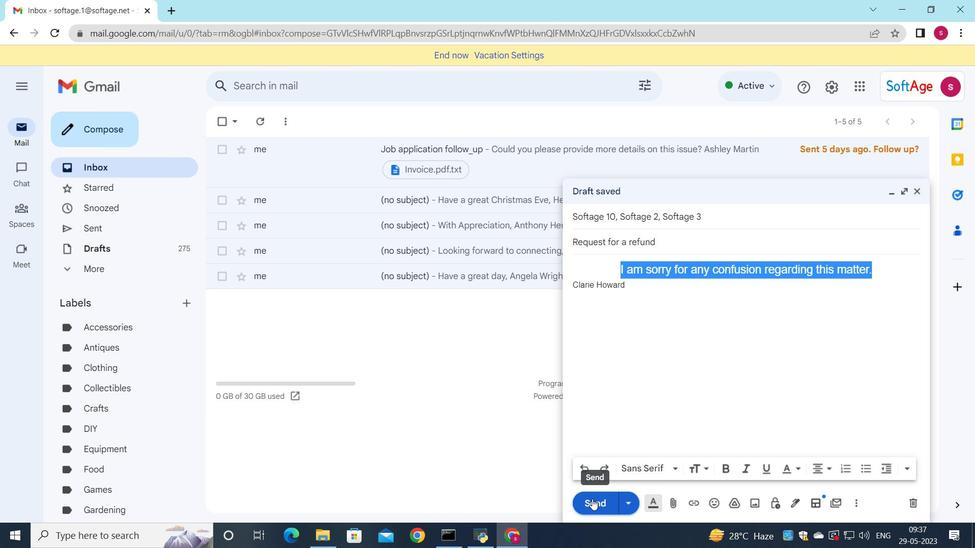 
Action: Mouse moved to (109, 224)
Screenshot: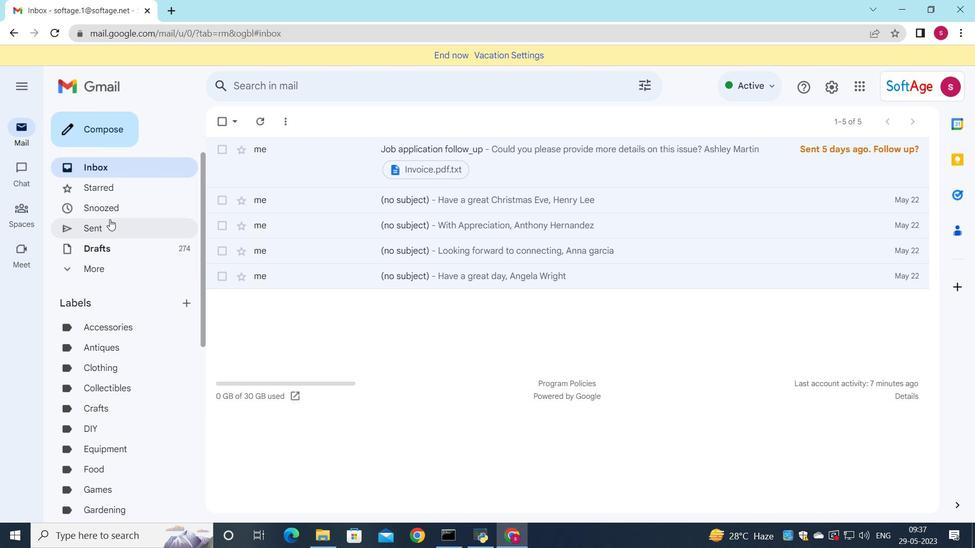 
Action: Mouse pressed left at (109, 224)
Screenshot: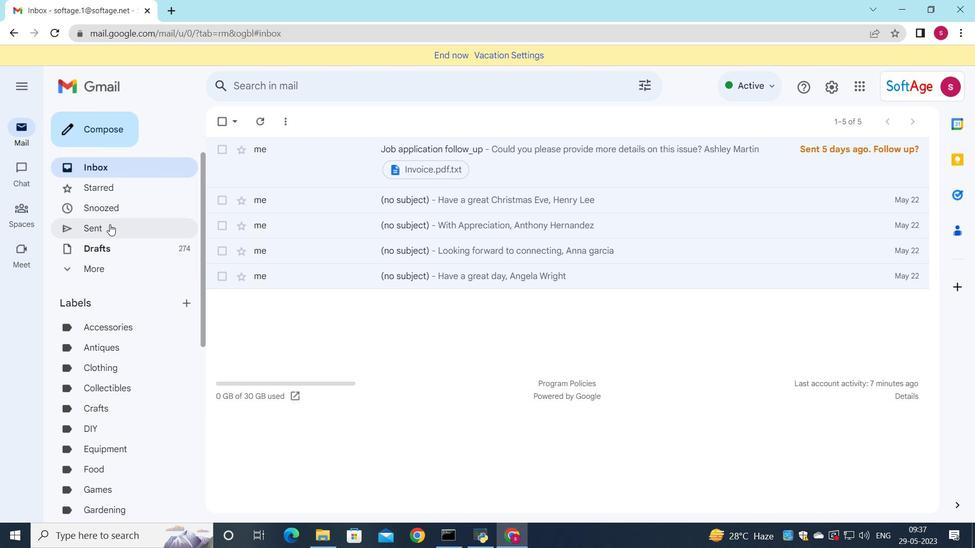 
Action: Mouse moved to (169, 222)
Screenshot: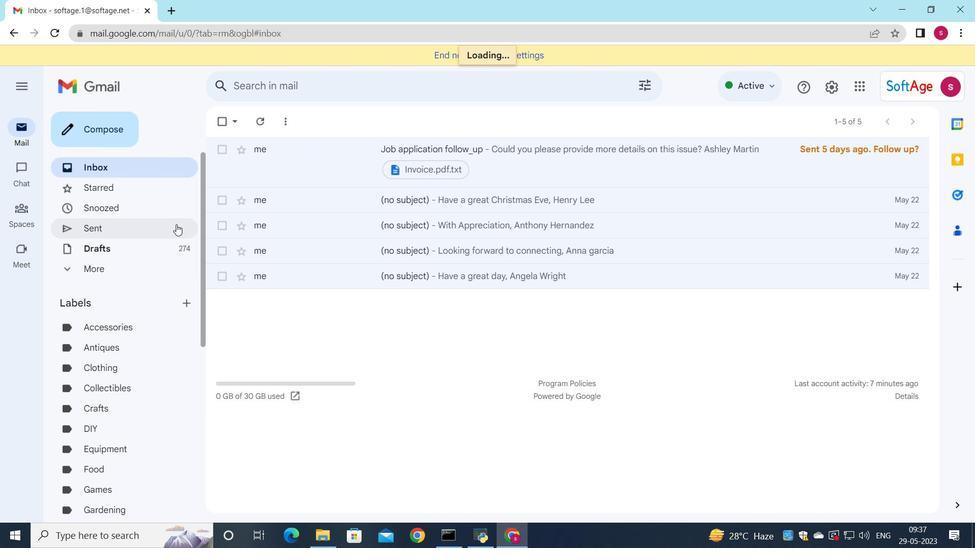 
Action: Mouse pressed left at (169, 222)
Screenshot: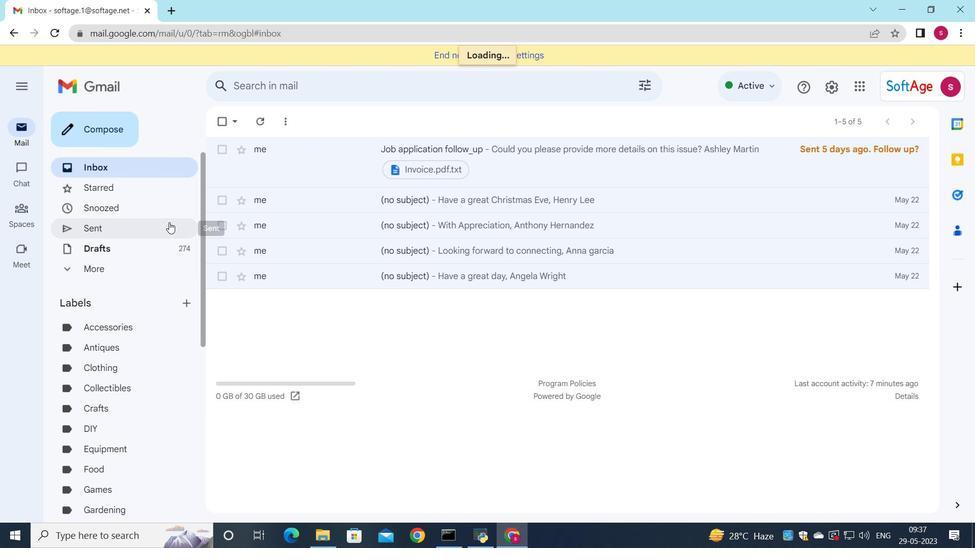 
Action: Mouse moved to (363, 180)
Screenshot: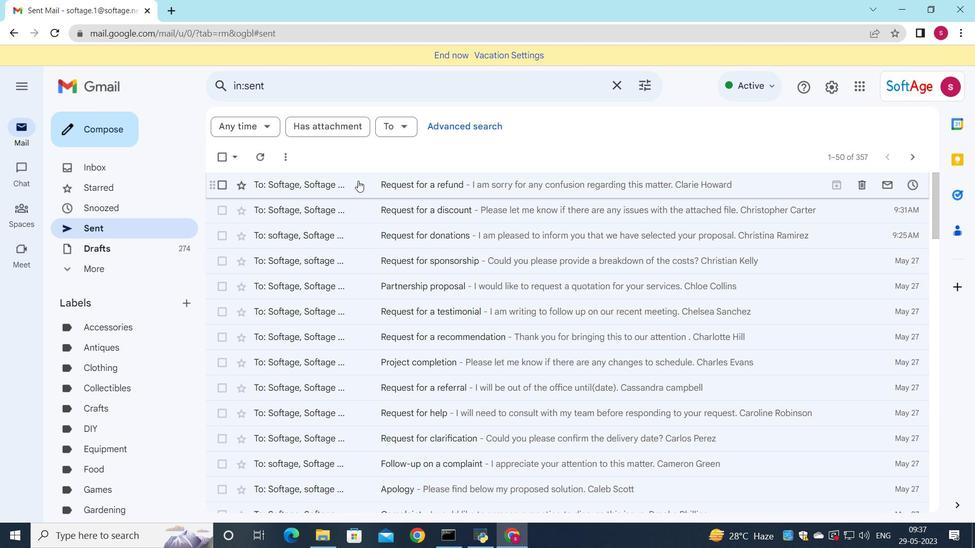 
Action: Mouse pressed left at (363, 180)
Screenshot: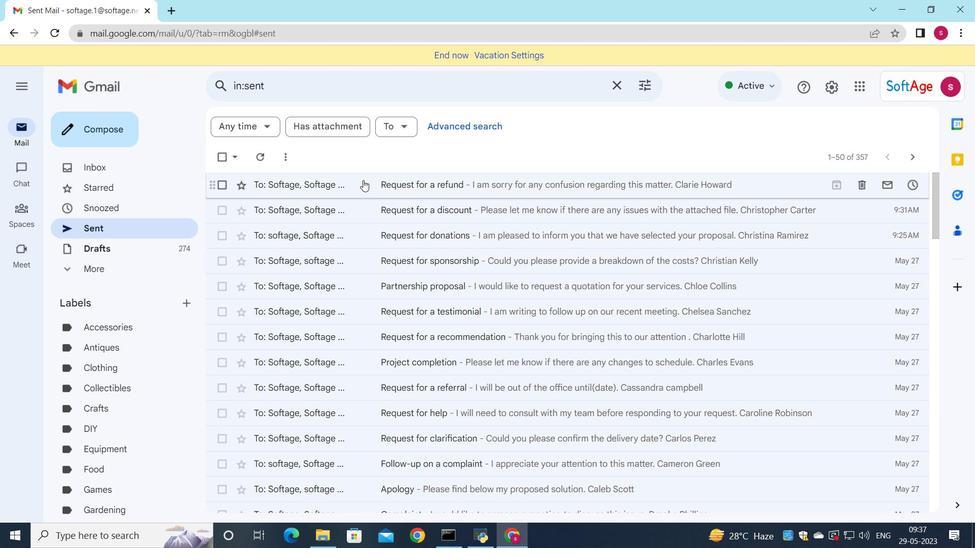 
Action: Mouse moved to (368, 180)
Screenshot: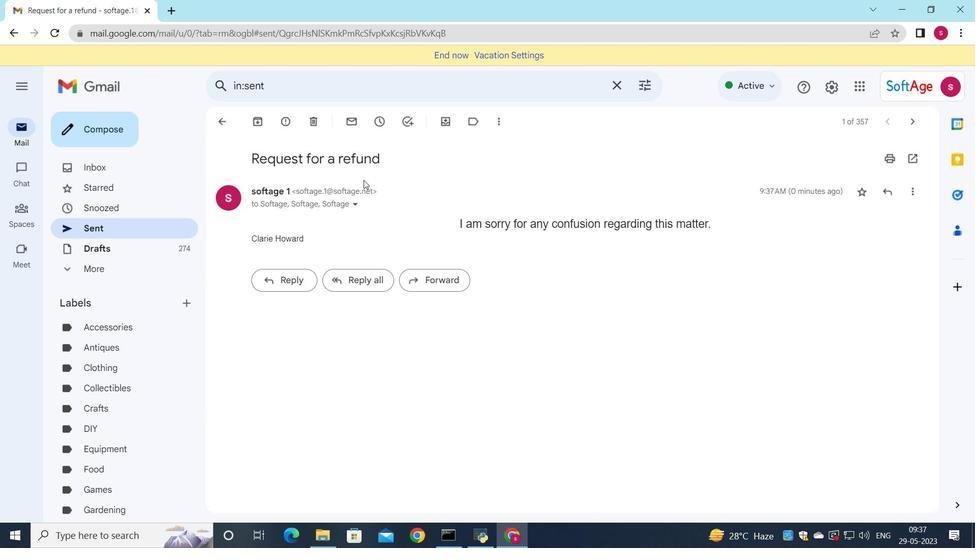 
